 Task: For heading Use Impact with green colour & Underline.  font size for heading26,  'Change the font style of data to'Impact and font size to 18,  Change the alignment of both headline & data to Align left In the sheet  BudgetPlanbook
Action: Mouse moved to (219, 173)
Screenshot: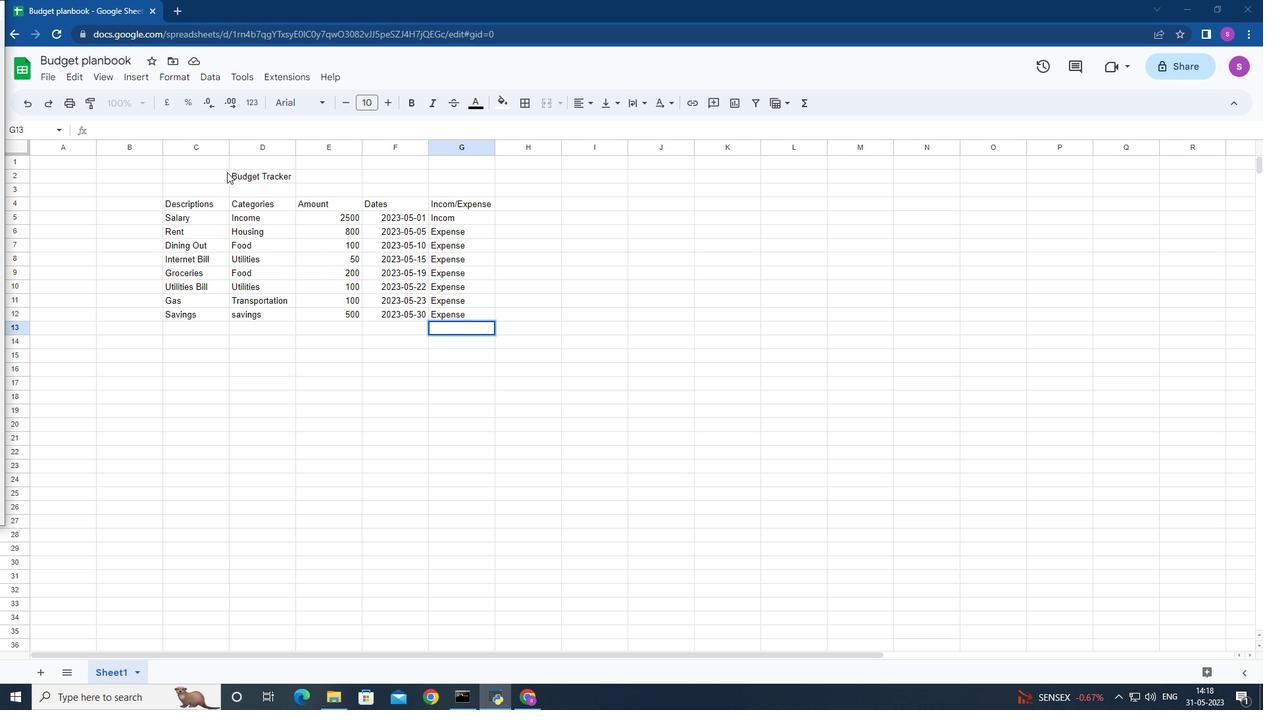 
Action: Mouse pressed left at (219, 173)
Screenshot: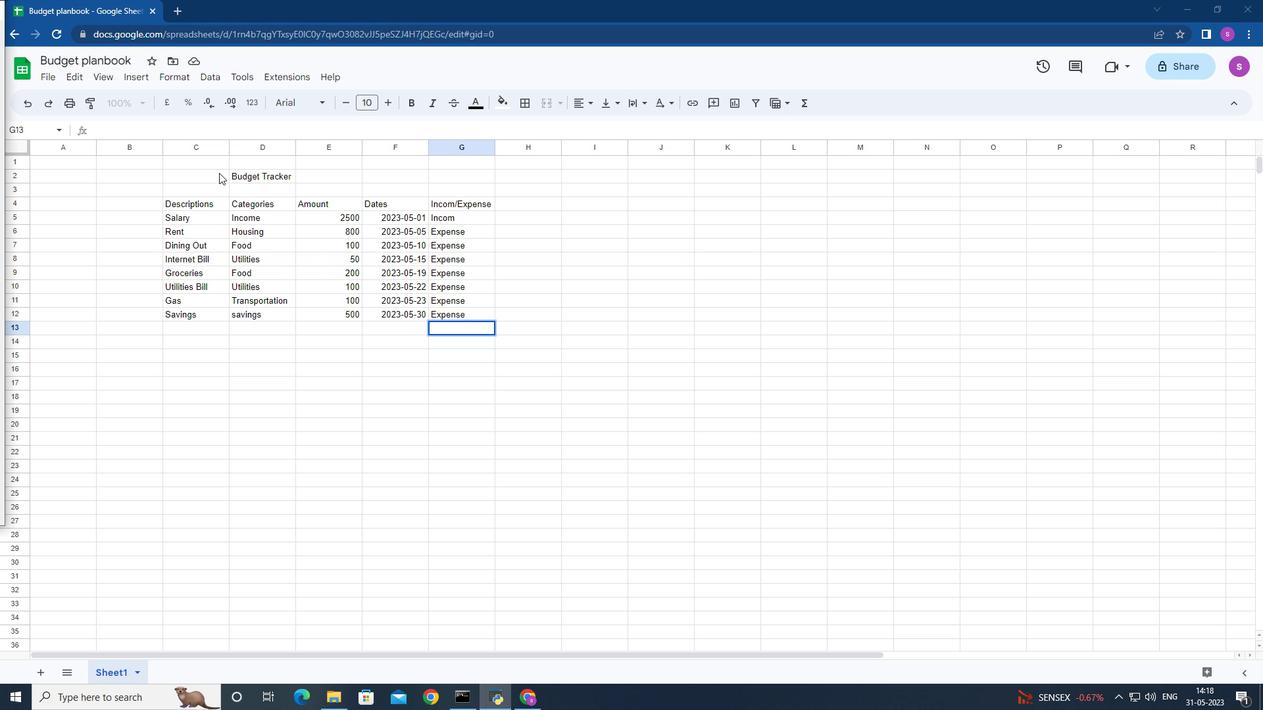 
Action: Mouse moved to (325, 102)
Screenshot: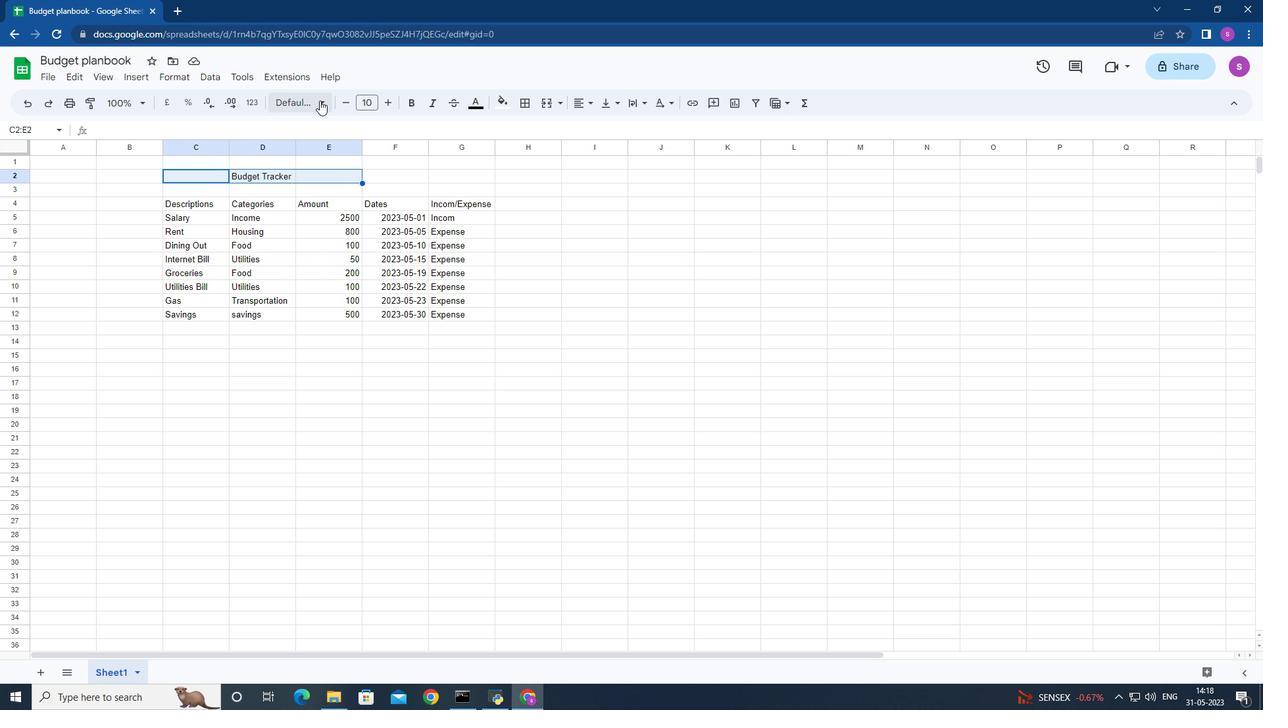 
Action: Mouse pressed left at (325, 102)
Screenshot: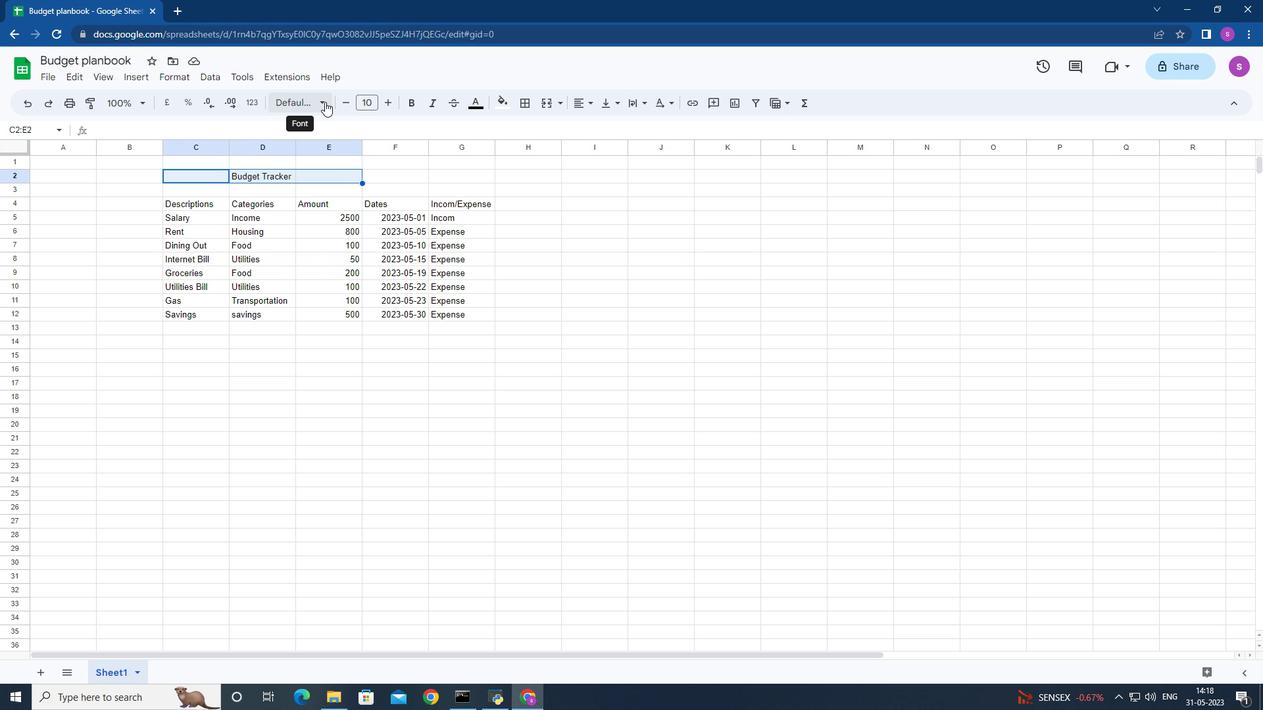 
Action: Mouse moved to (330, 475)
Screenshot: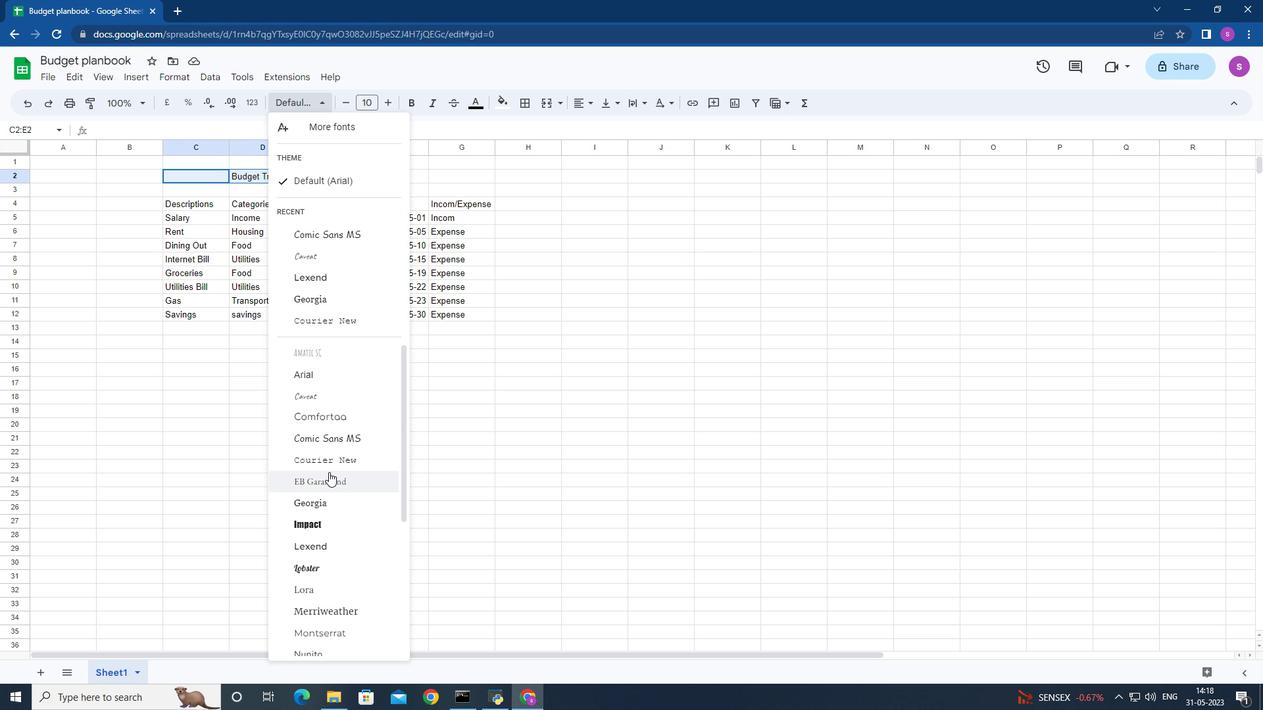 
Action: Mouse scrolled (330, 474) with delta (0, 0)
Screenshot: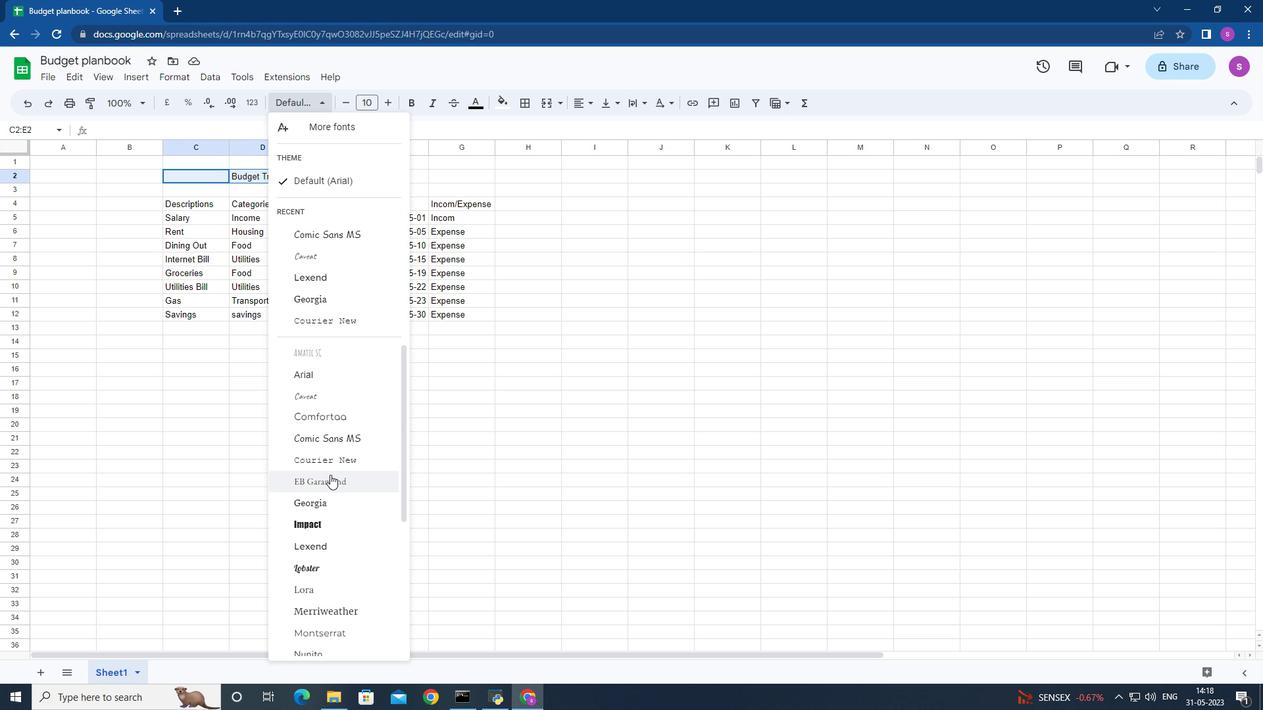 
Action: Mouse moved to (331, 477)
Screenshot: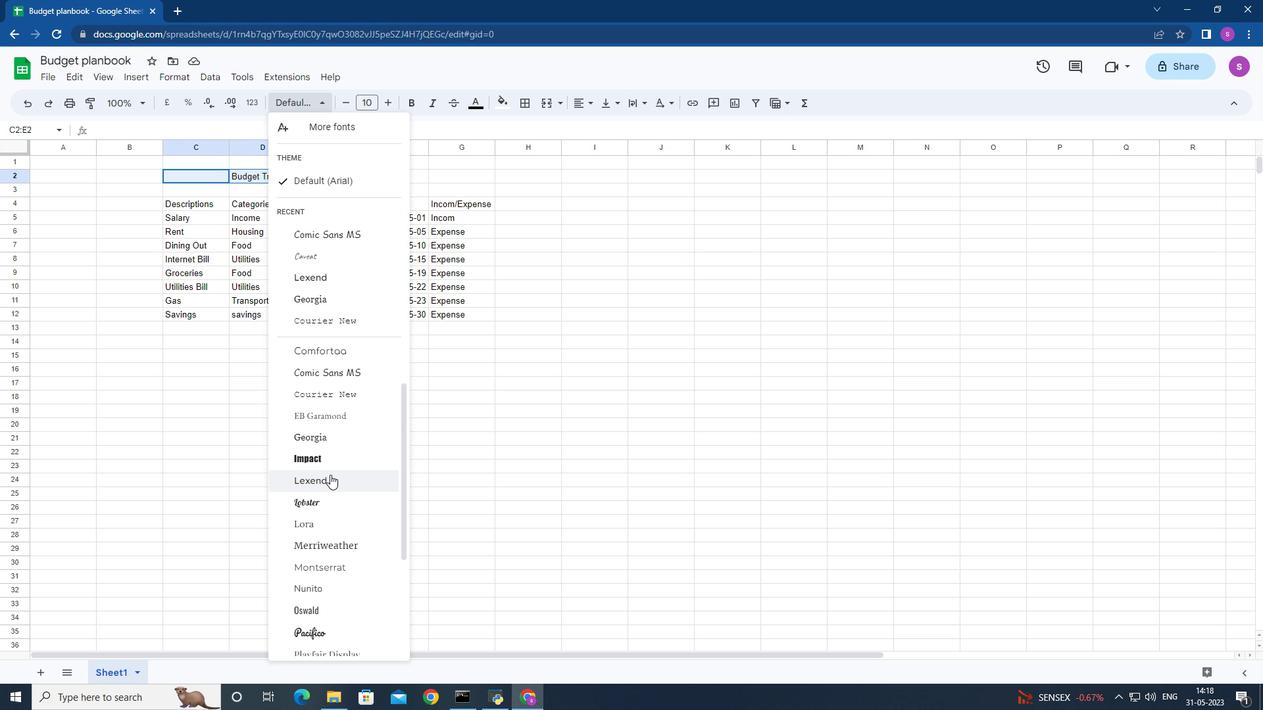 
Action: Mouse scrolled (331, 476) with delta (0, 0)
Screenshot: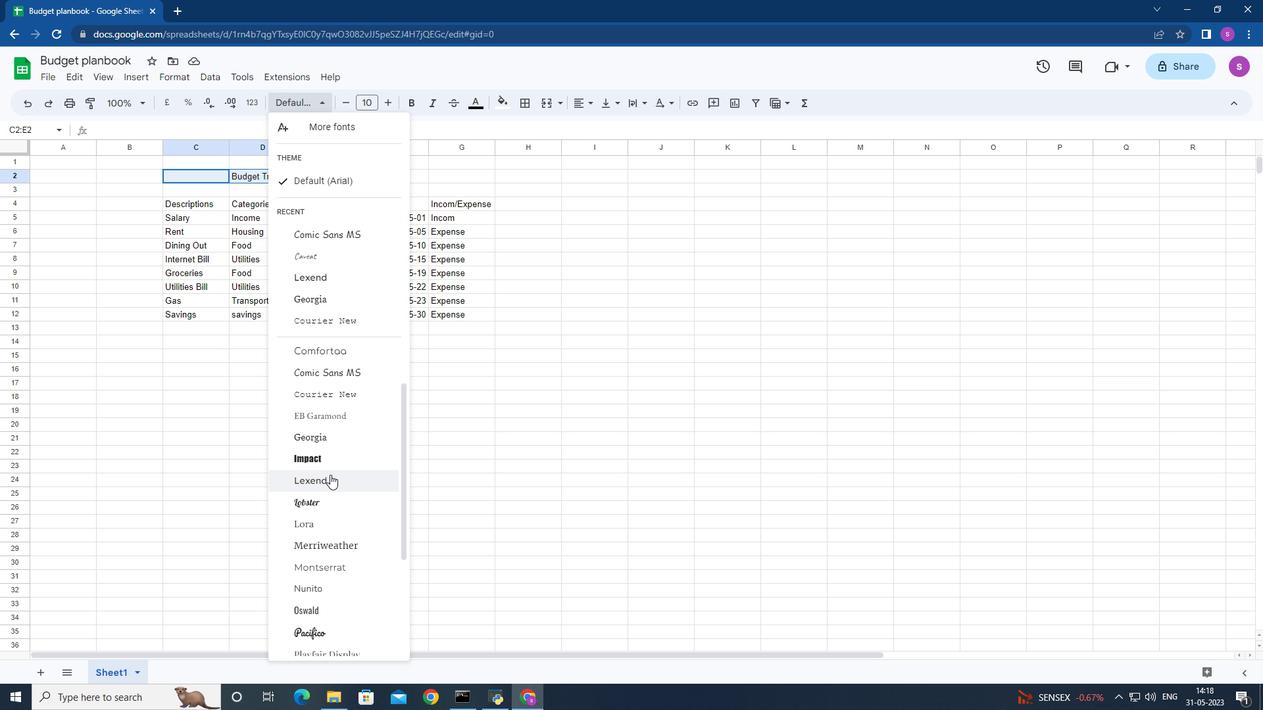 
Action: Mouse moved to (331, 477)
Screenshot: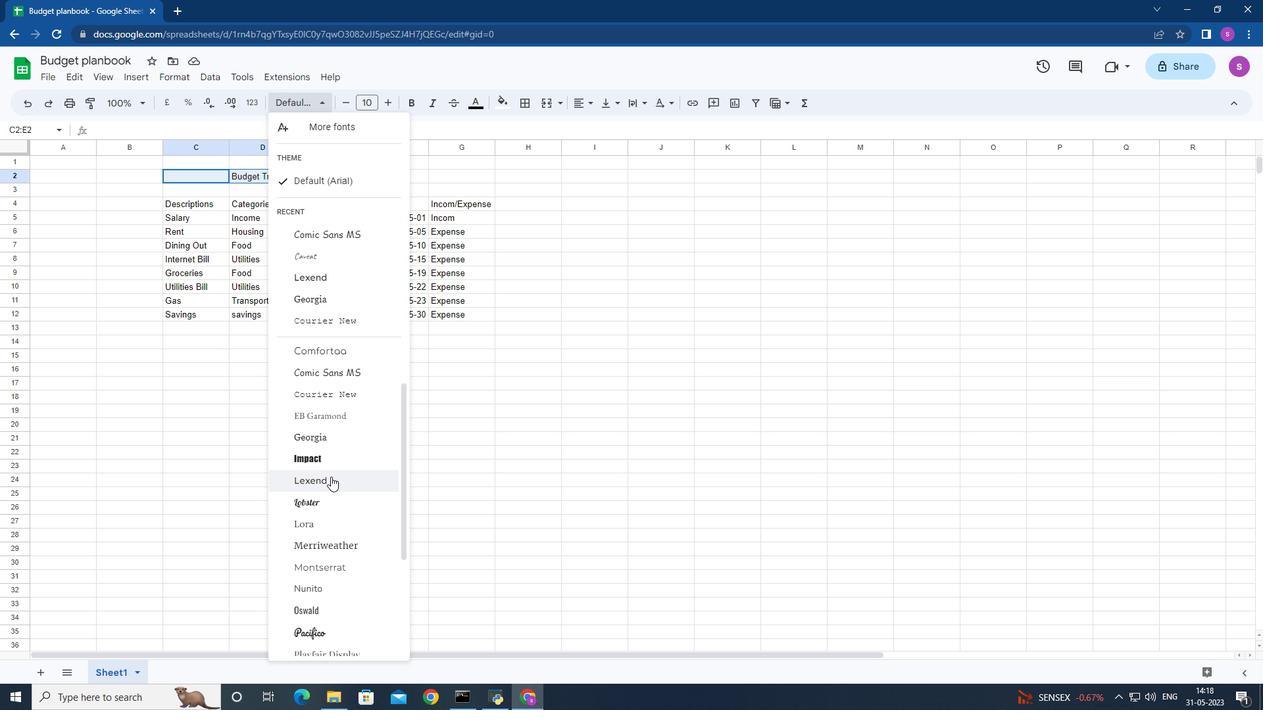 
Action: Mouse scrolled (331, 477) with delta (0, 0)
Screenshot: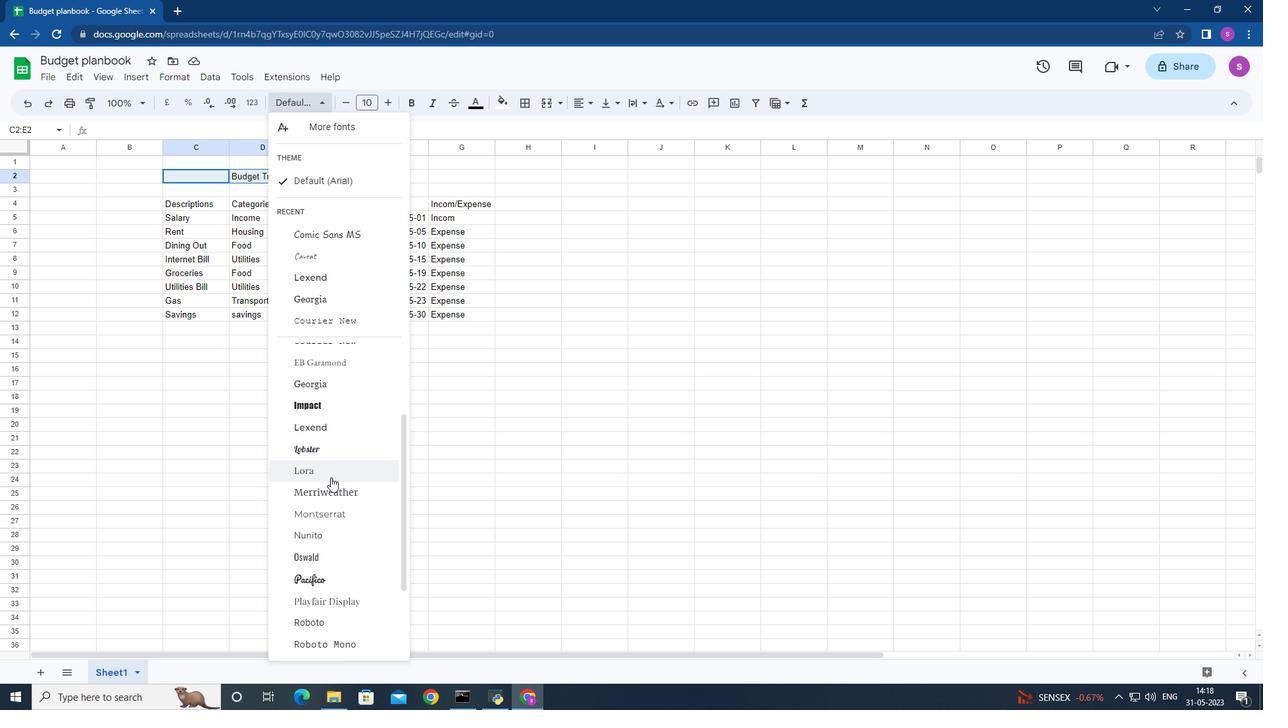 
Action: Mouse scrolled (331, 477) with delta (0, 0)
Screenshot: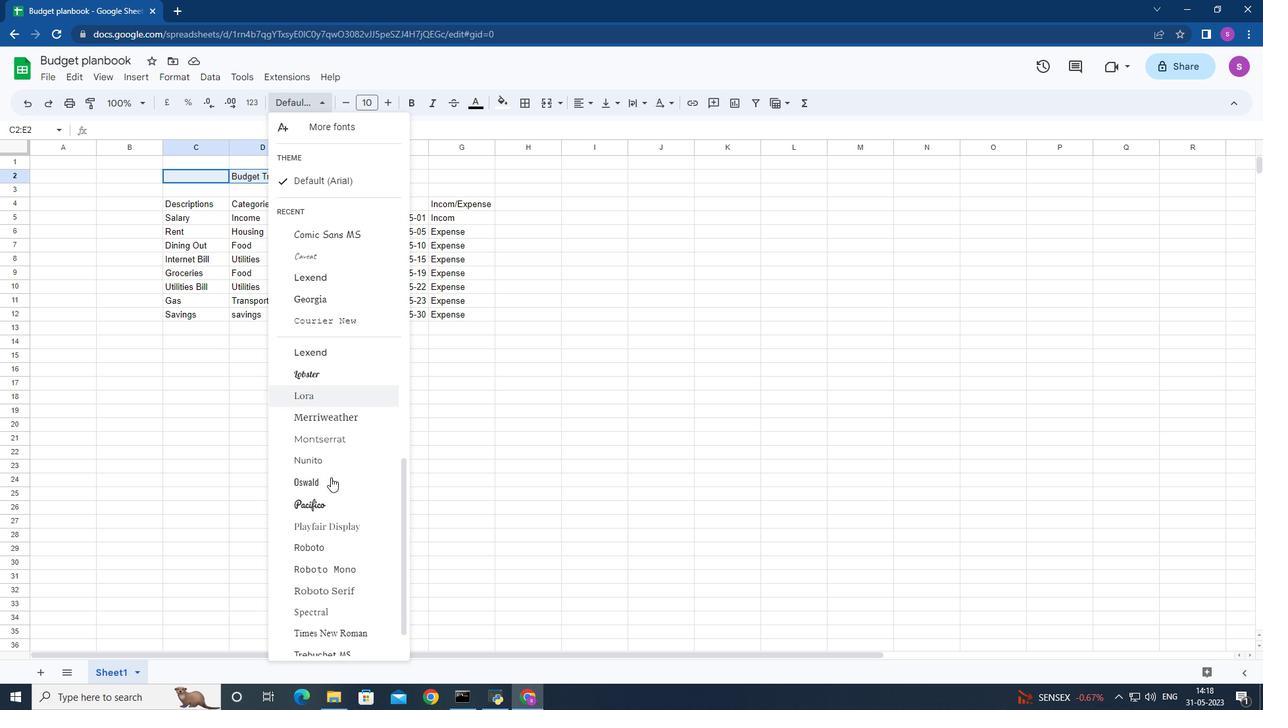 
Action: Mouse moved to (331, 479)
Screenshot: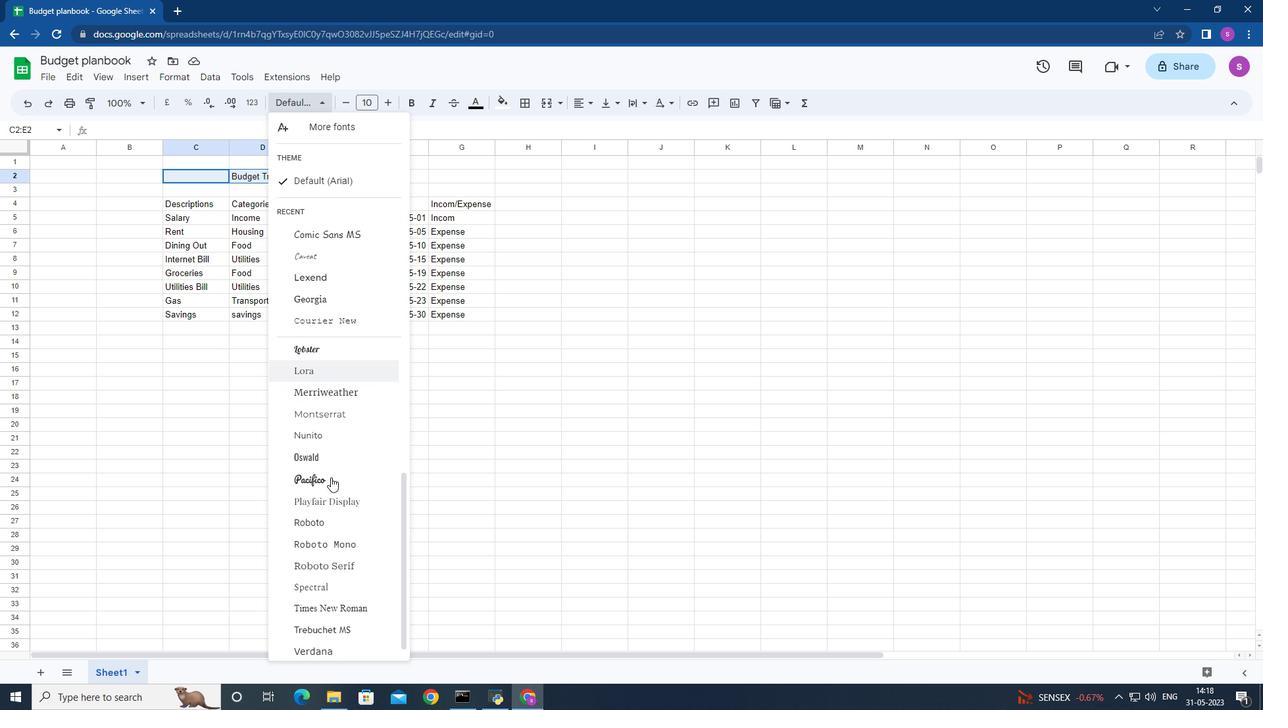 
Action: Mouse scrolled (331, 478) with delta (0, 0)
Screenshot: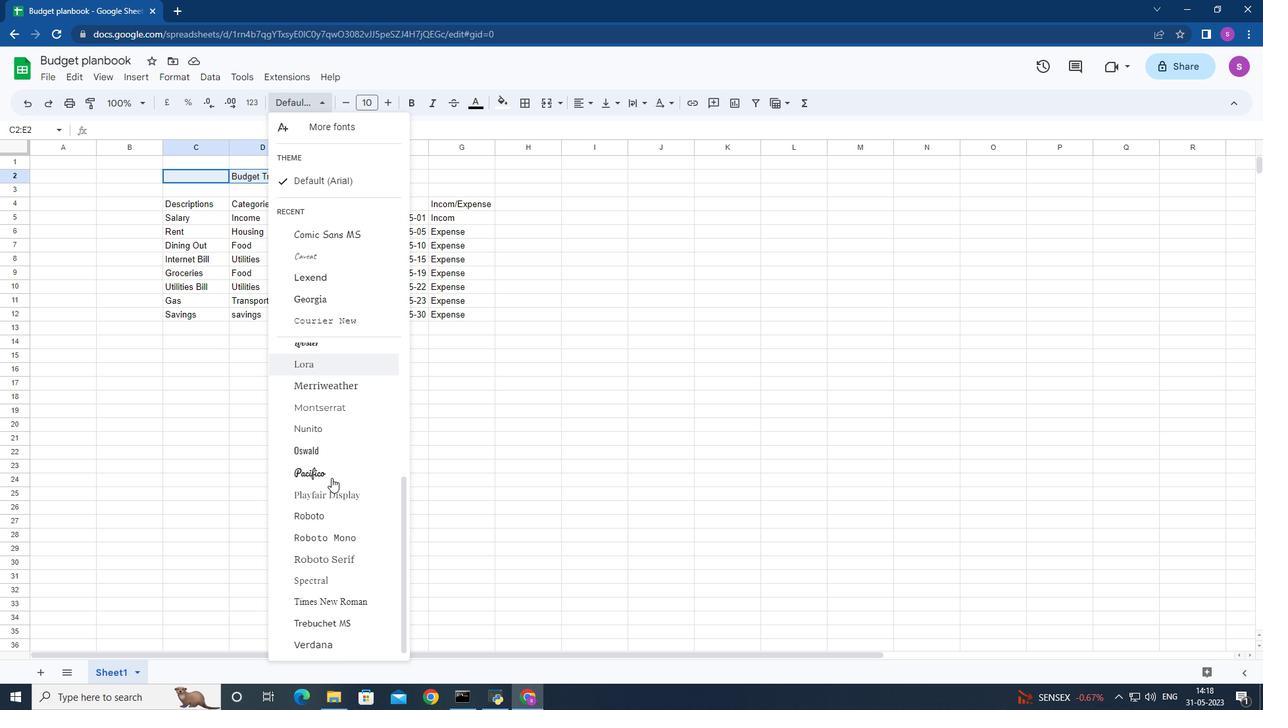 
Action: Mouse moved to (338, 420)
Screenshot: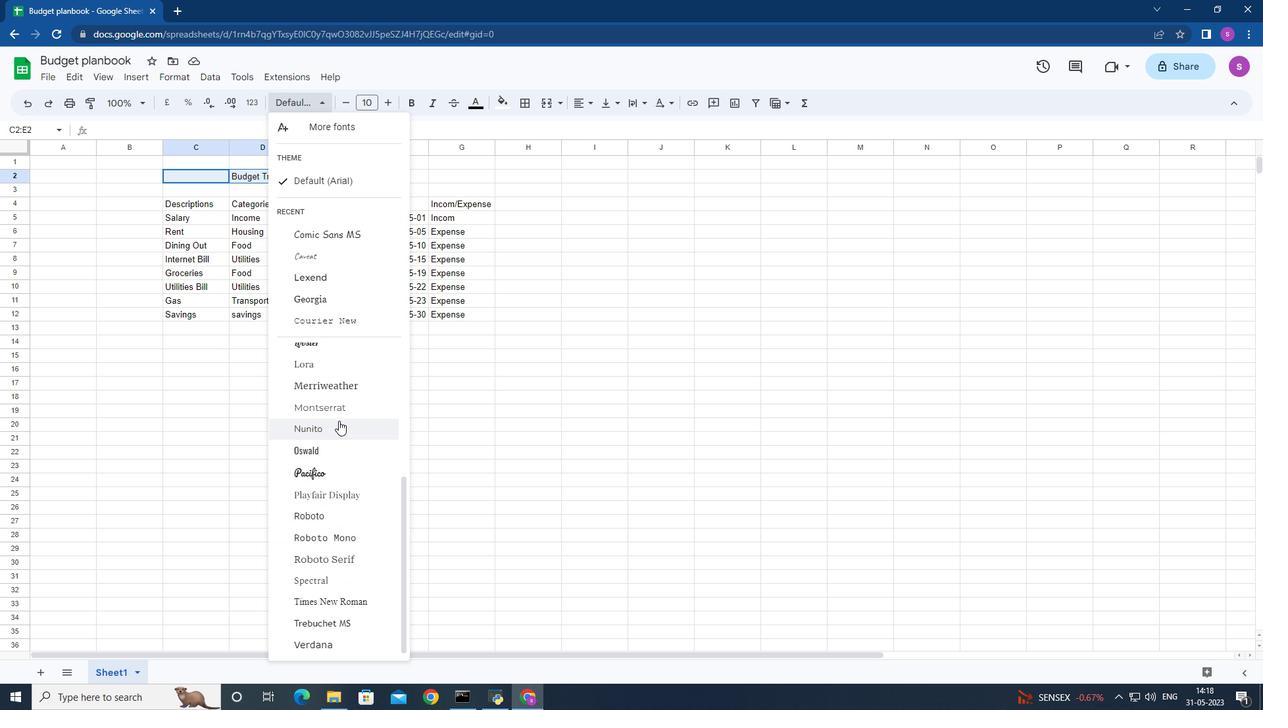 
Action: Mouse scrolled (338, 421) with delta (0, 0)
Screenshot: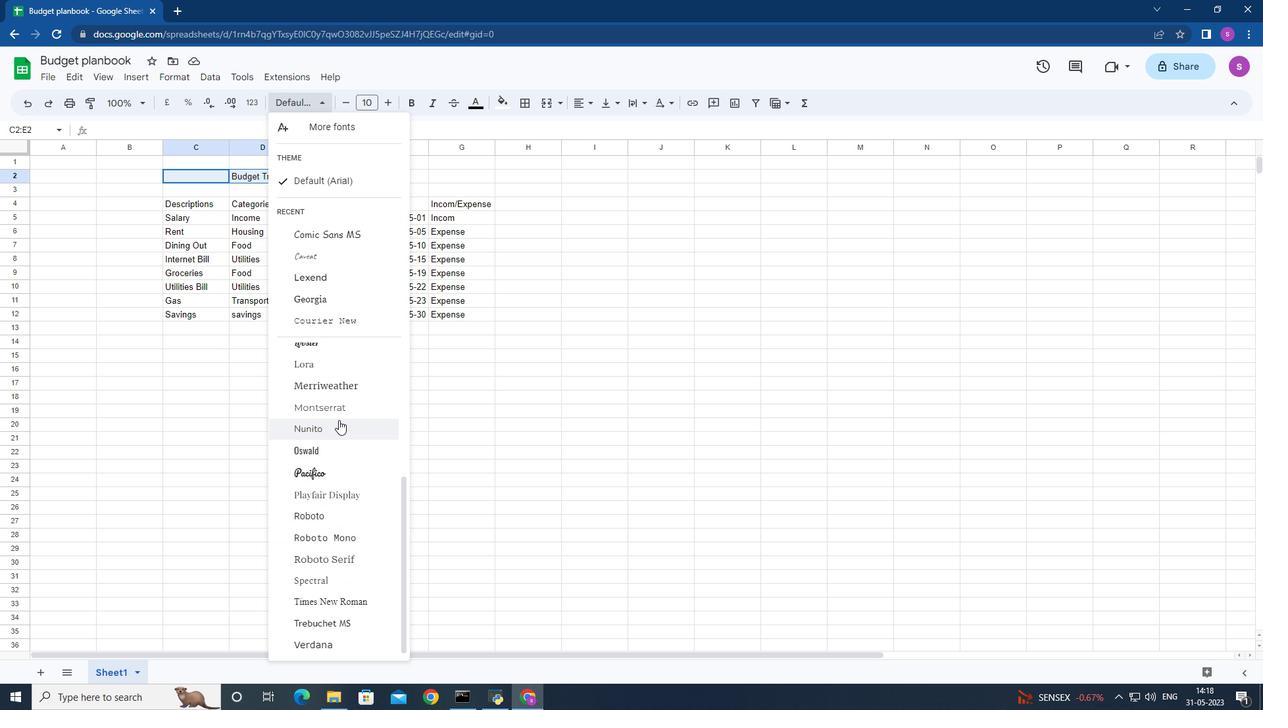 
Action: Mouse moved to (315, 364)
Screenshot: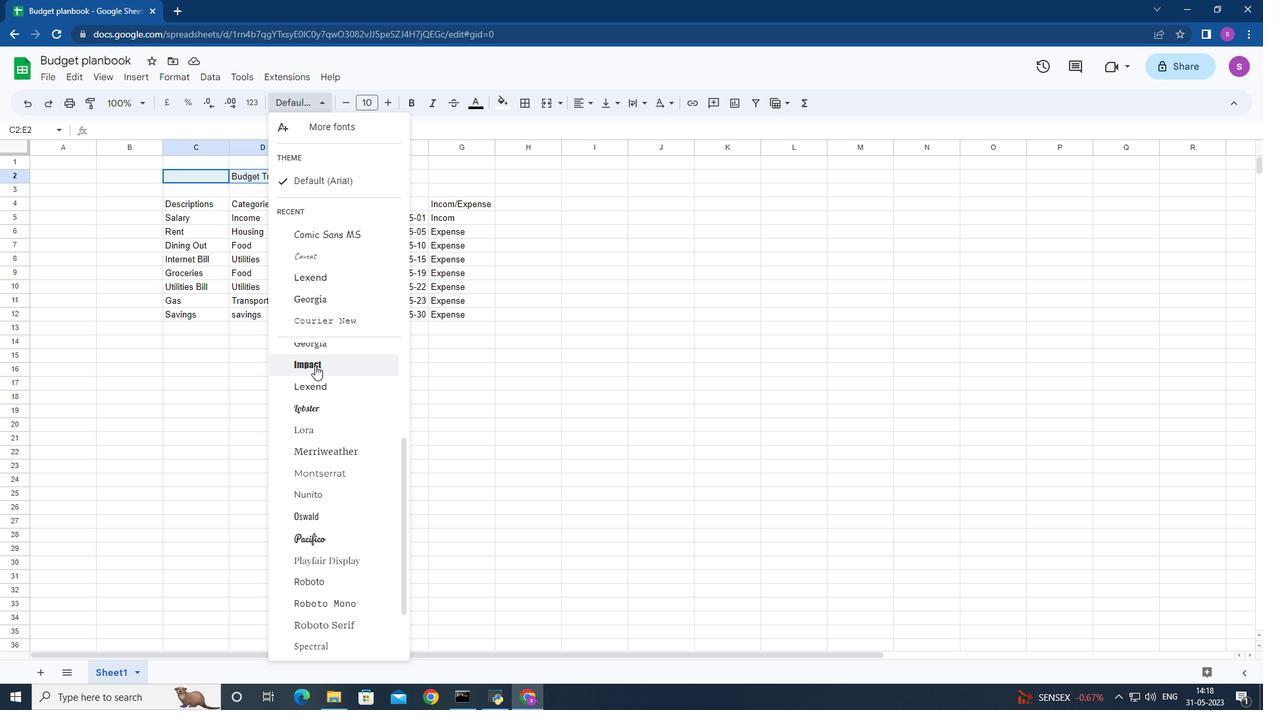 
Action: Mouse pressed left at (315, 364)
Screenshot: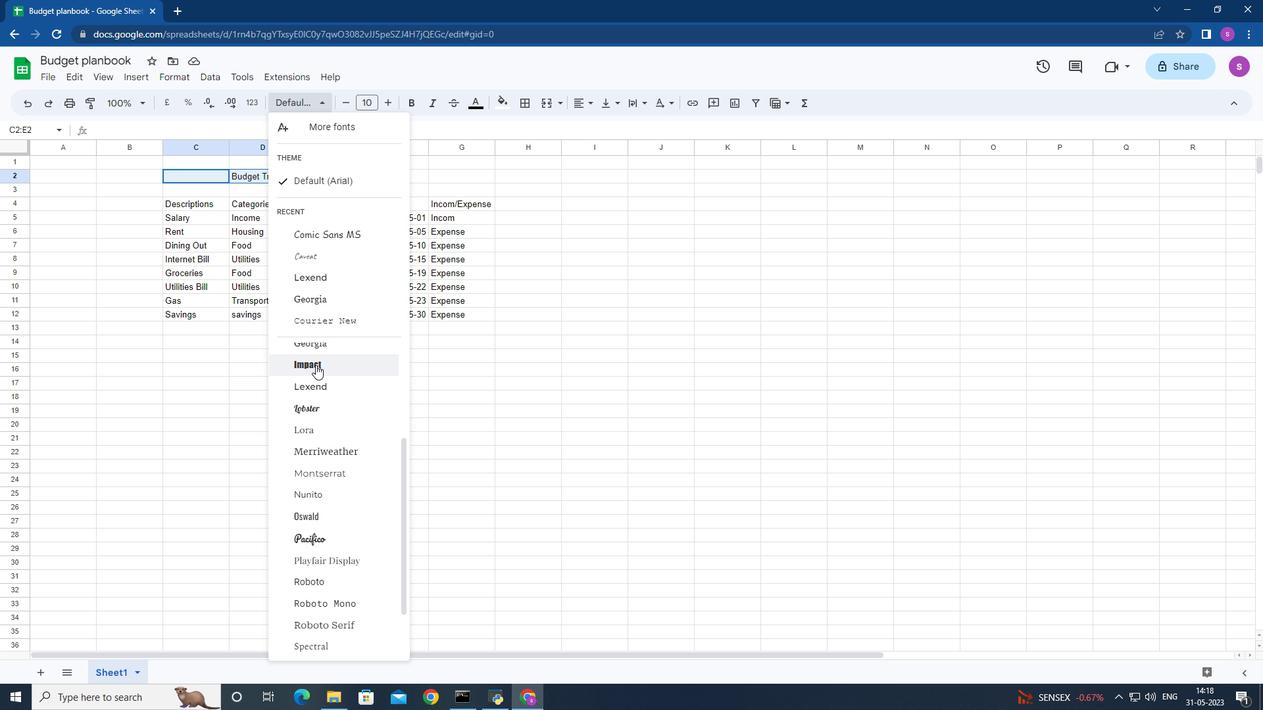 
Action: Mouse moved to (502, 97)
Screenshot: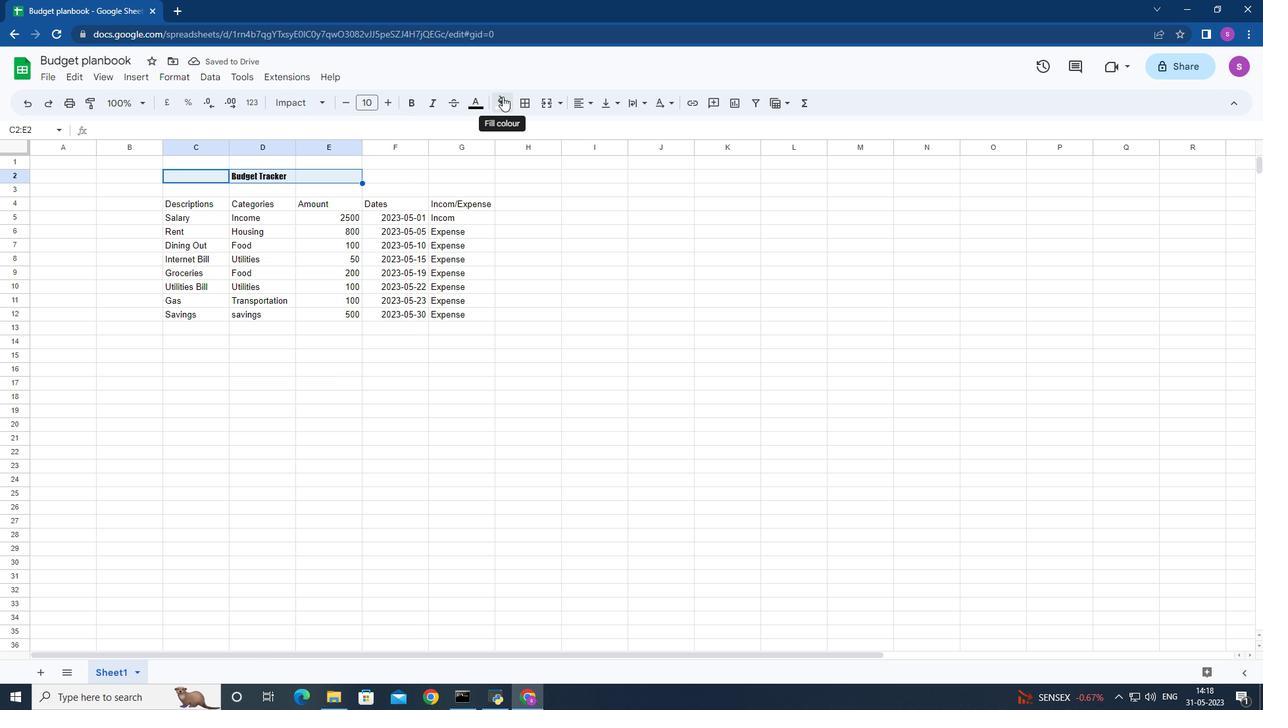 
Action: Mouse pressed left at (502, 97)
Screenshot: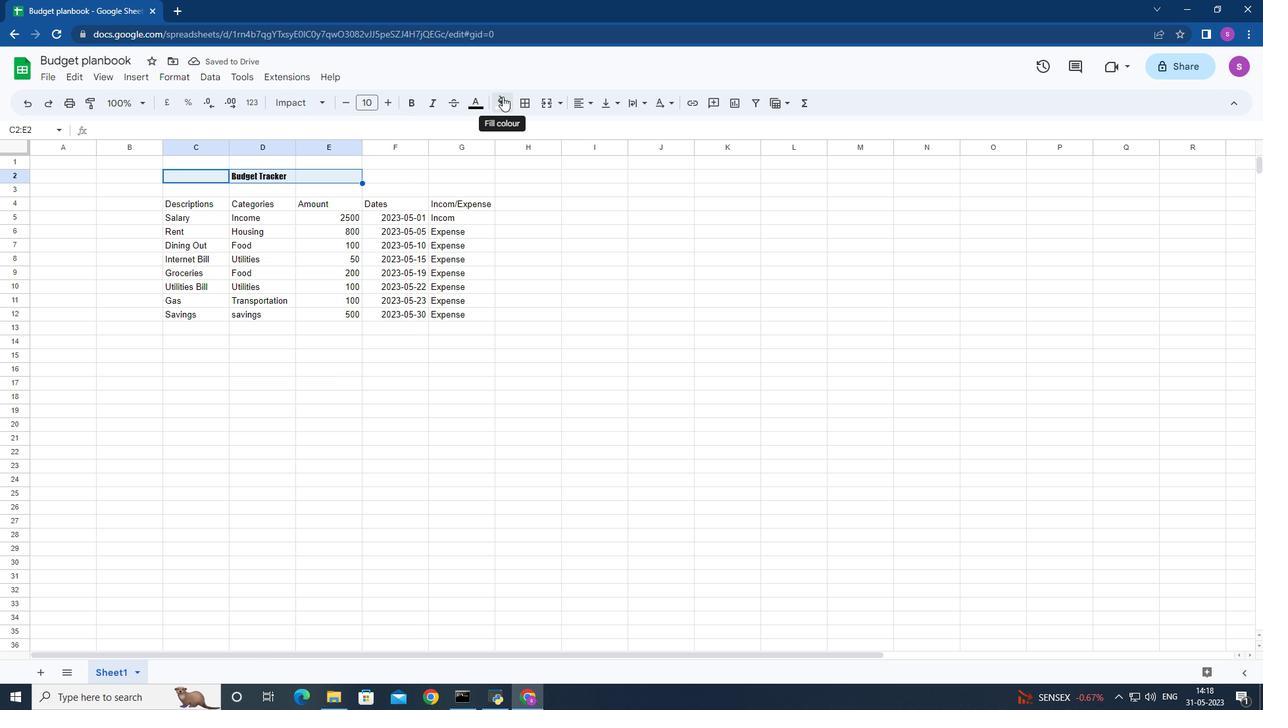 
Action: Mouse moved to (562, 164)
Screenshot: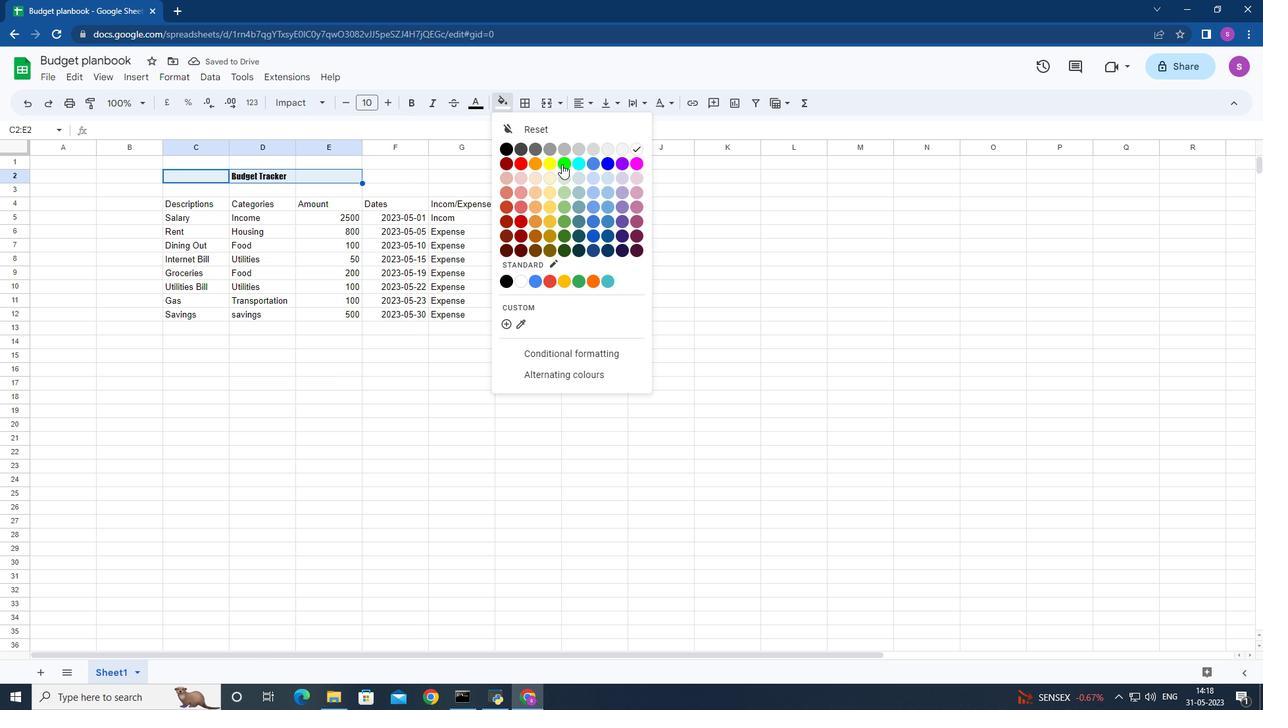 
Action: Mouse pressed left at (562, 164)
Screenshot: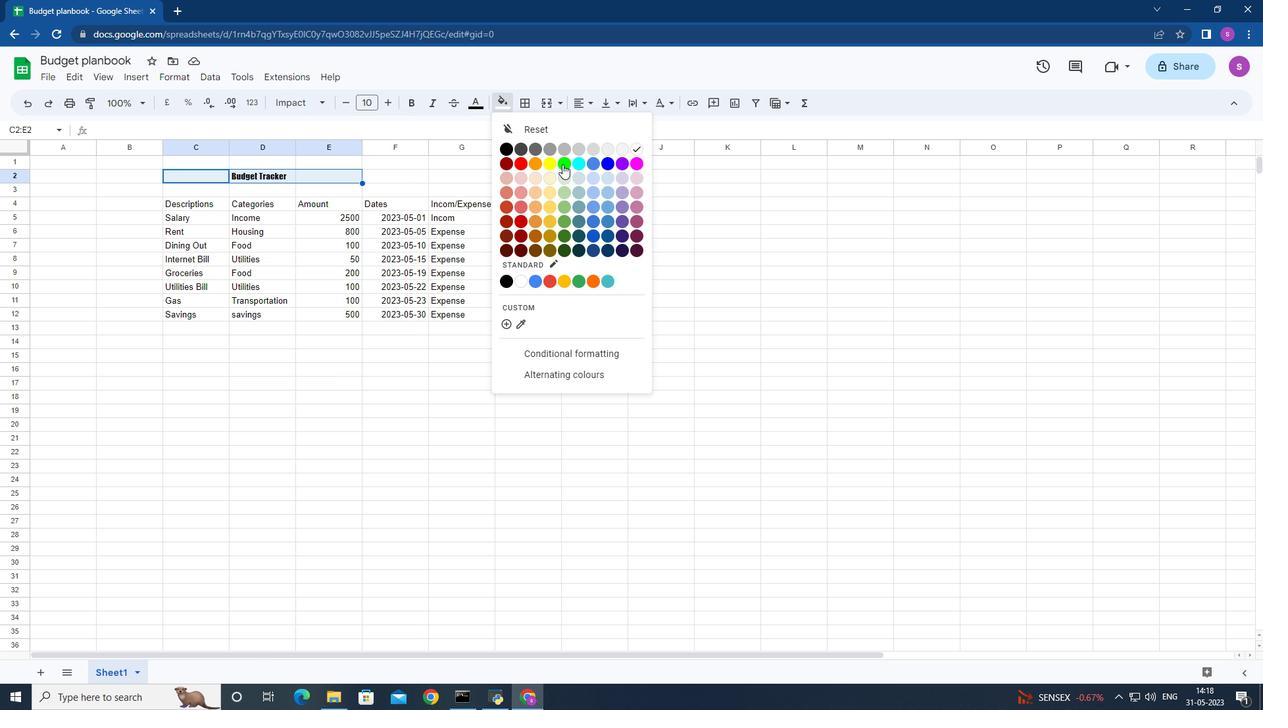 
Action: Mouse moved to (504, 100)
Screenshot: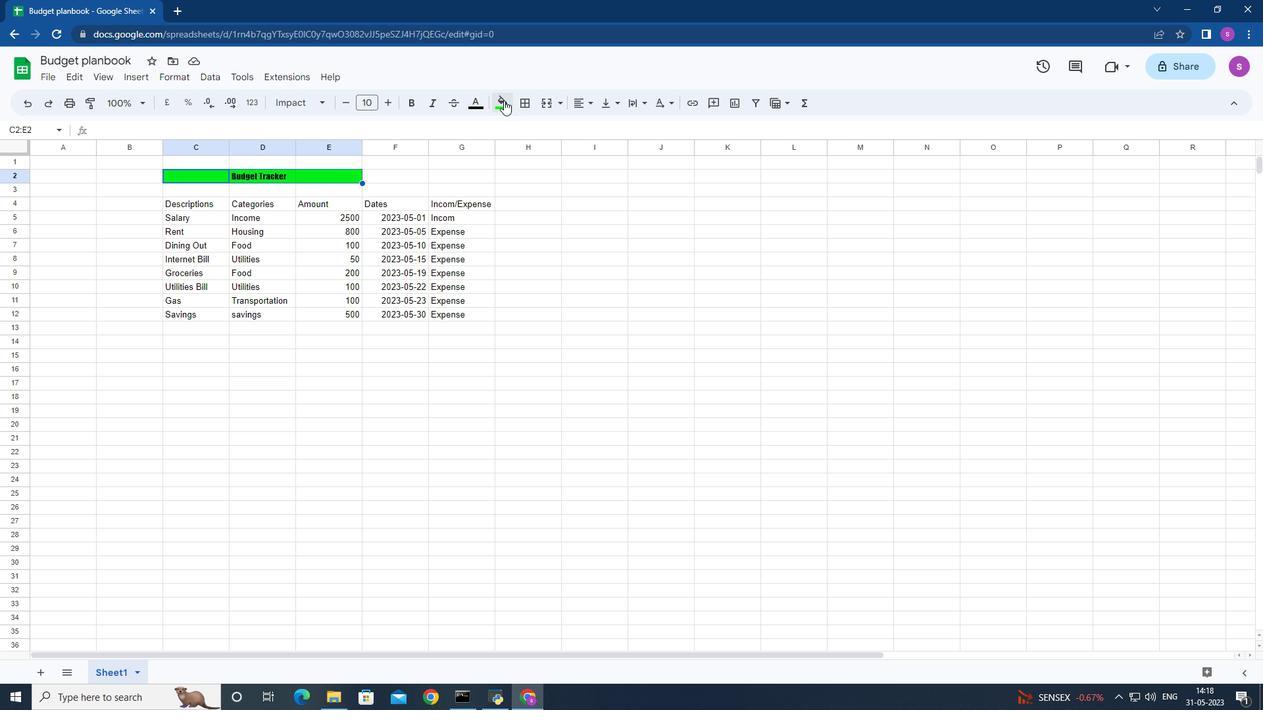 
Action: Mouse pressed left at (504, 100)
Screenshot: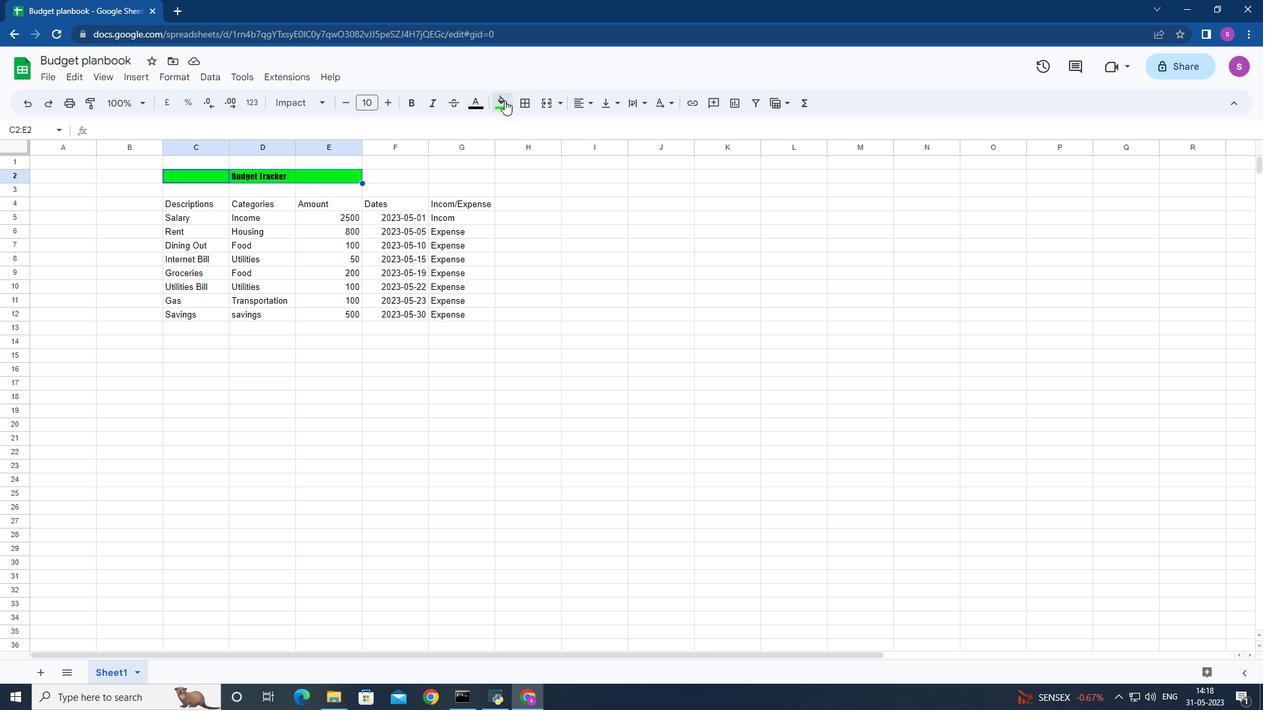 
Action: Mouse moved to (636, 146)
Screenshot: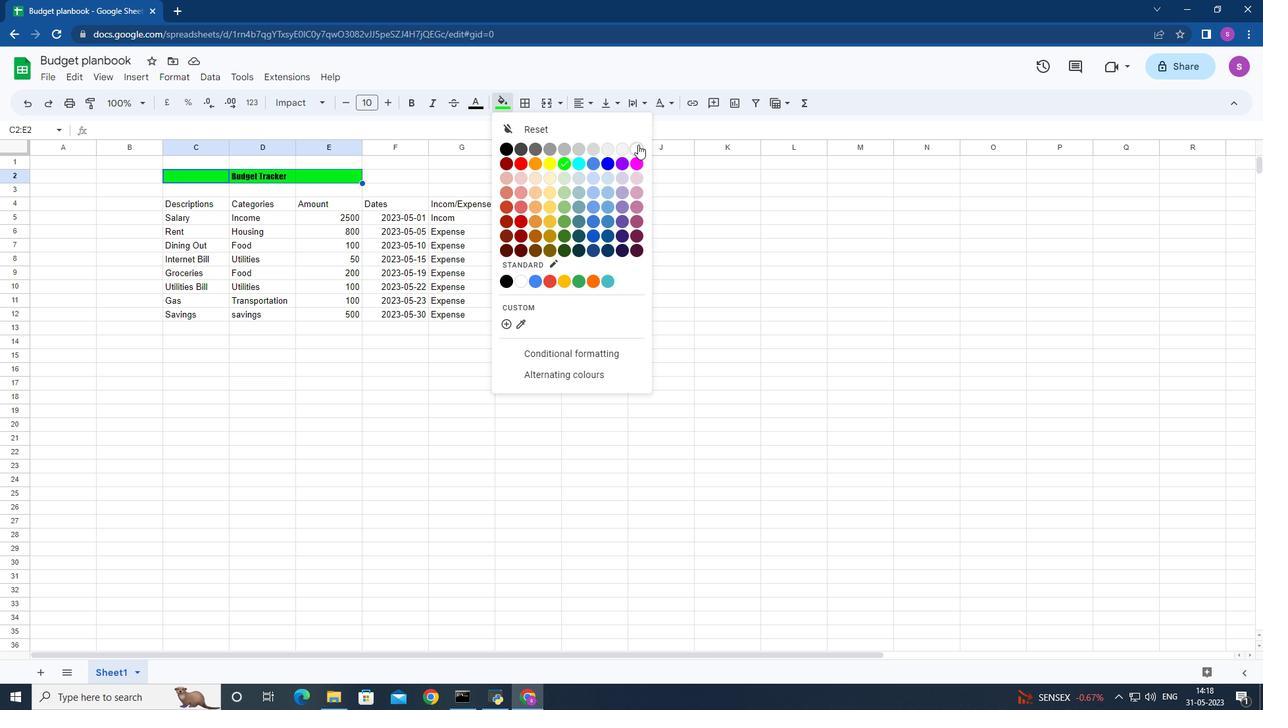 
Action: Mouse pressed left at (636, 146)
Screenshot: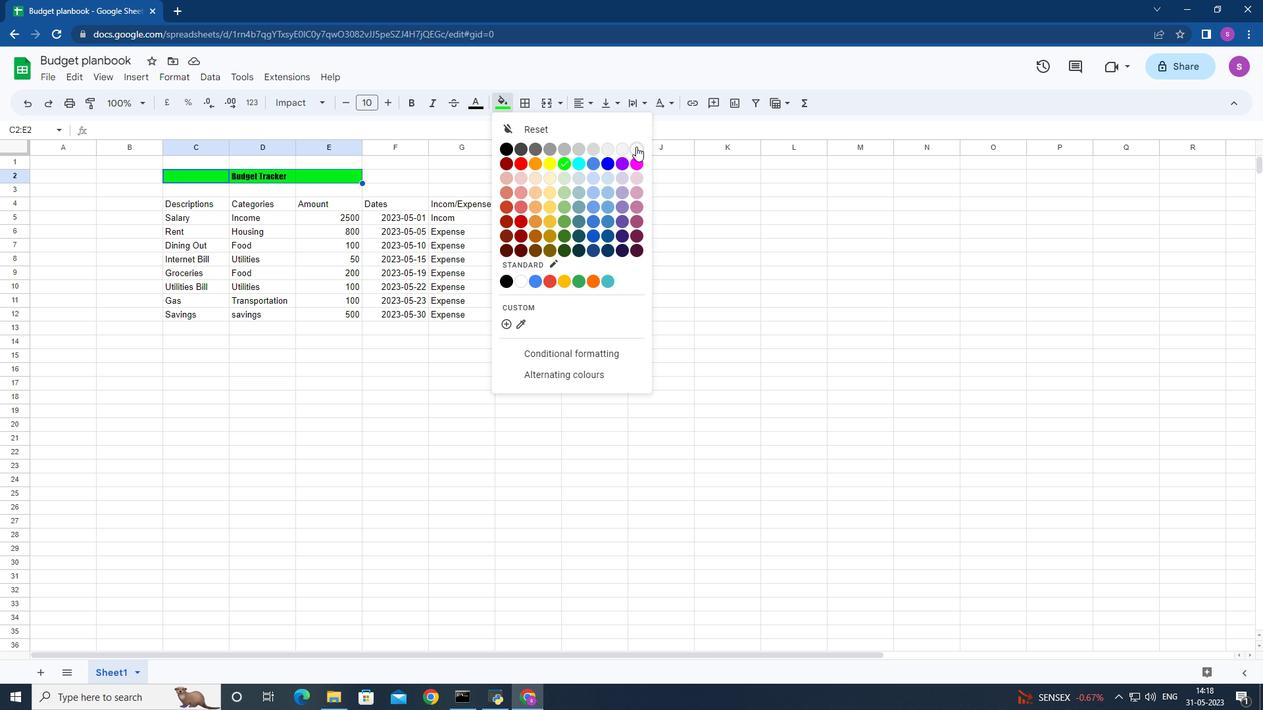 
Action: Mouse moved to (477, 101)
Screenshot: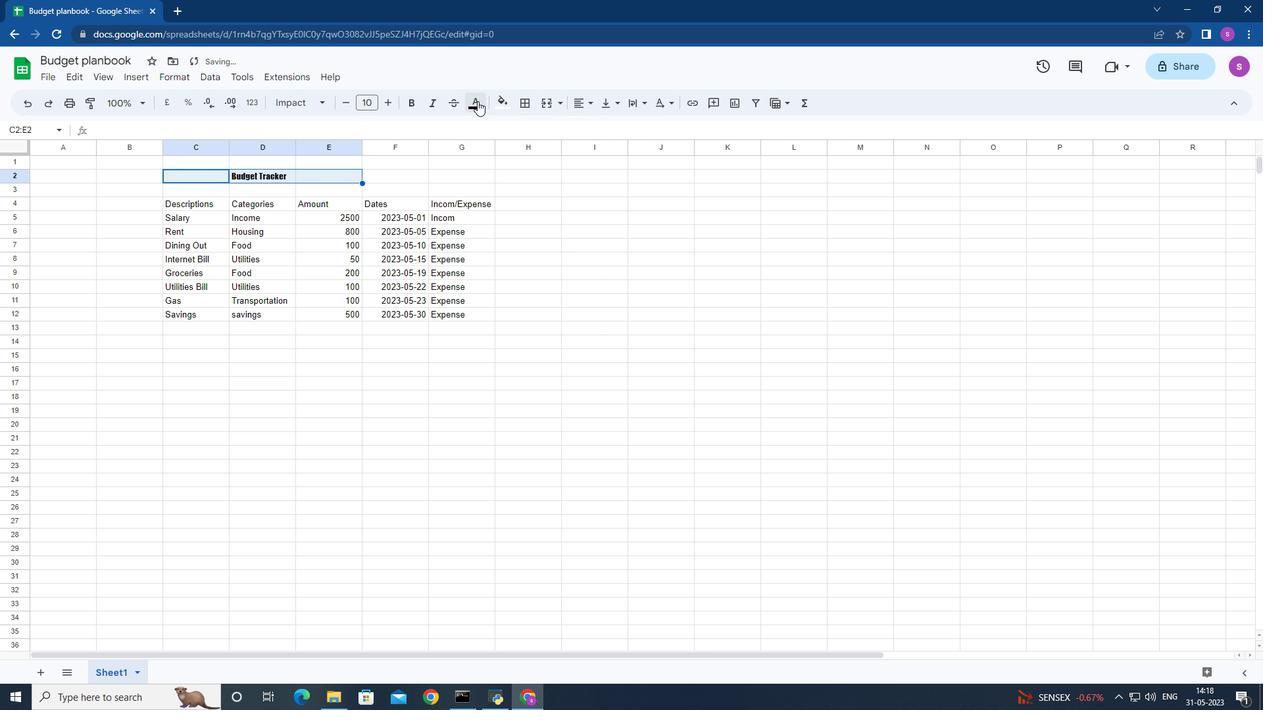 
Action: Mouse pressed left at (477, 101)
Screenshot: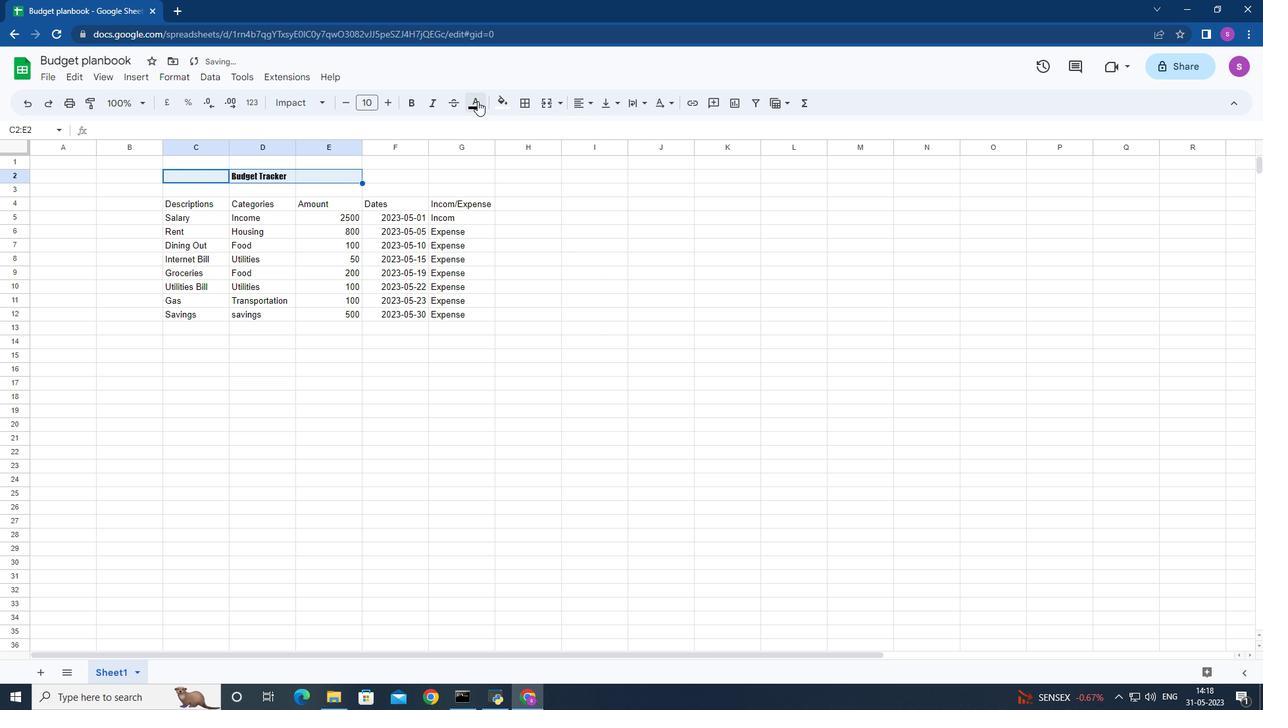 
Action: Mouse moved to (534, 163)
Screenshot: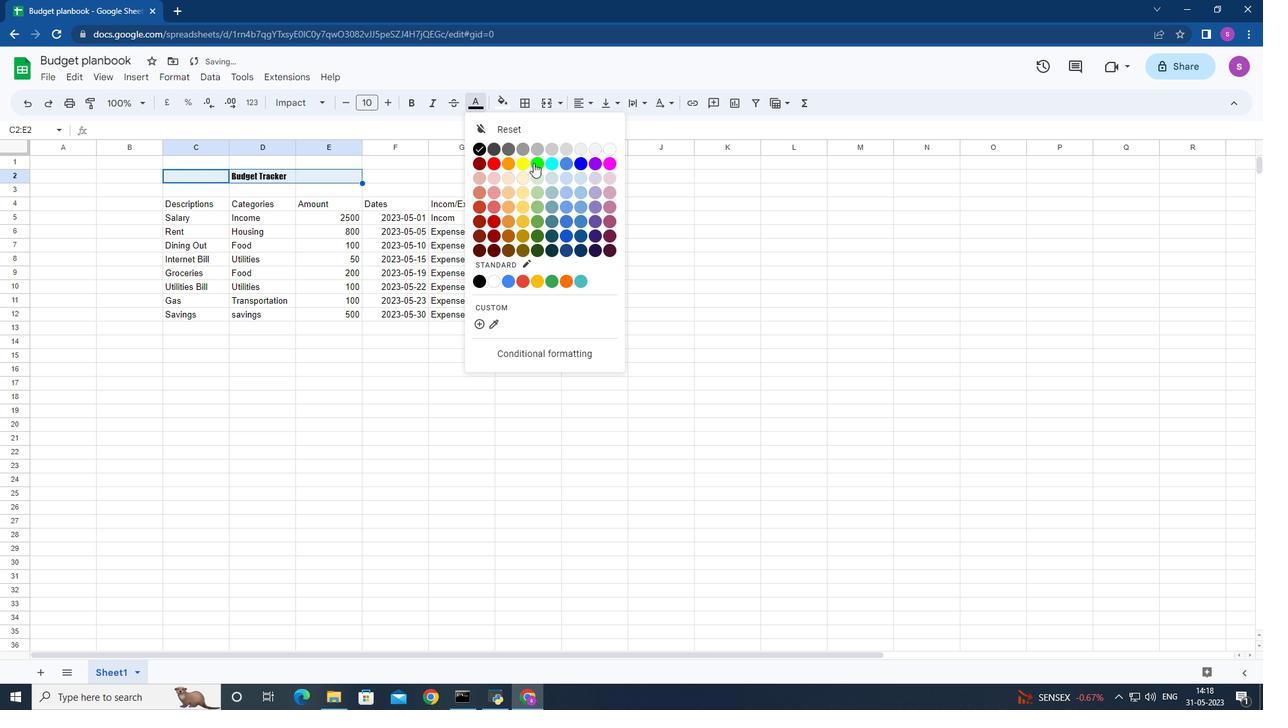 
Action: Mouse pressed left at (534, 163)
Screenshot: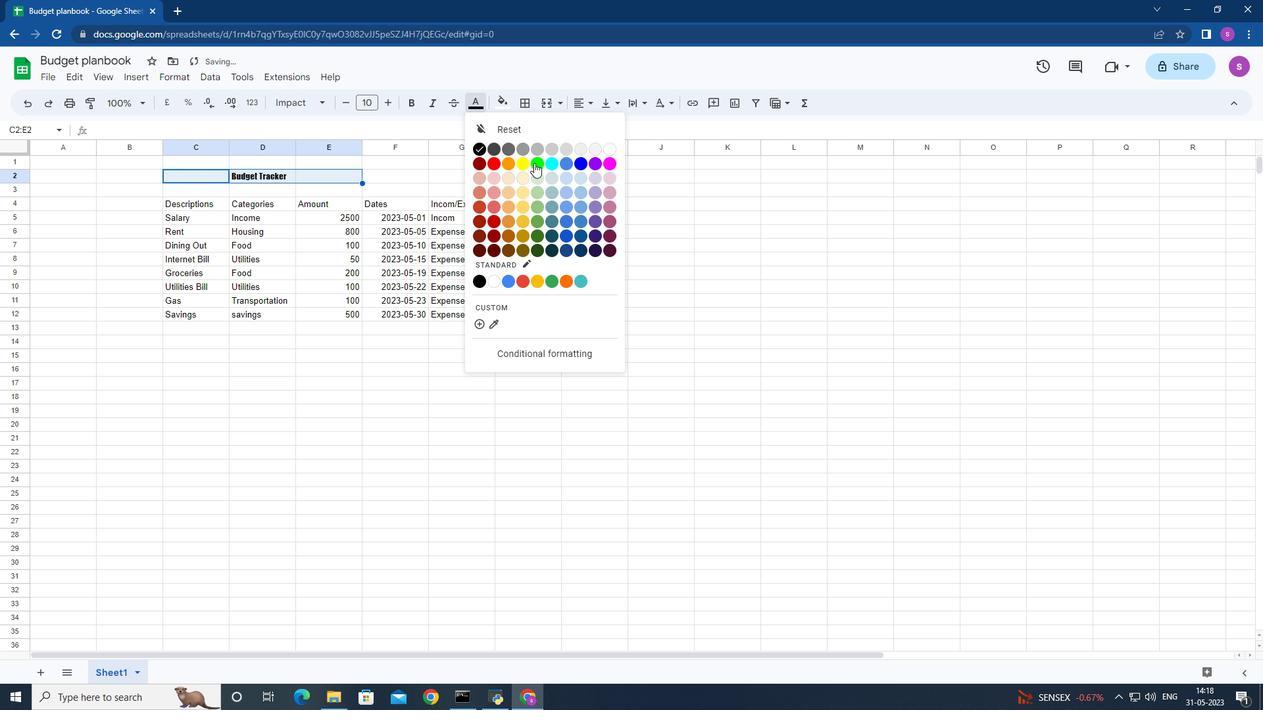 
Action: Mouse moved to (181, 73)
Screenshot: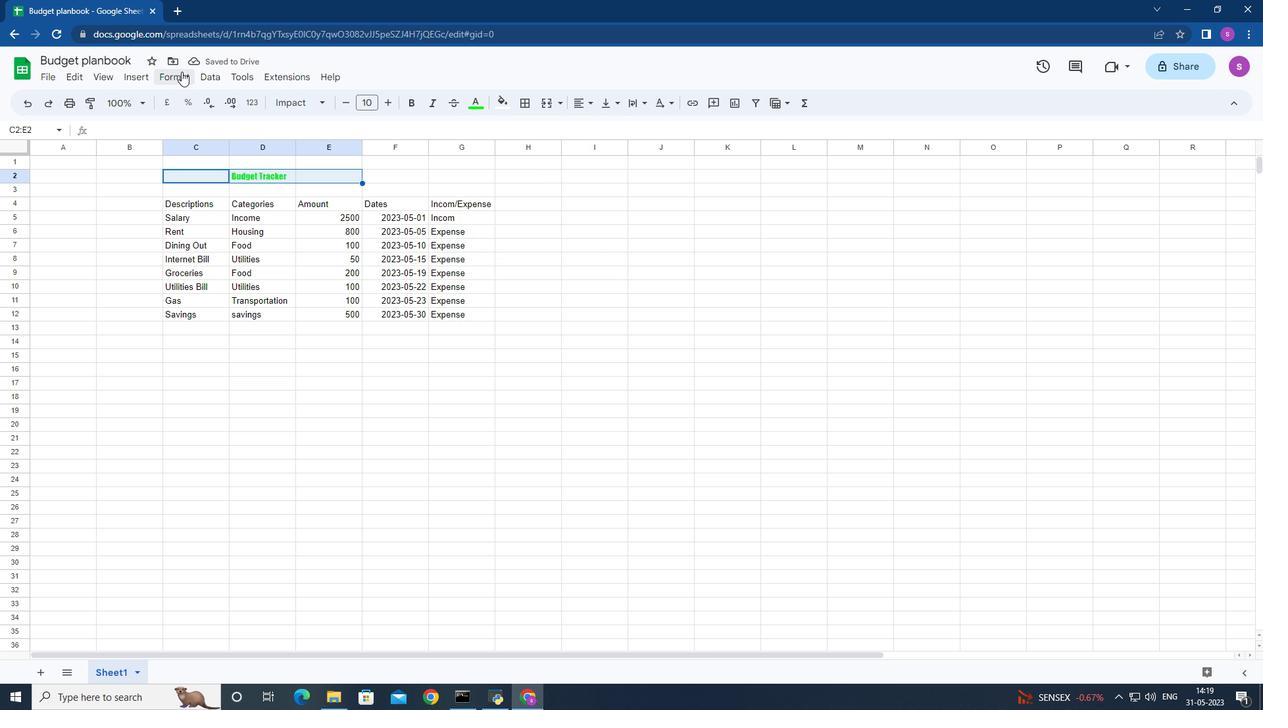
Action: Mouse pressed left at (181, 73)
Screenshot: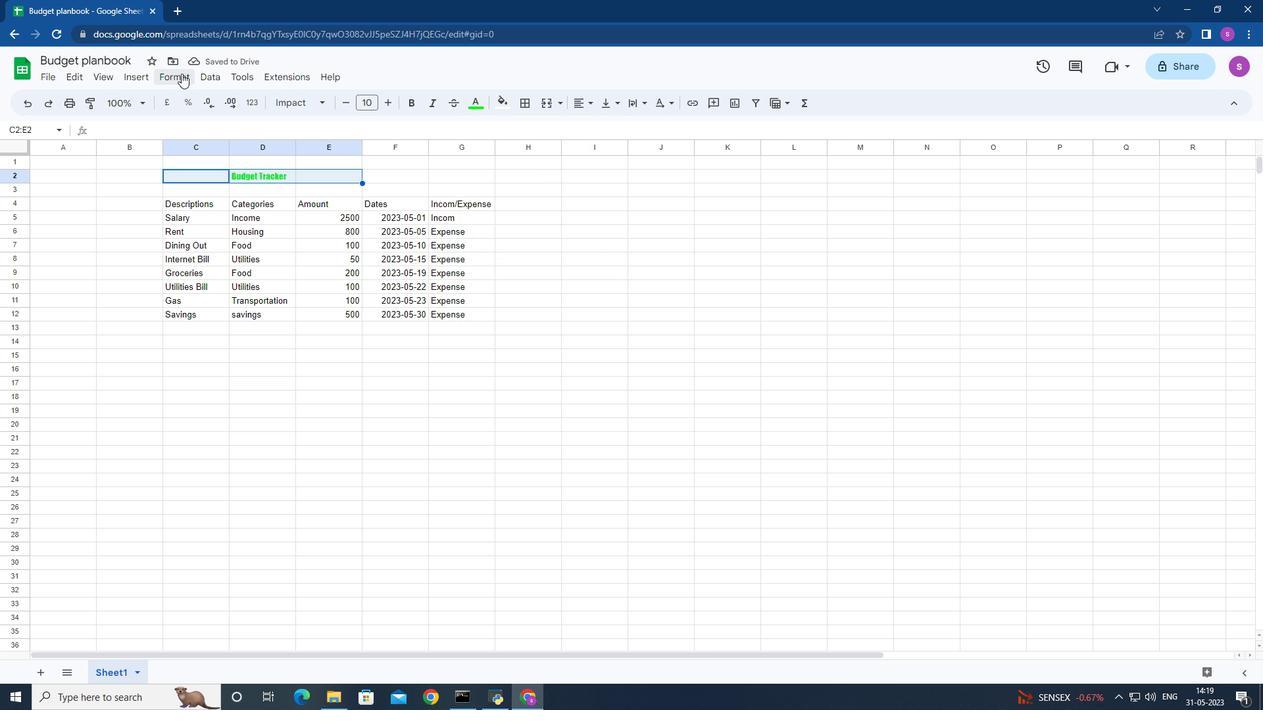 
Action: Mouse moved to (416, 196)
Screenshot: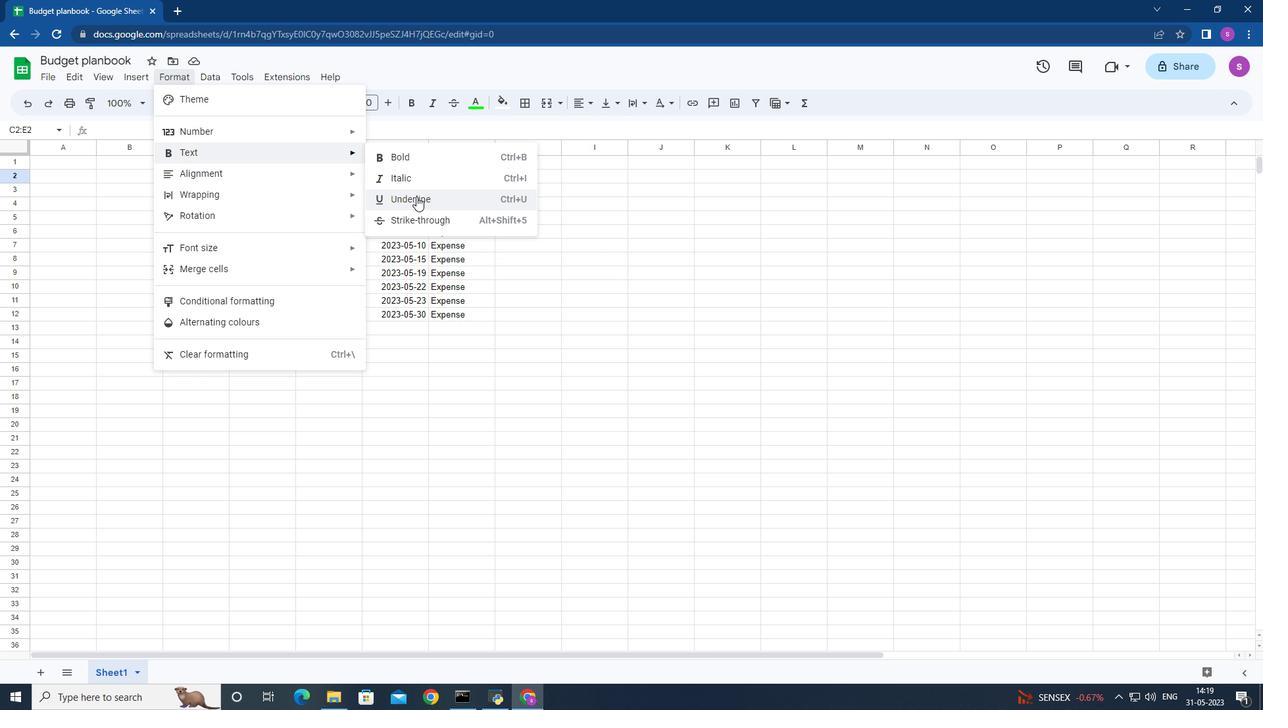 
Action: Mouse pressed left at (416, 196)
Screenshot: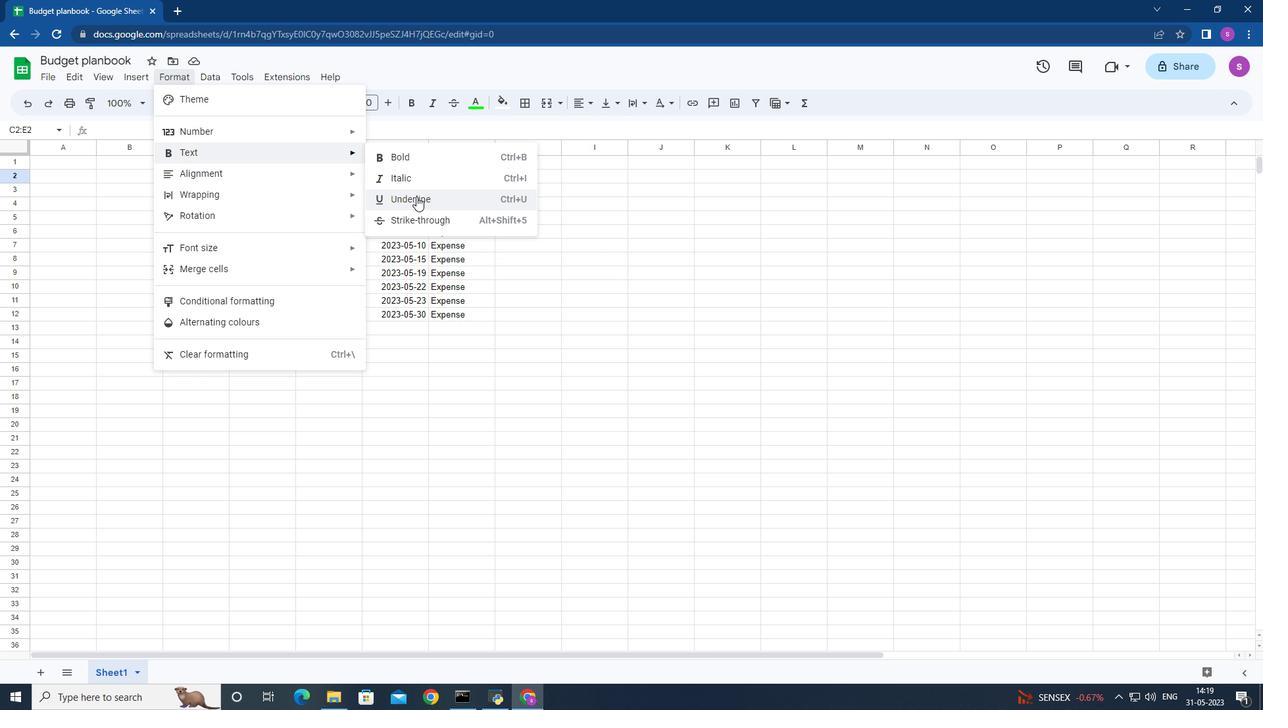 
Action: Mouse moved to (388, 105)
Screenshot: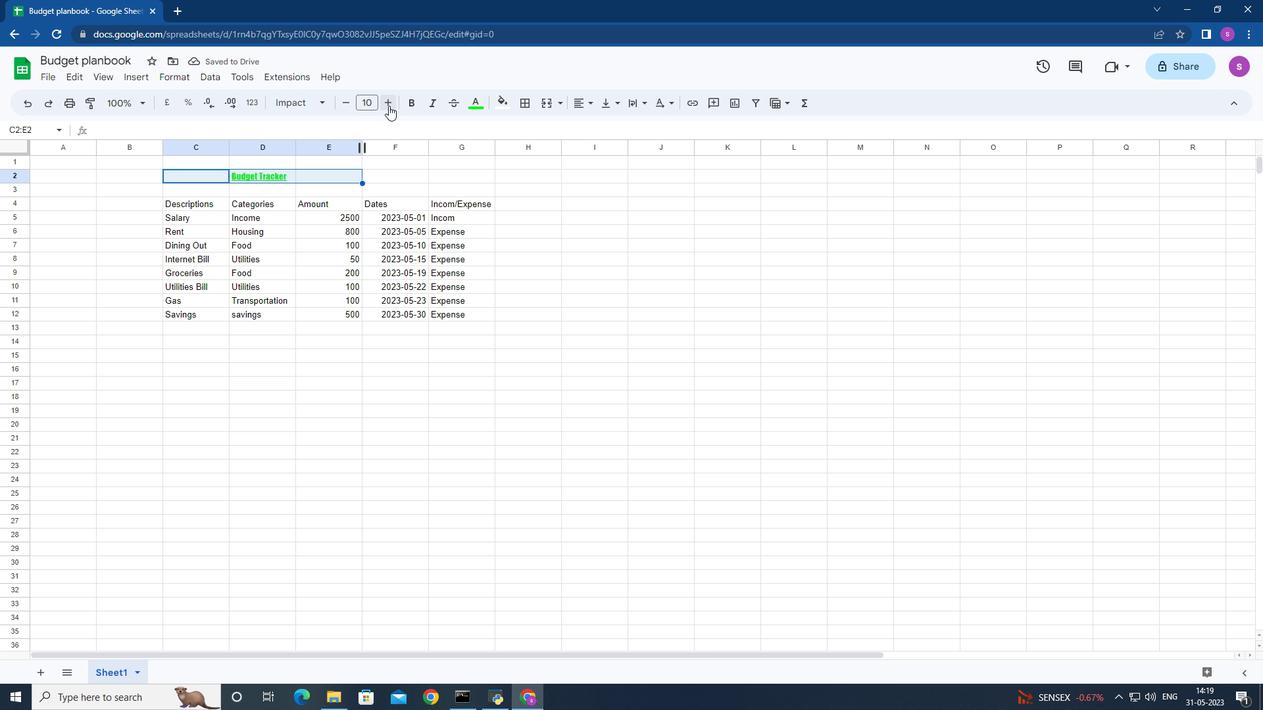 
Action: Mouse pressed left at (388, 105)
Screenshot: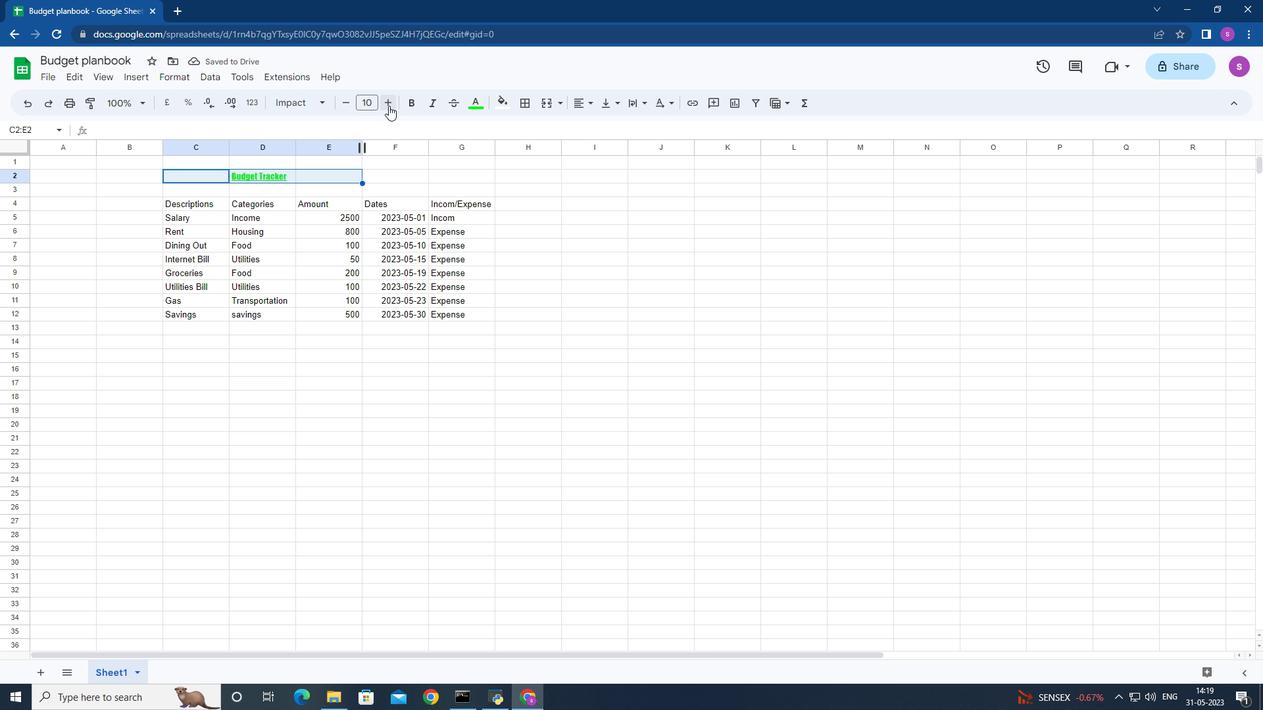 
Action: Mouse moved to (388, 105)
Screenshot: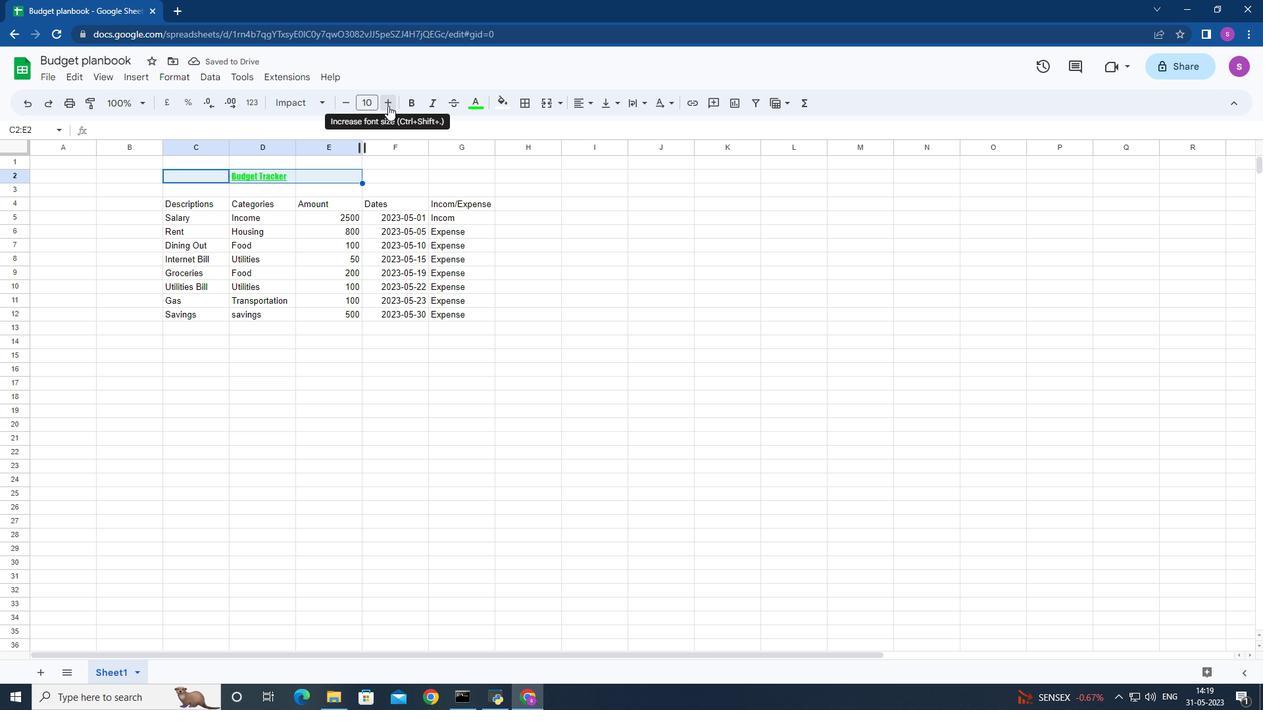 
Action: Mouse pressed left at (388, 105)
Screenshot: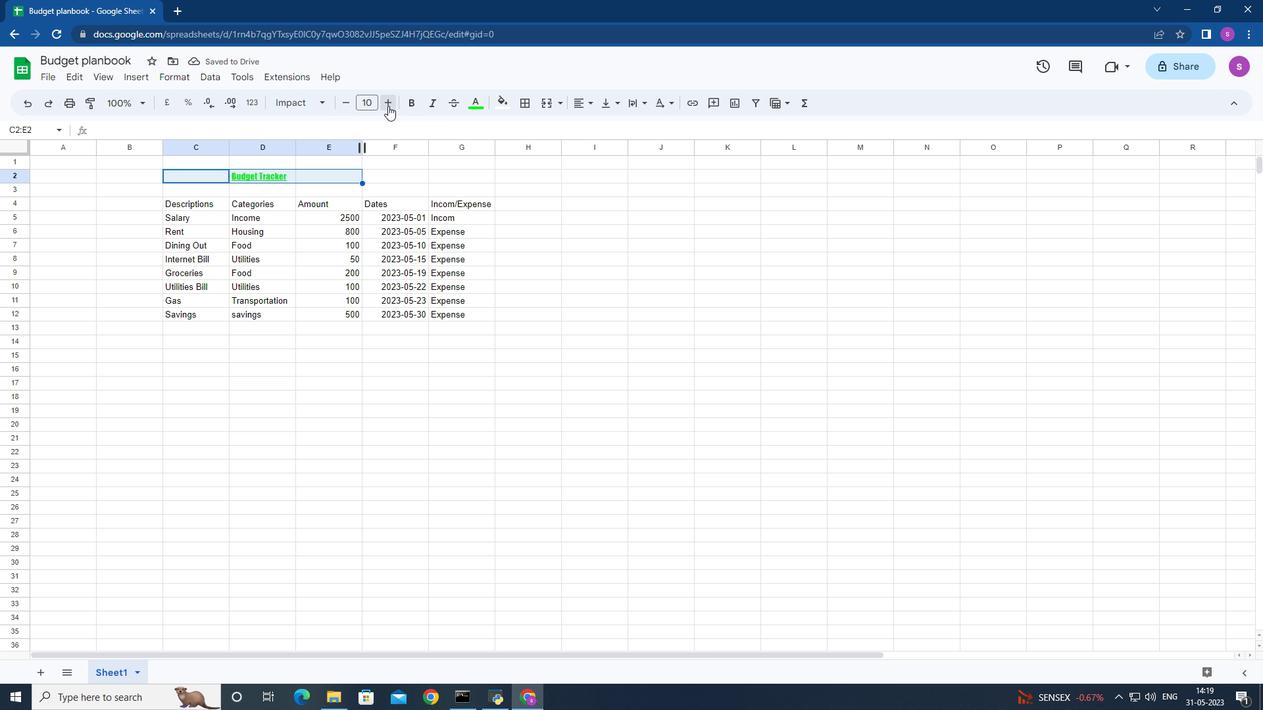 
Action: Mouse pressed left at (388, 105)
Screenshot: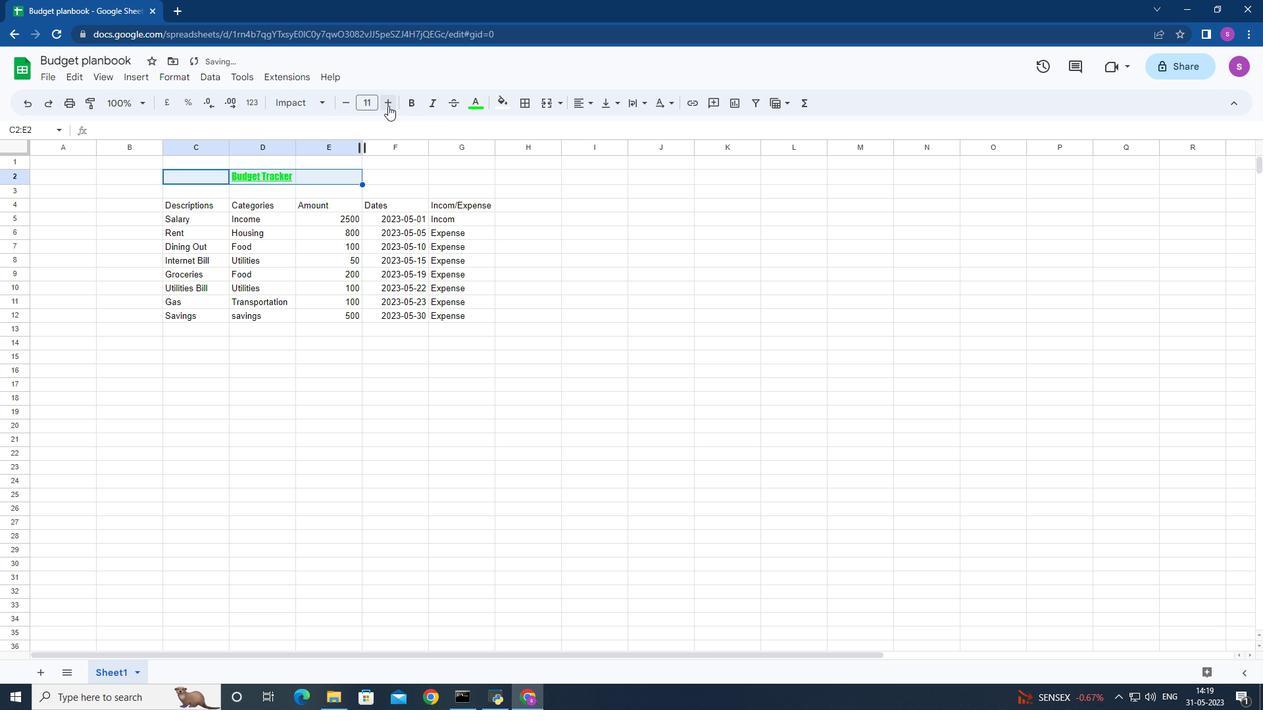 
Action: Mouse pressed left at (388, 105)
Screenshot: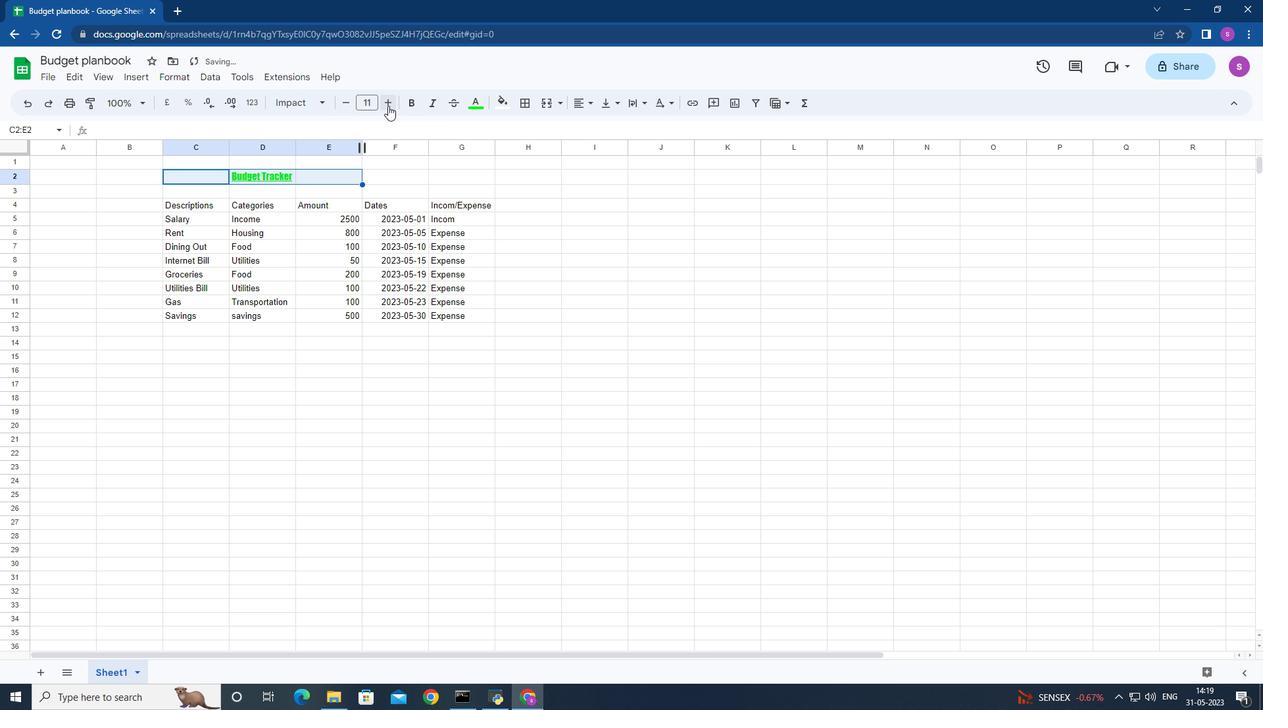 
Action: Mouse pressed left at (388, 105)
Screenshot: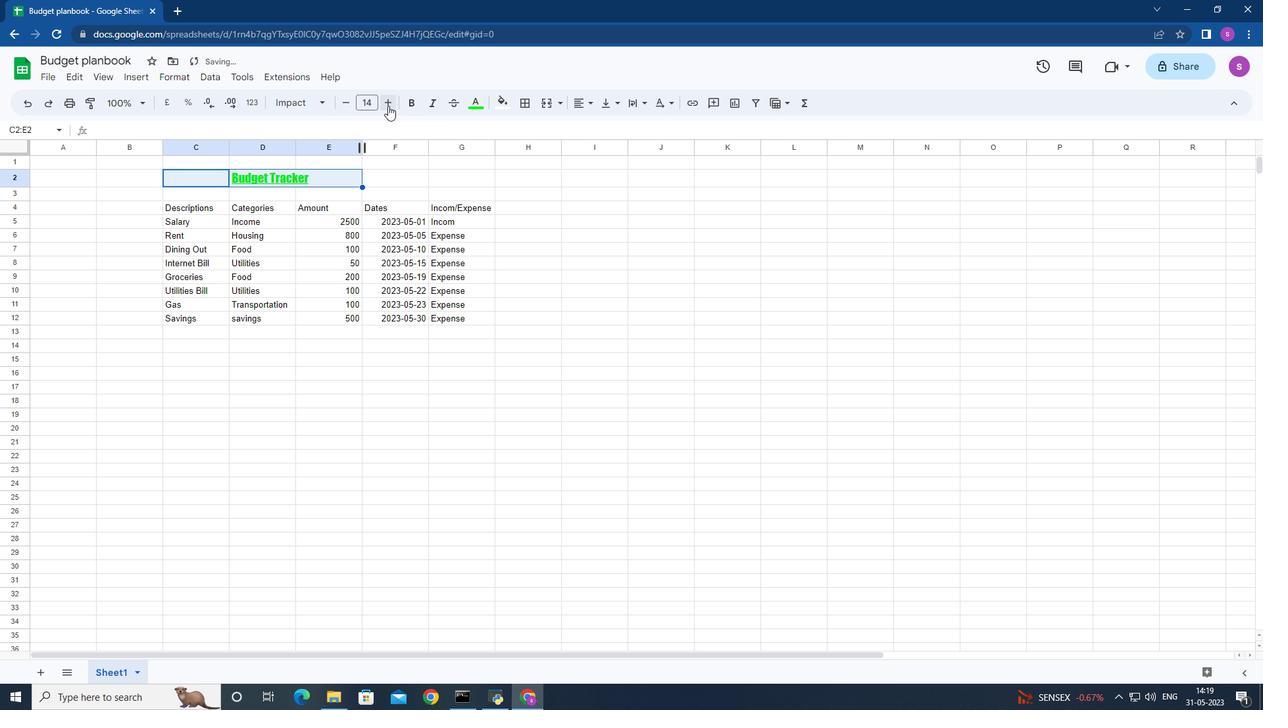 
Action: Mouse pressed left at (388, 105)
Screenshot: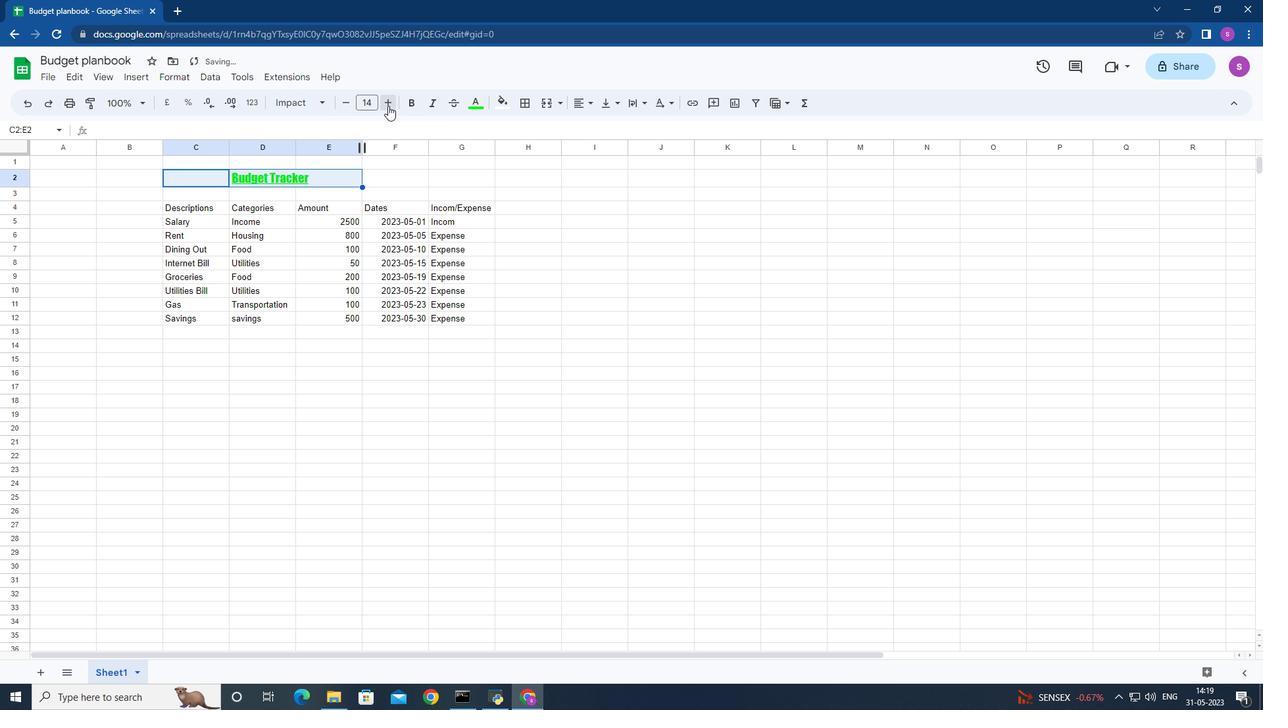 
Action: Mouse pressed left at (388, 105)
Screenshot: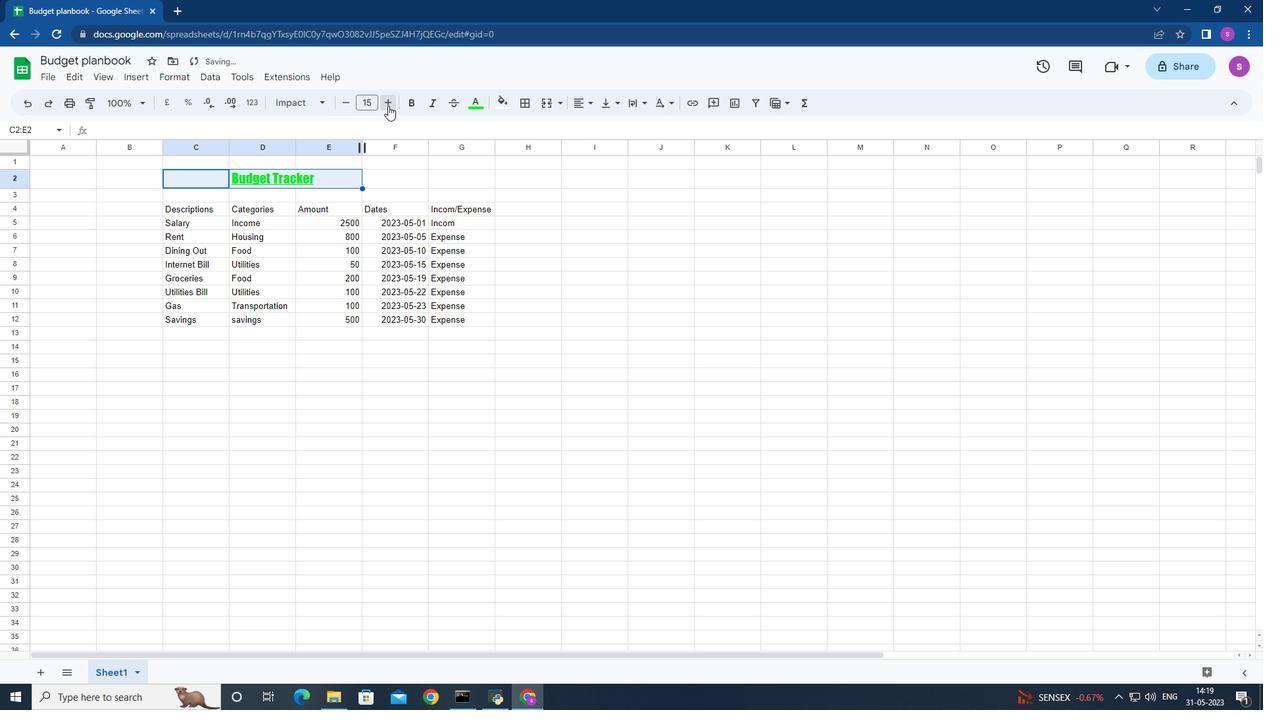 
Action: Mouse pressed left at (388, 105)
Screenshot: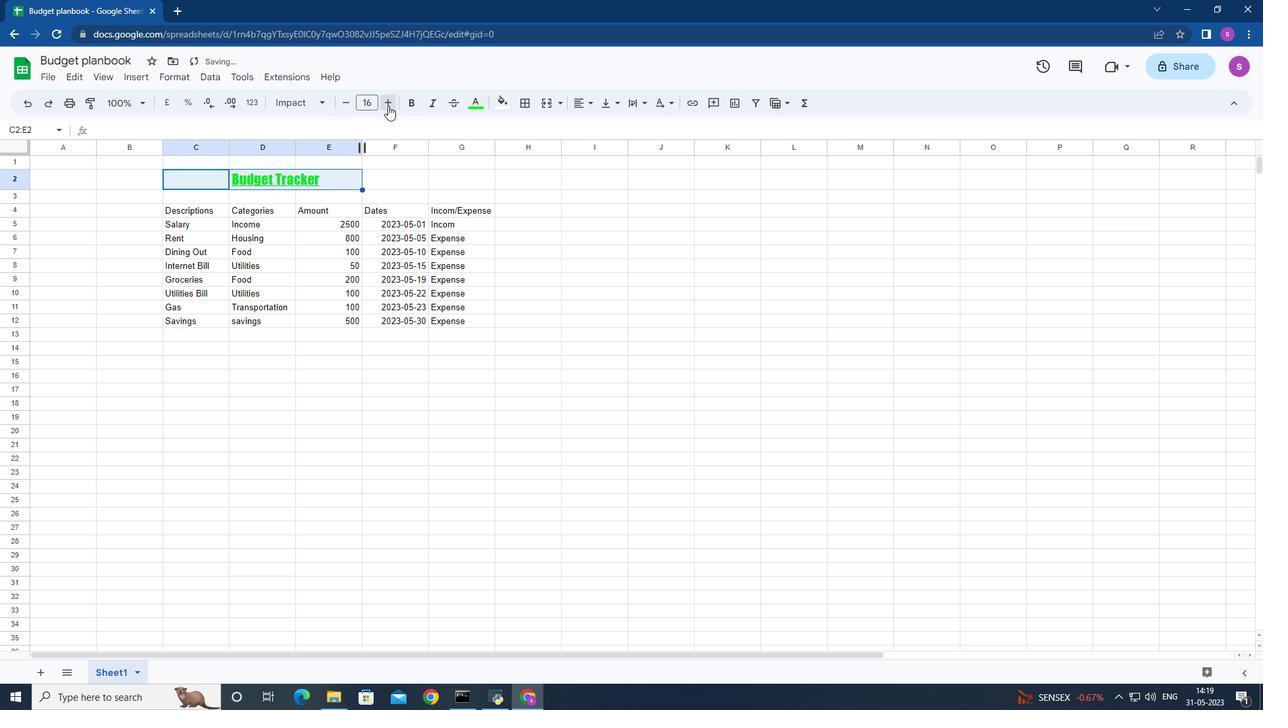 
Action: Mouse pressed left at (388, 105)
Screenshot: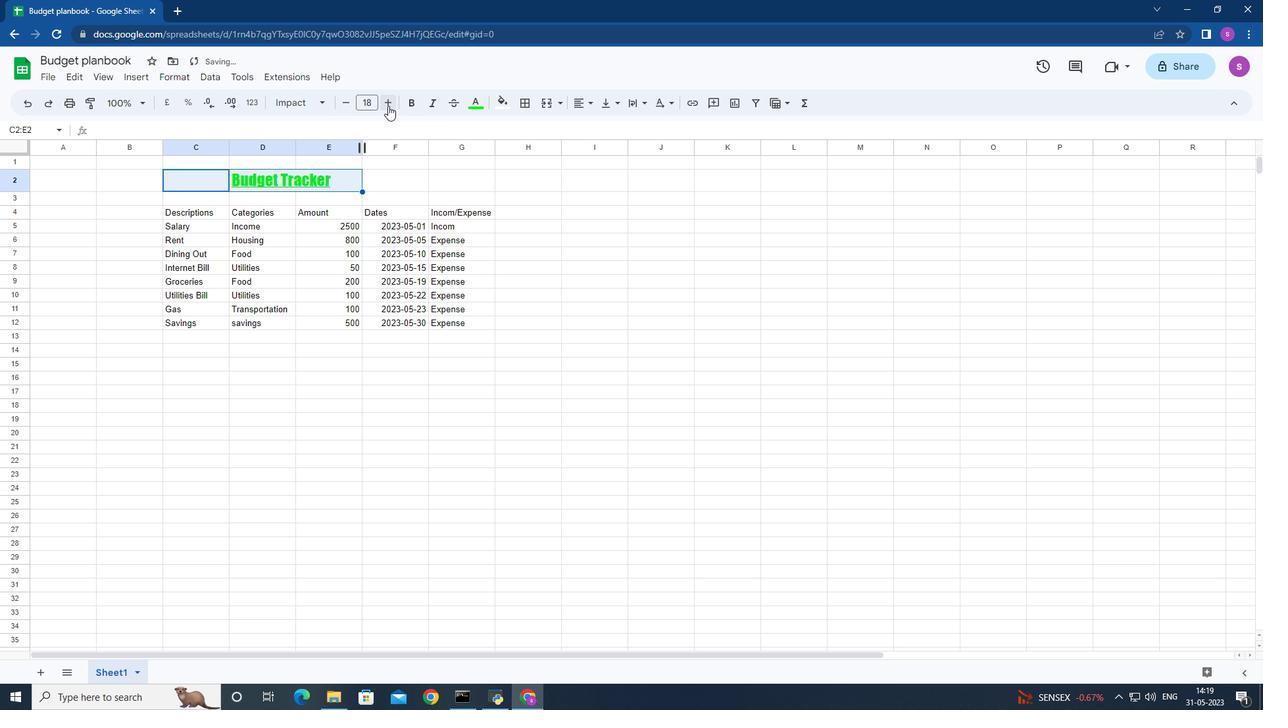 
Action: Mouse pressed left at (388, 105)
Screenshot: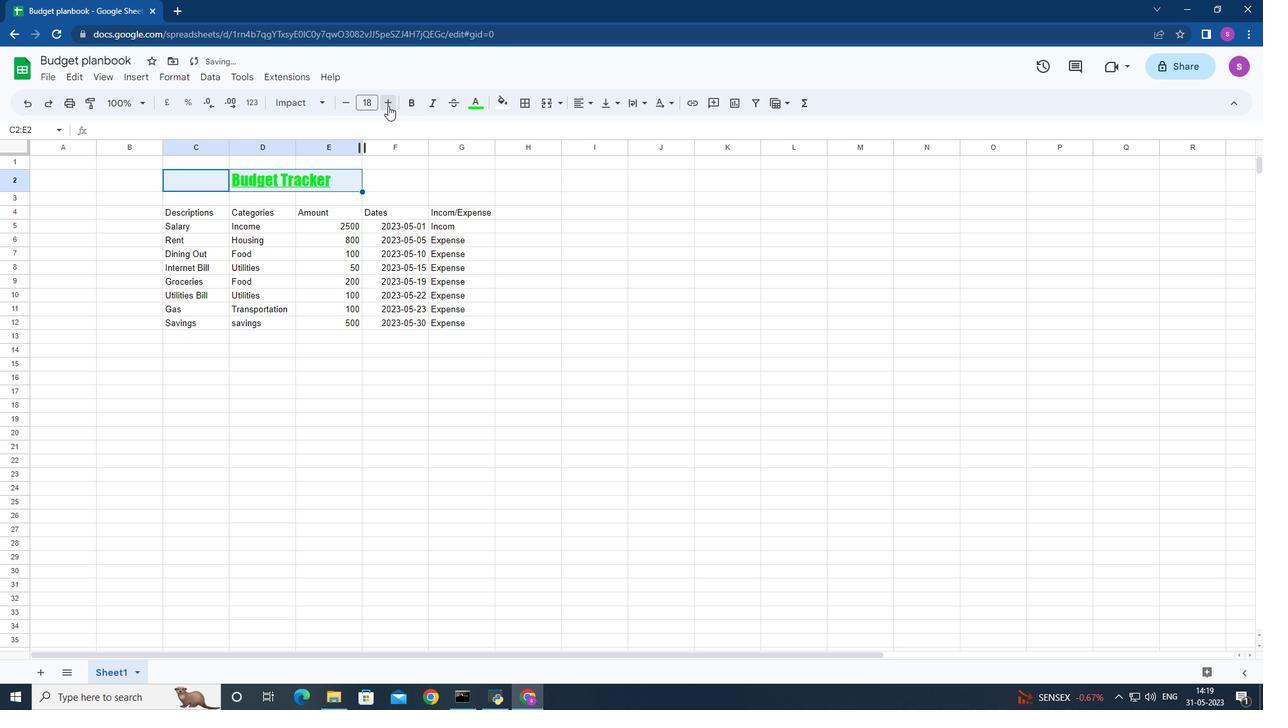 
Action: Mouse pressed left at (388, 105)
Screenshot: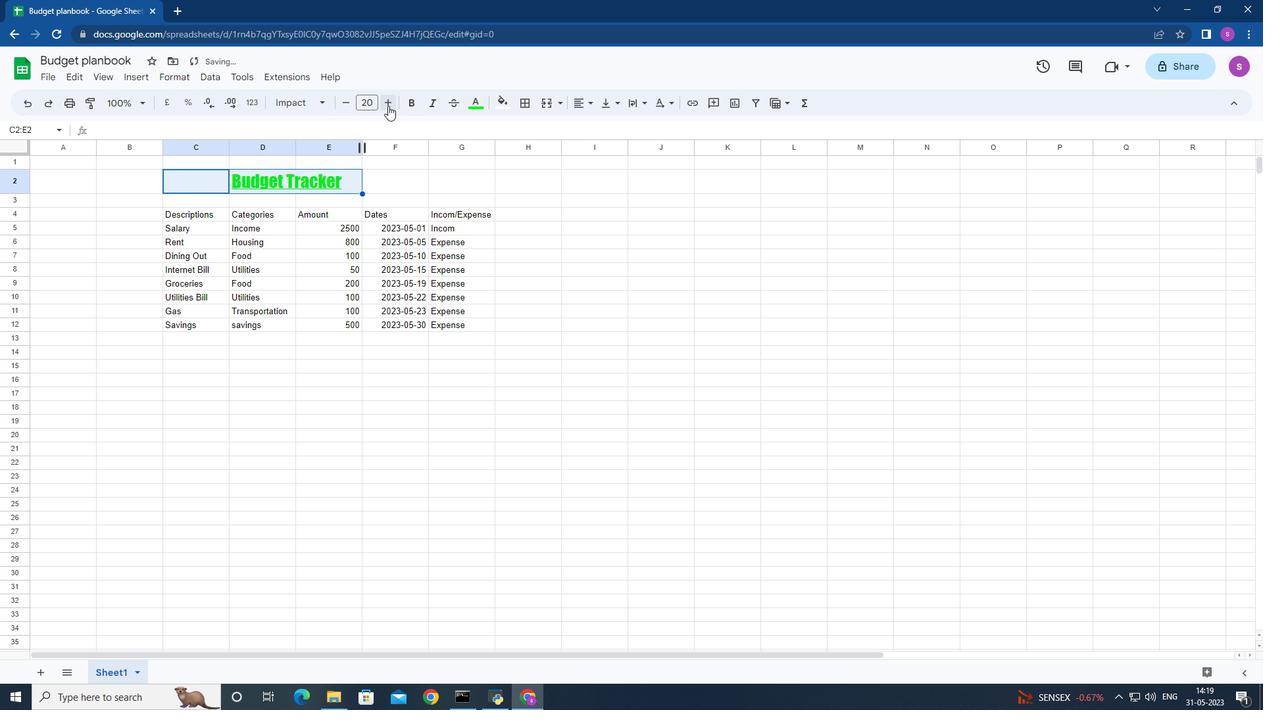
Action: Mouse pressed left at (388, 105)
Screenshot: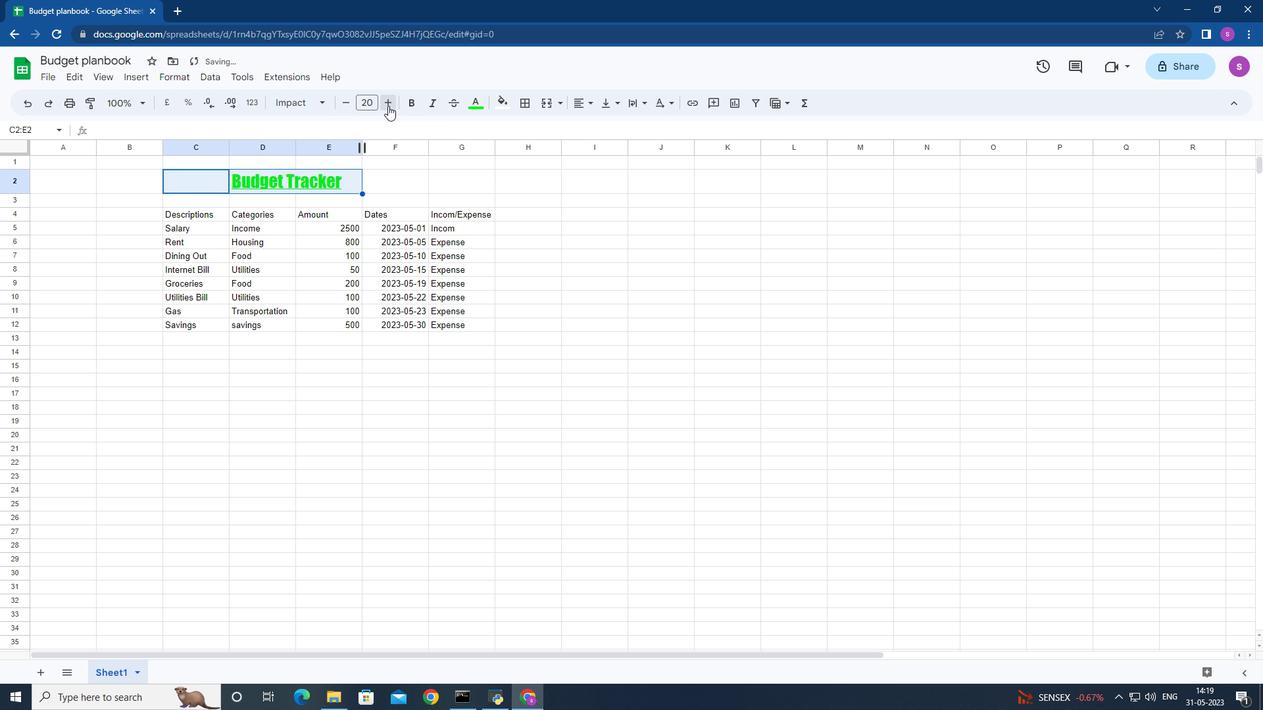 
Action: Mouse pressed left at (388, 105)
Screenshot: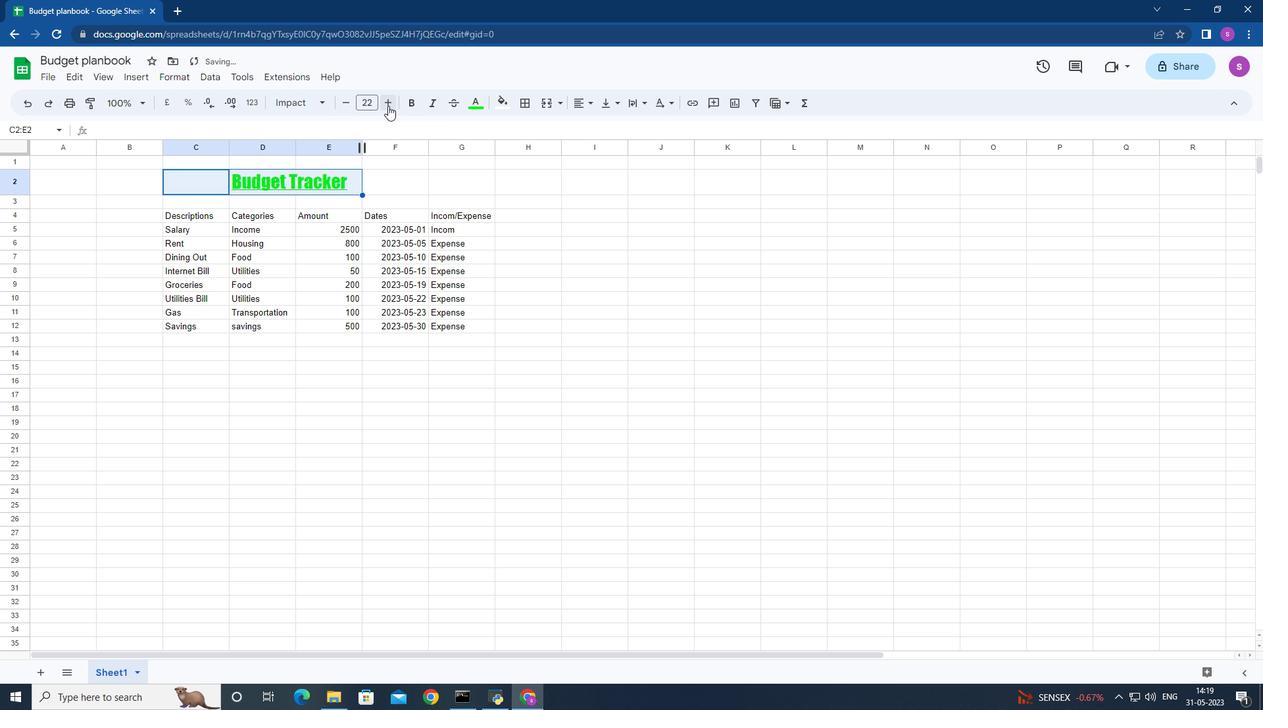 
Action: Mouse pressed left at (388, 105)
Screenshot: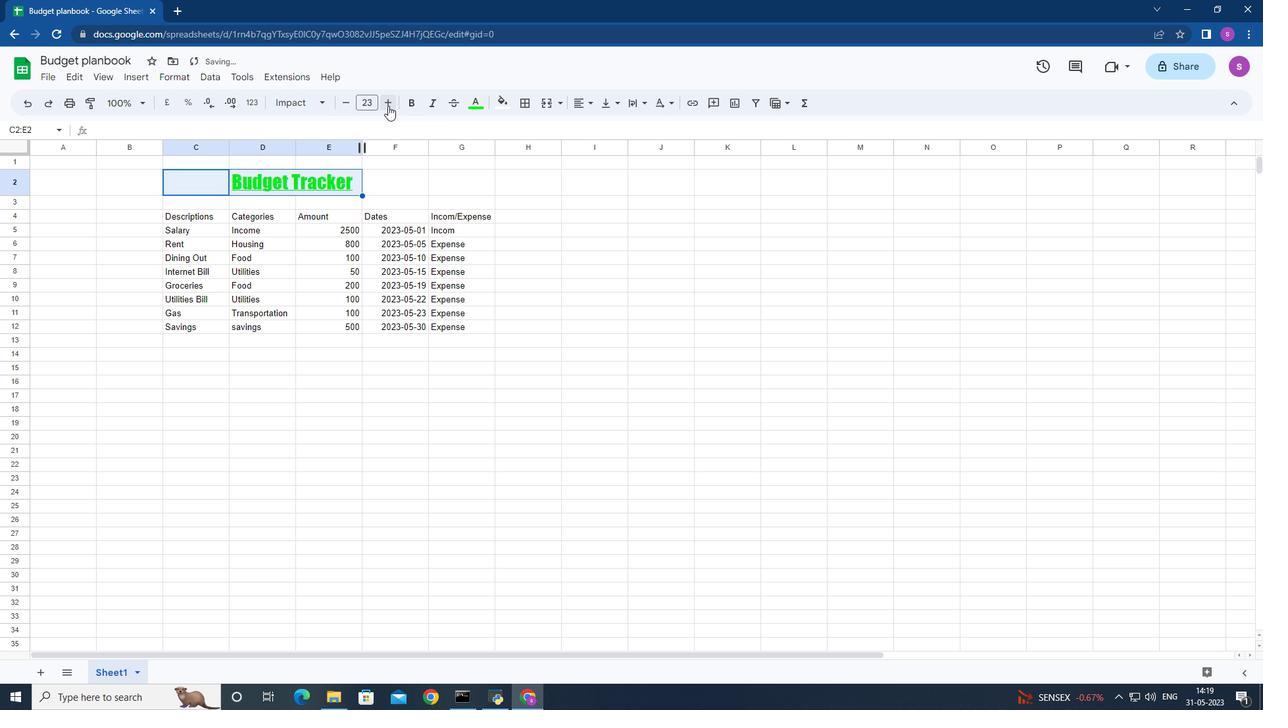 
Action: Mouse pressed left at (388, 105)
Screenshot: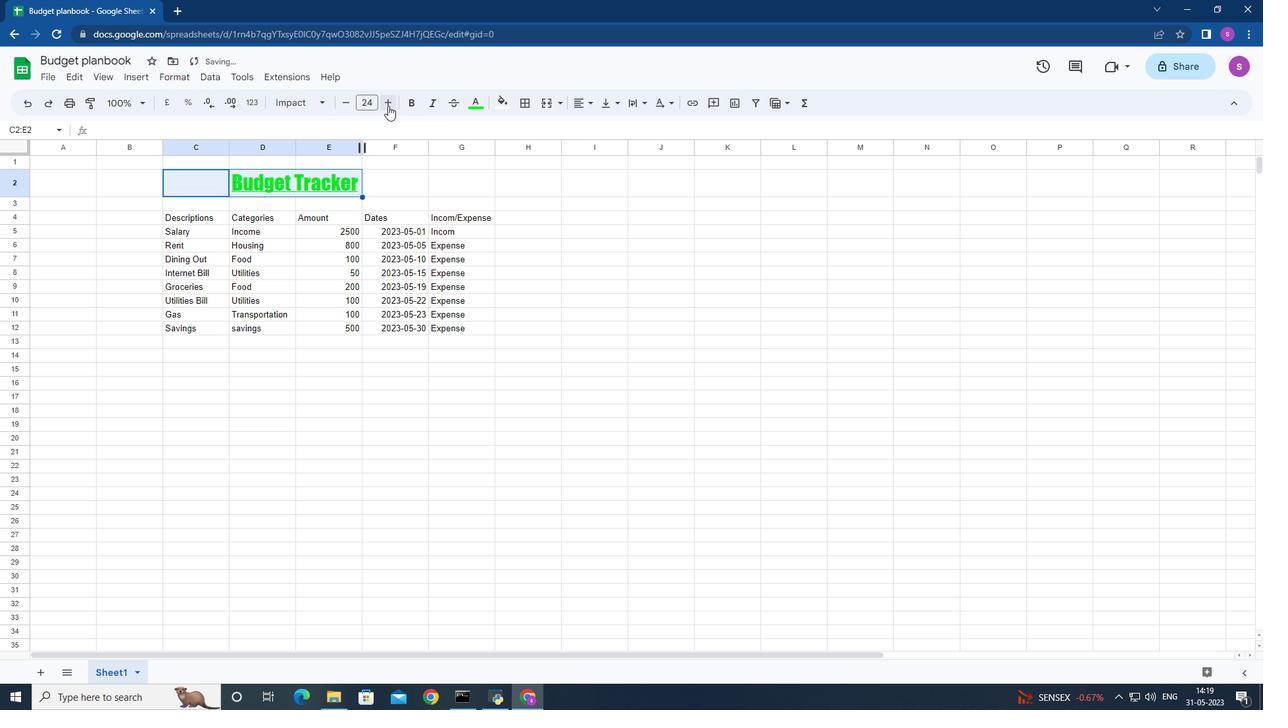 
Action: Mouse pressed left at (388, 105)
Screenshot: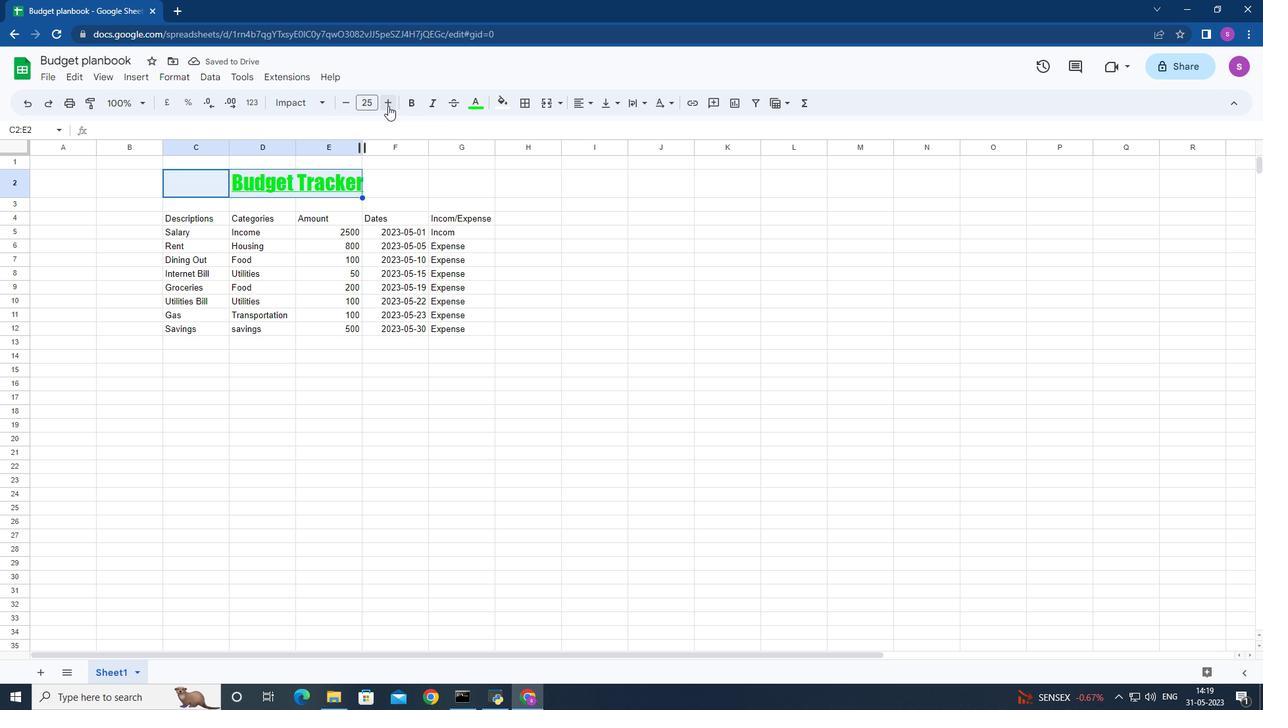 
Action: Mouse moved to (161, 218)
Screenshot: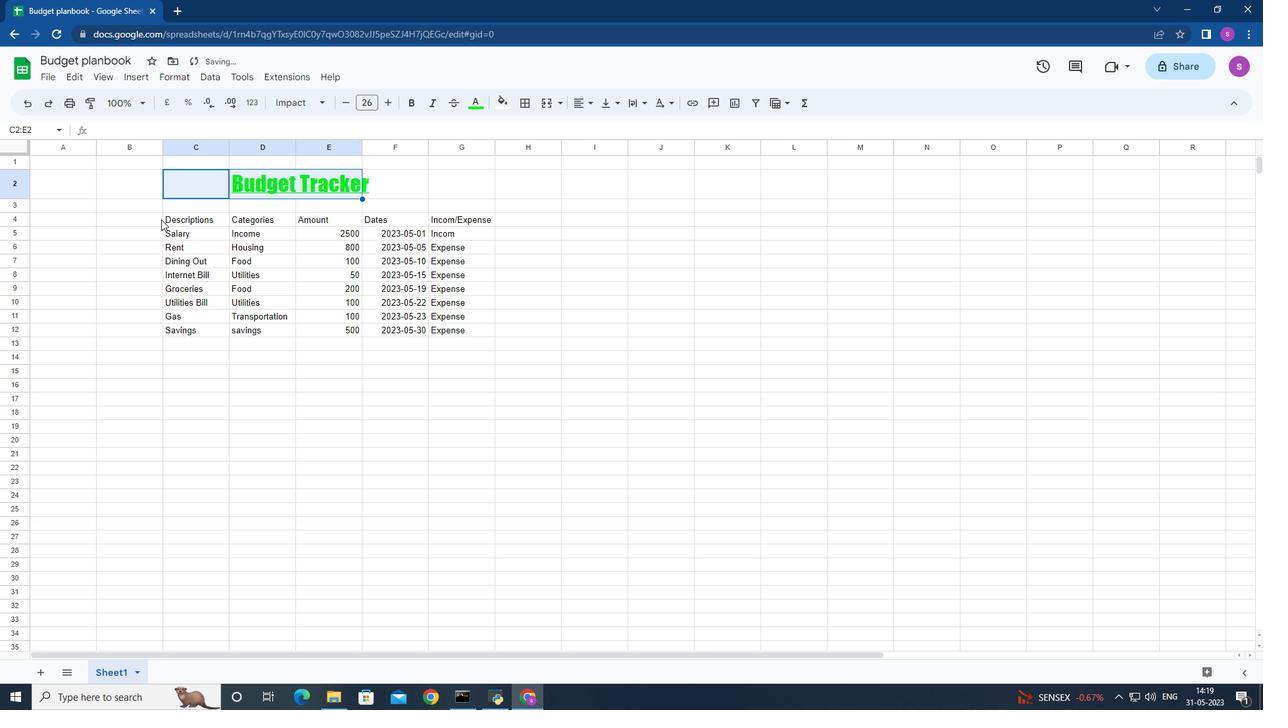 
Action: Mouse pressed left at (161, 218)
Screenshot: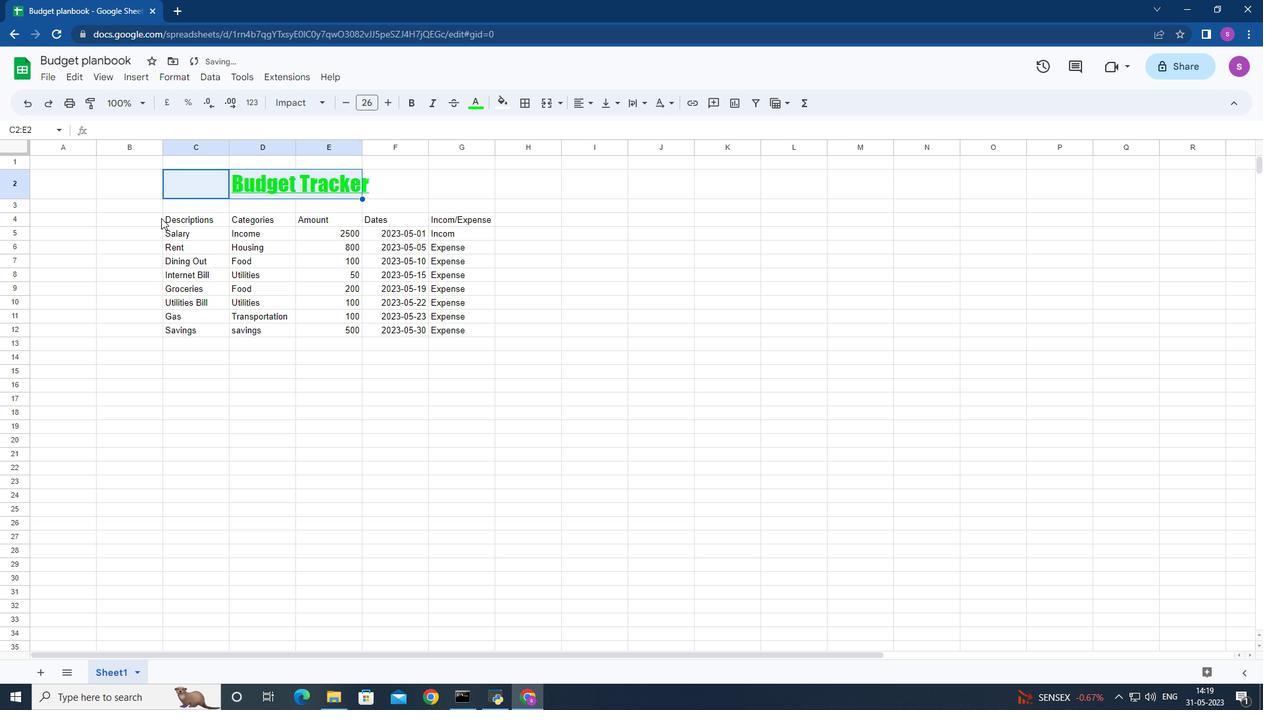 
Action: Mouse moved to (323, 105)
Screenshot: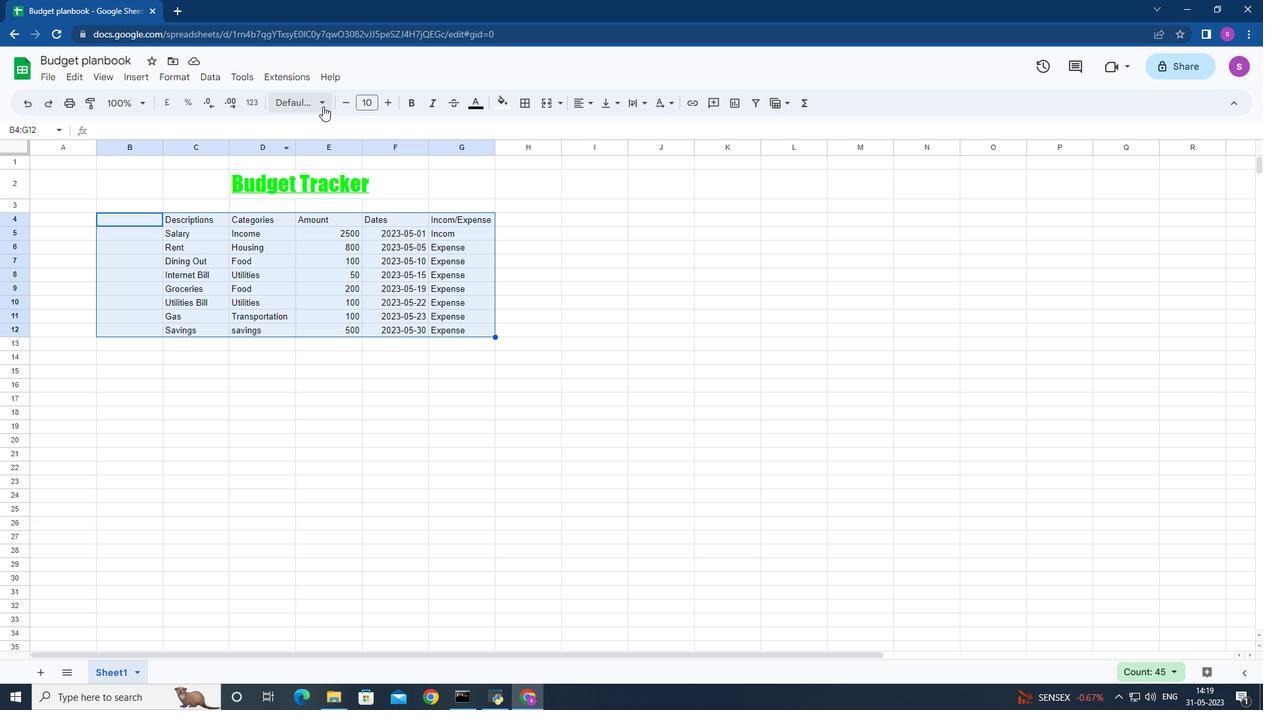 
Action: Mouse pressed left at (323, 105)
Screenshot: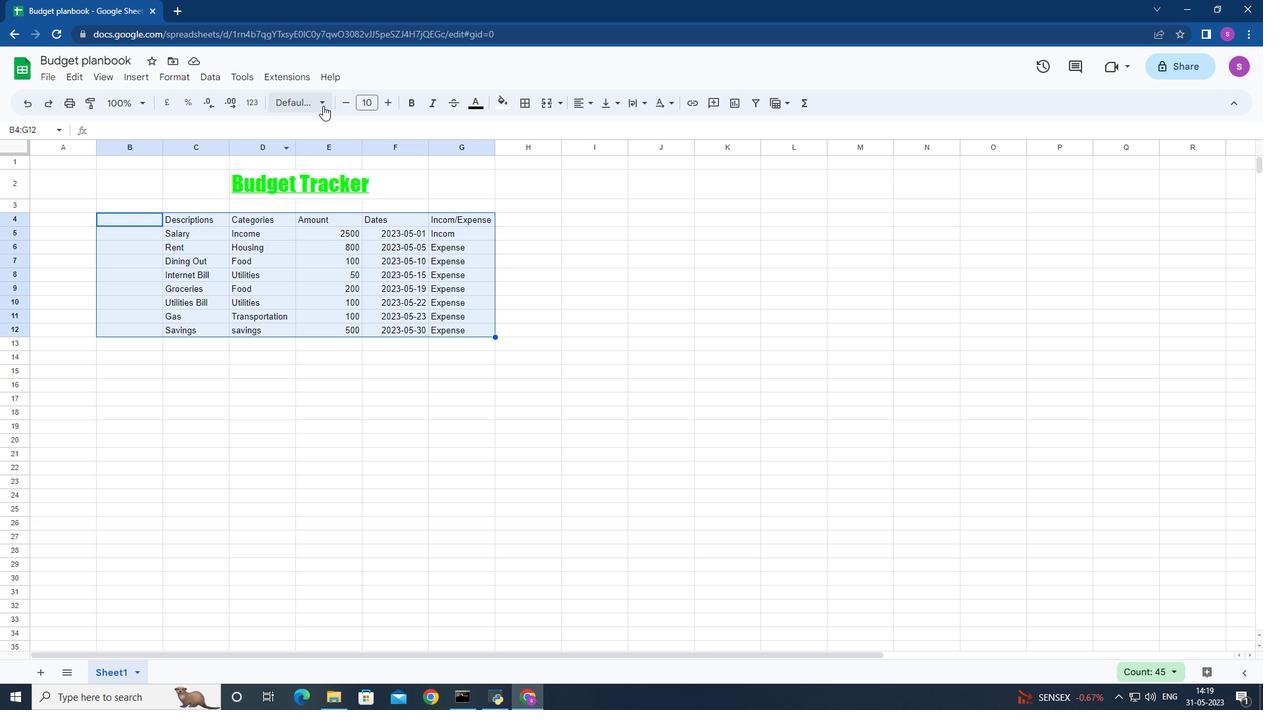 
Action: Mouse moved to (296, 233)
Screenshot: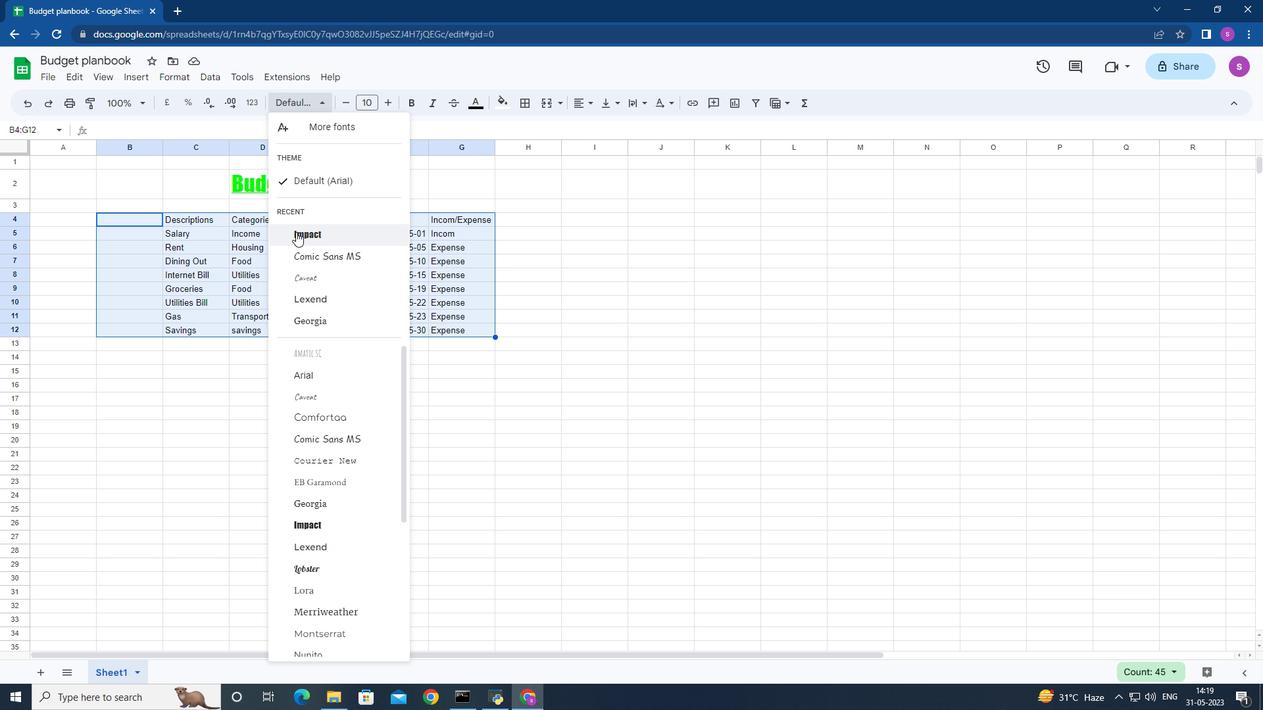 
Action: Mouse pressed left at (296, 233)
Screenshot: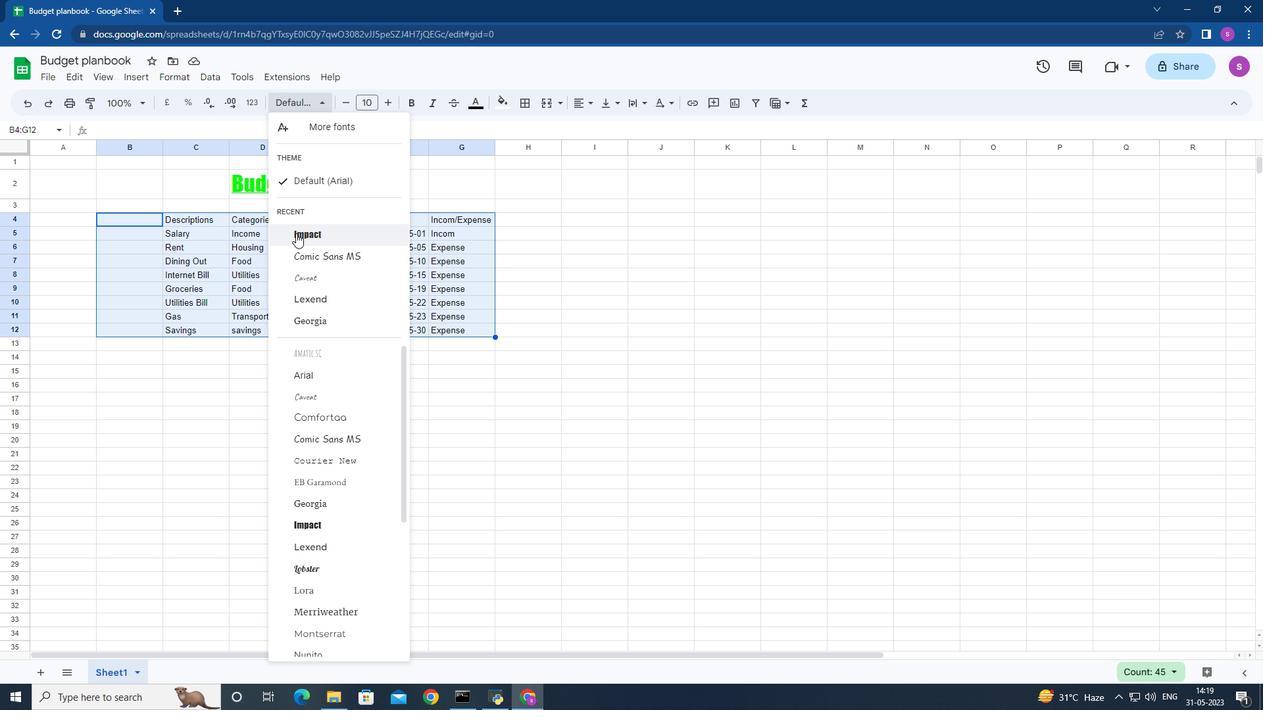 
Action: Mouse moved to (387, 105)
Screenshot: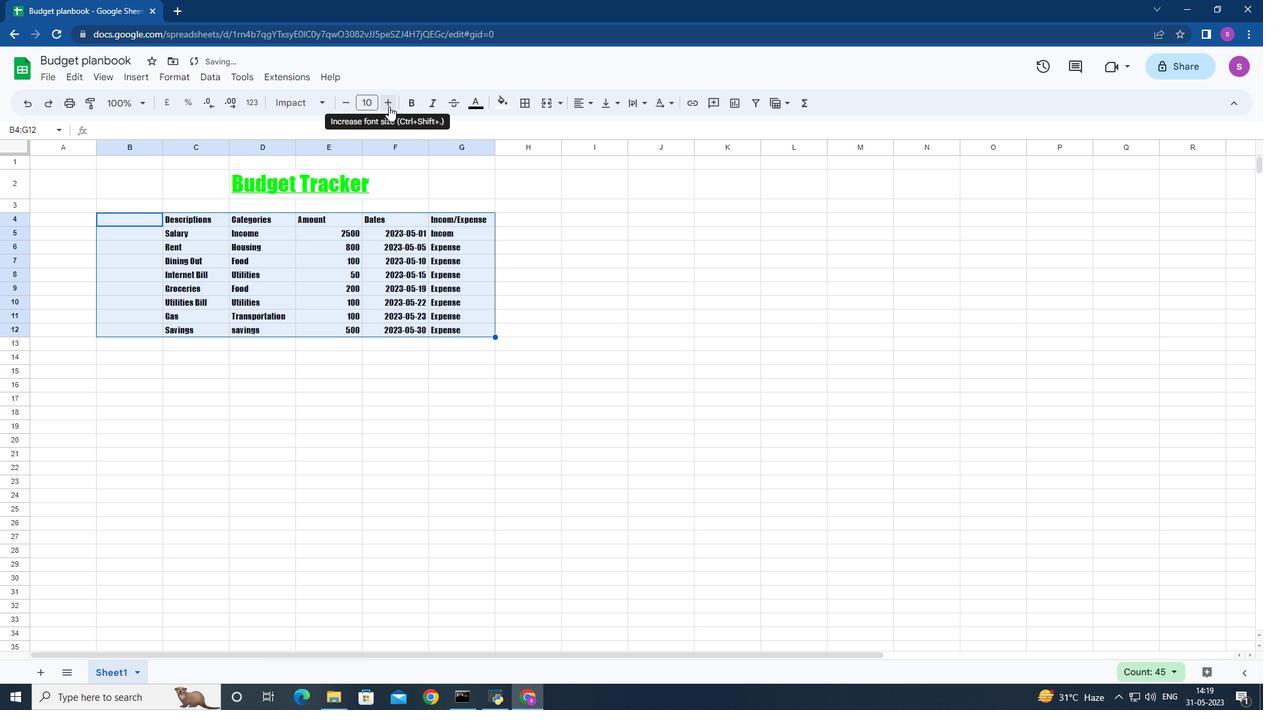 
Action: Mouse pressed left at (387, 105)
Screenshot: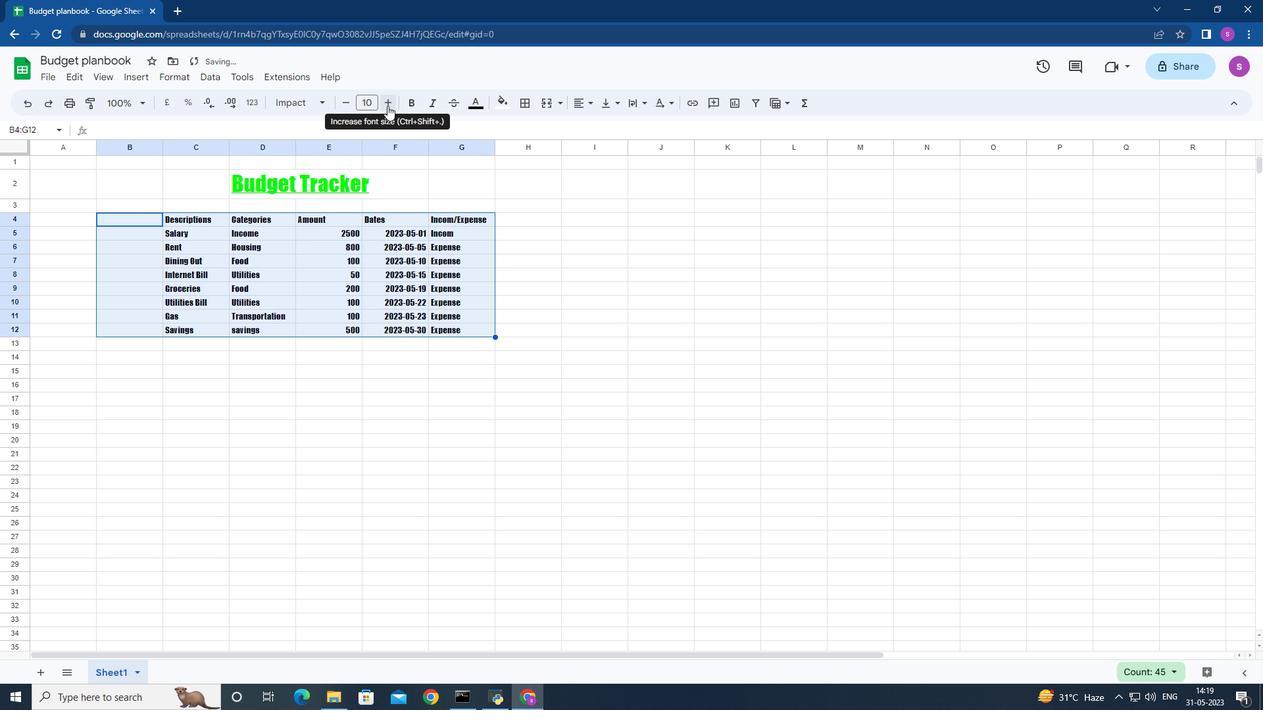 
Action: Mouse pressed left at (387, 105)
Screenshot: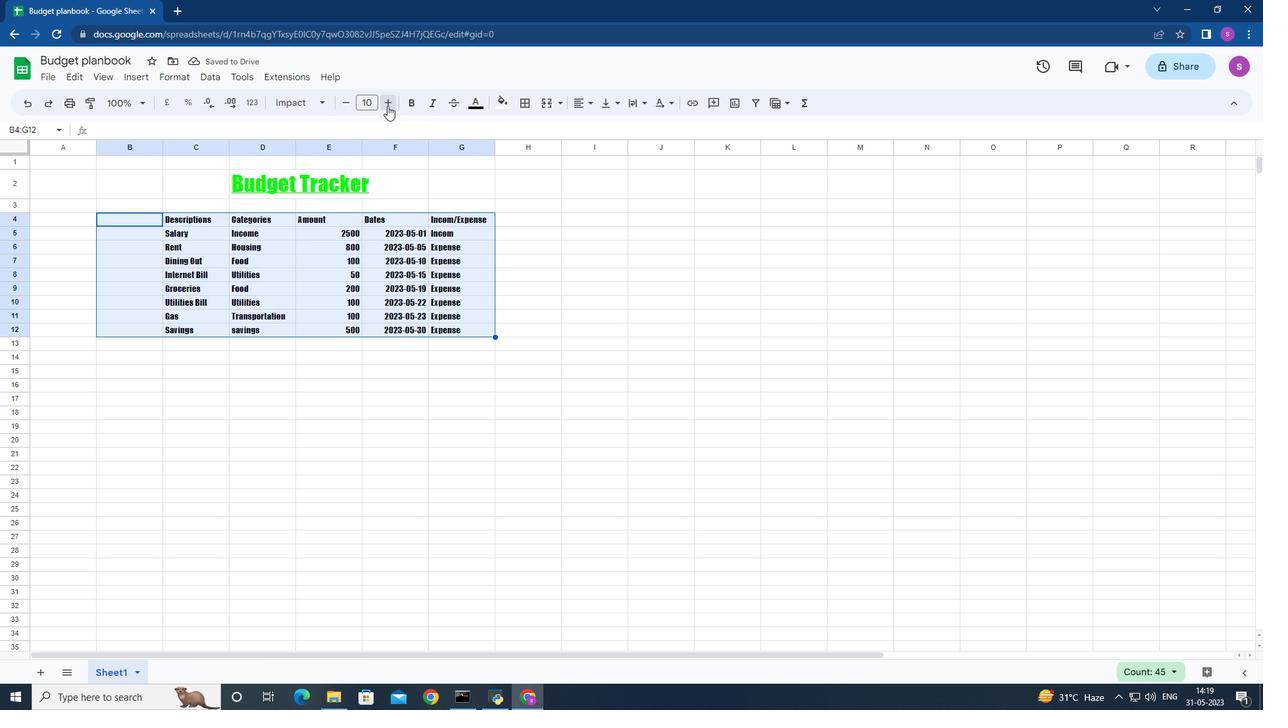 
Action: Mouse pressed left at (387, 105)
Screenshot: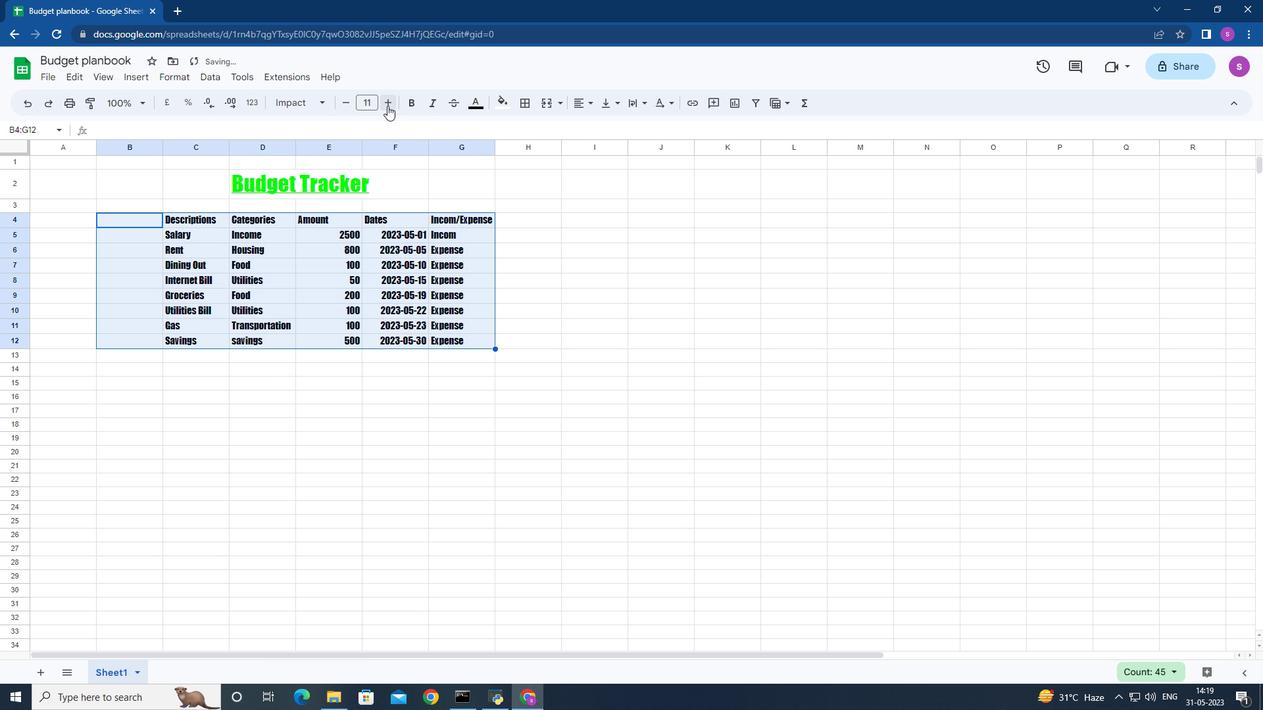 
Action: Mouse pressed left at (387, 105)
Screenshot: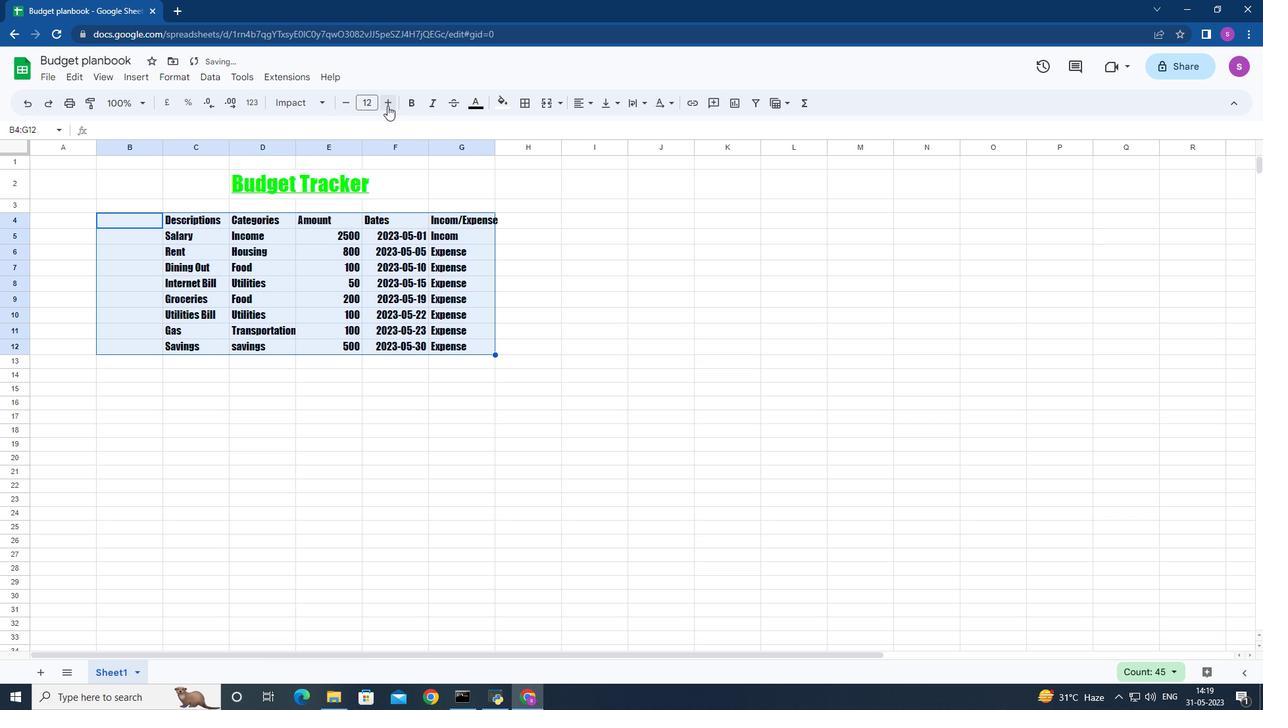 
Action: Mouse pressed left at (387, 105)
Screenshot: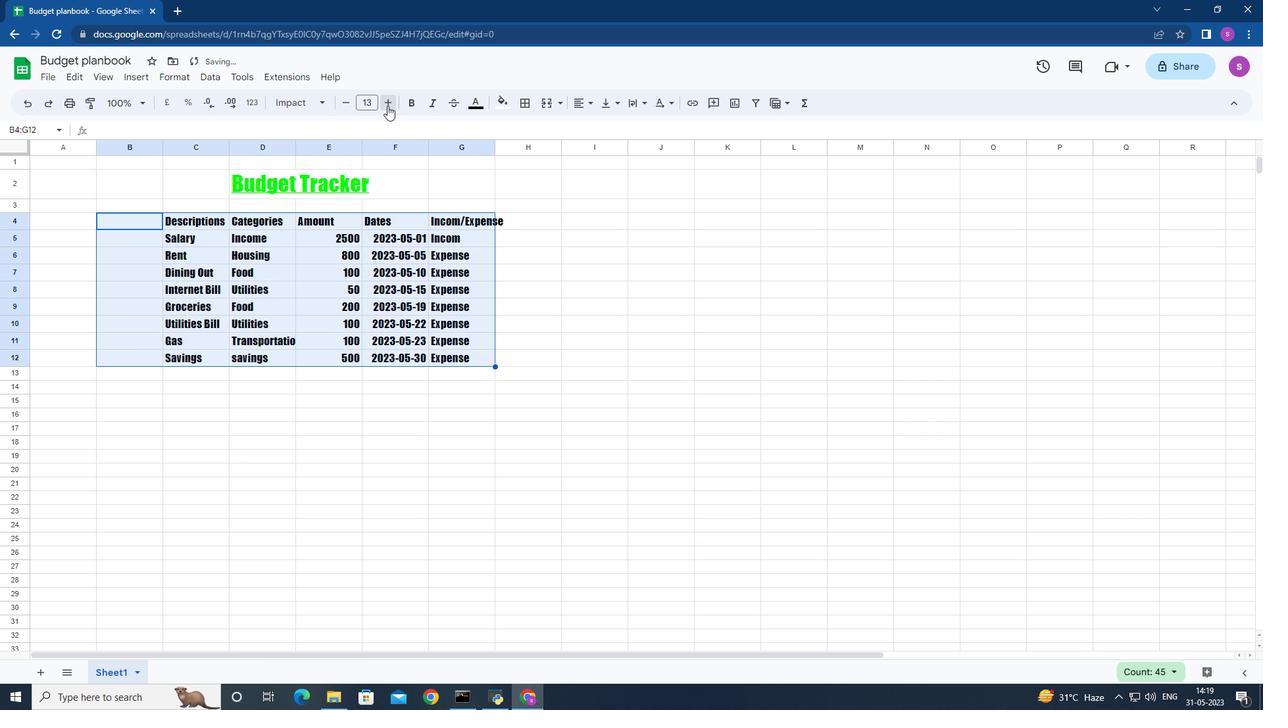 
Action: Mouse pressed left at (387, 105)
Screenshot: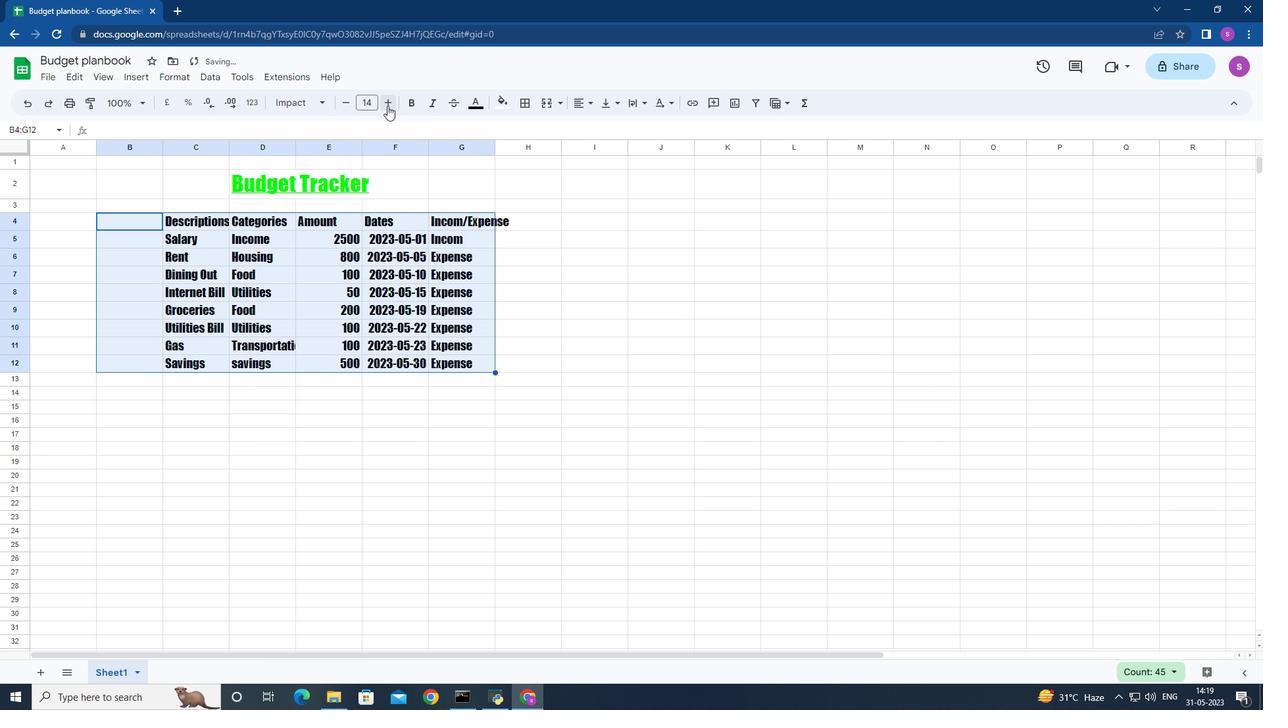 
Action: Mouse pressed left at (387, 105)
Screenshot: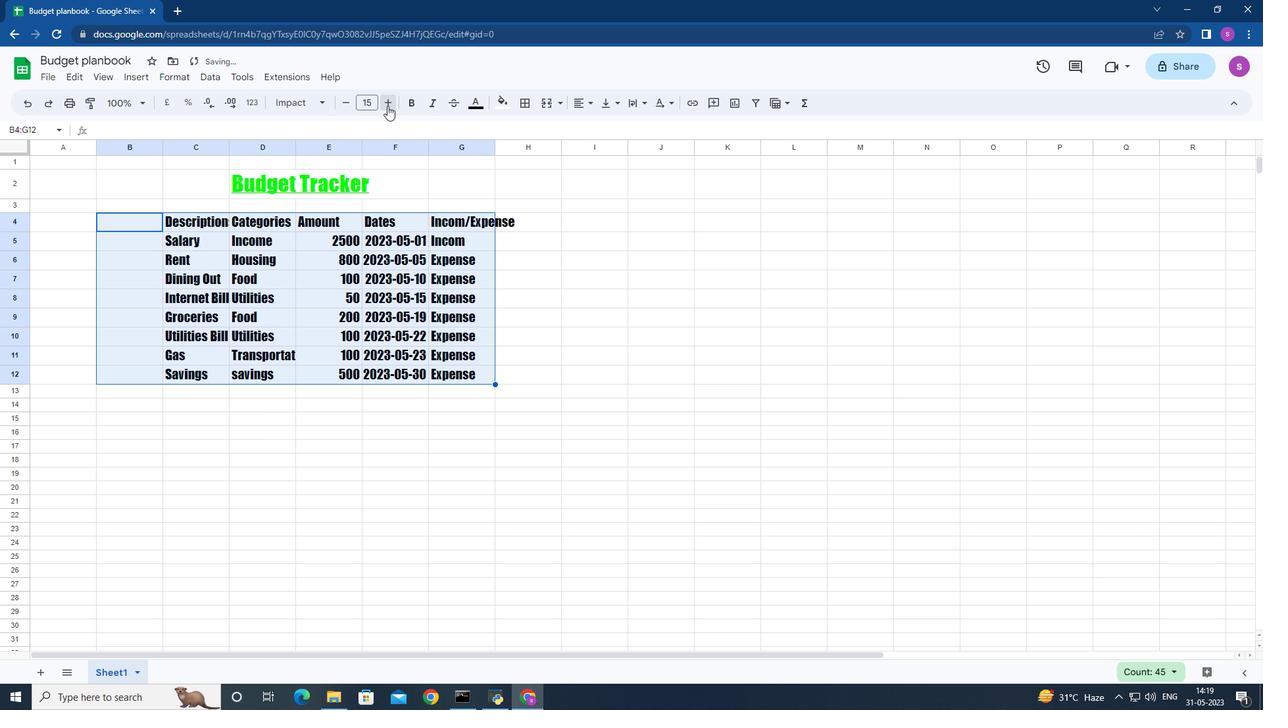 
Action: Mouse pressed left at (387, 105)
Screenshot: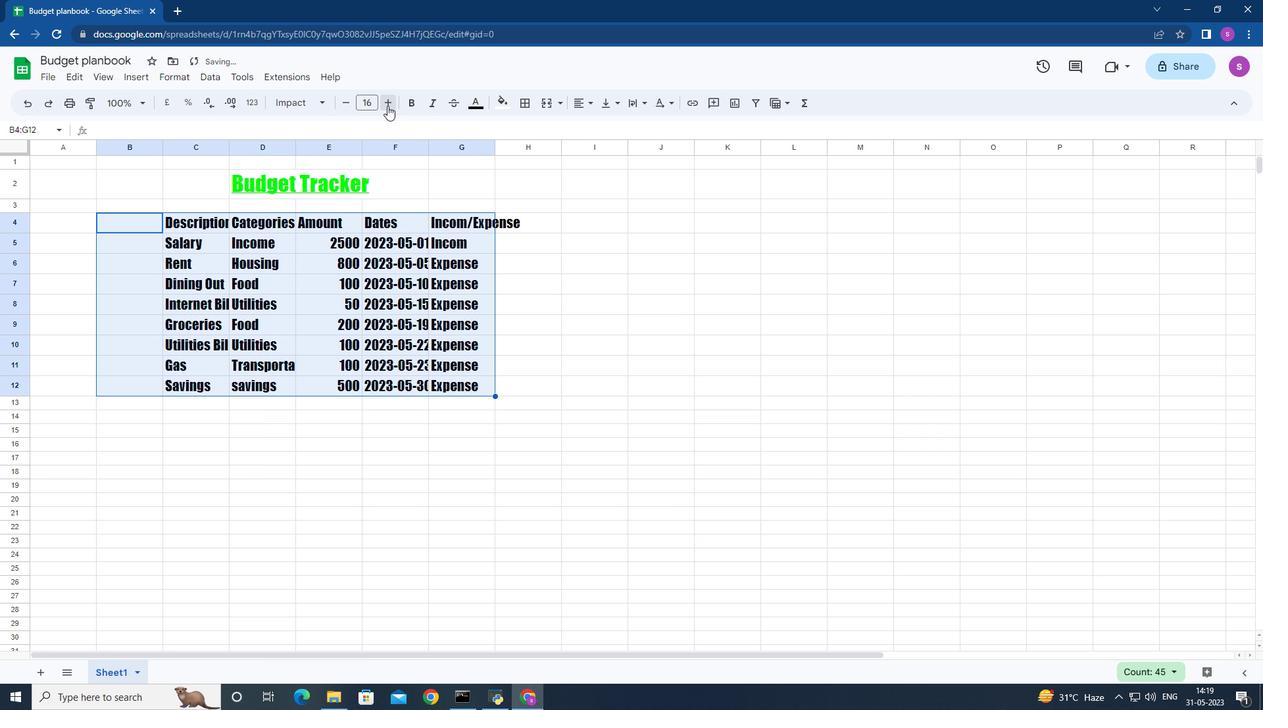 
Action: Mouse moved to (227, 151)
Screenshot: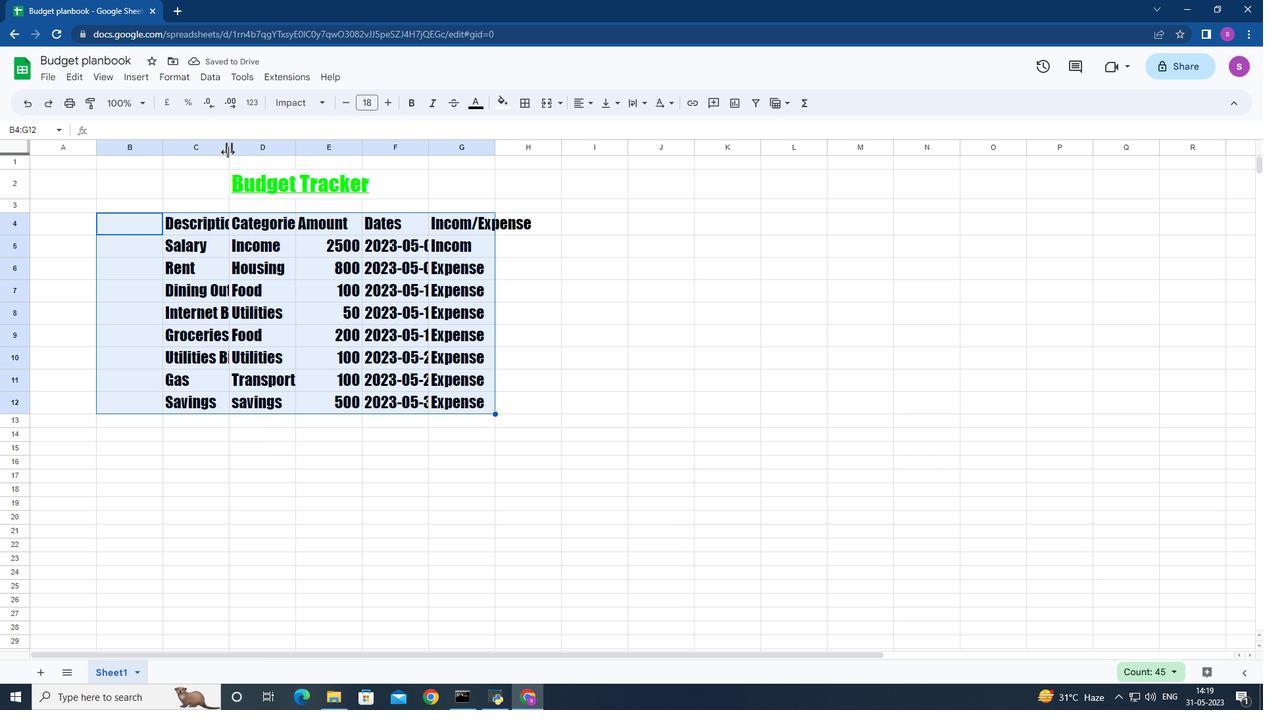 
Action: Mouse pressed left at (227, 151)
Screenshot: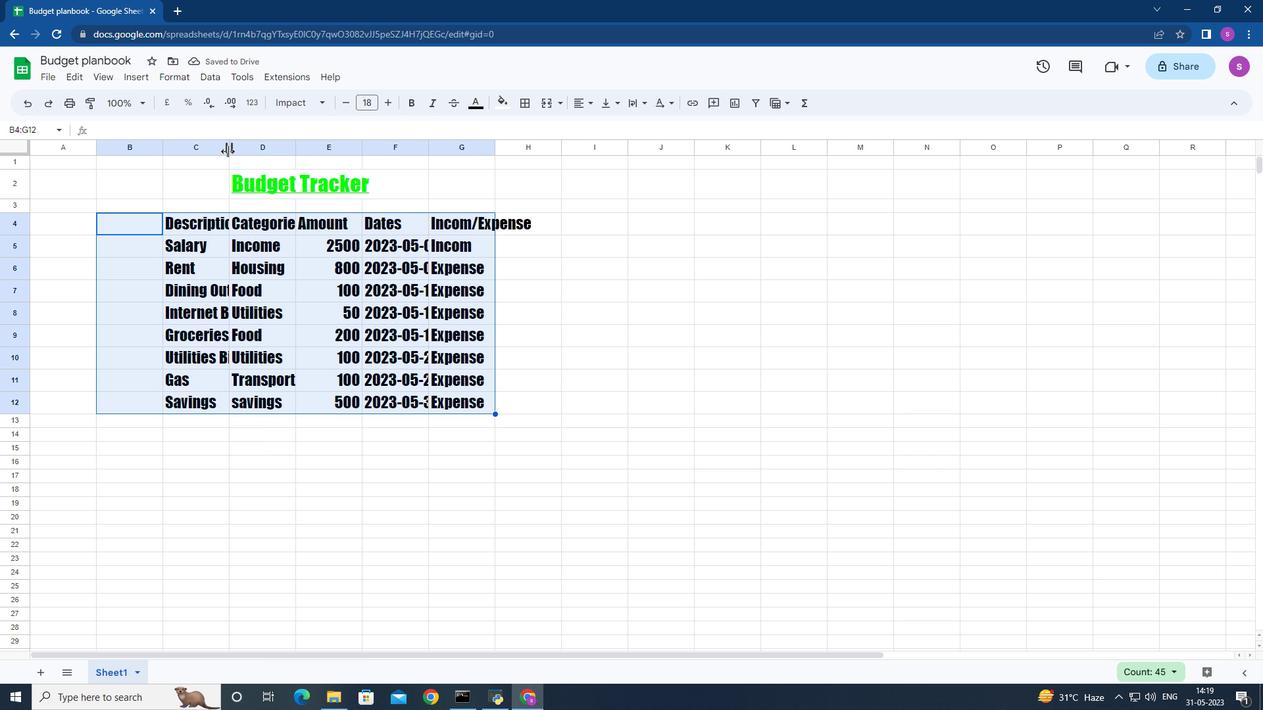 
Action: Mouse moved to (313, 150)
Screenshot: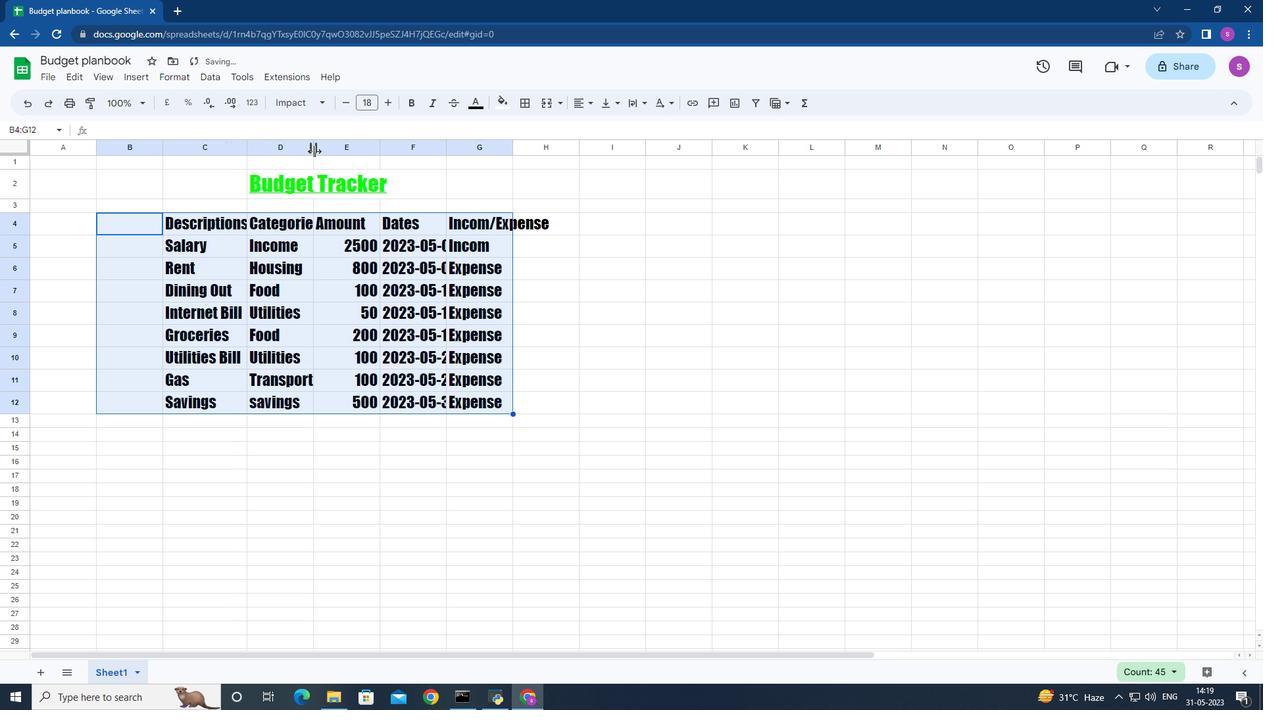 
Action: Mouse pressed left at (313, 150)
Screenshot: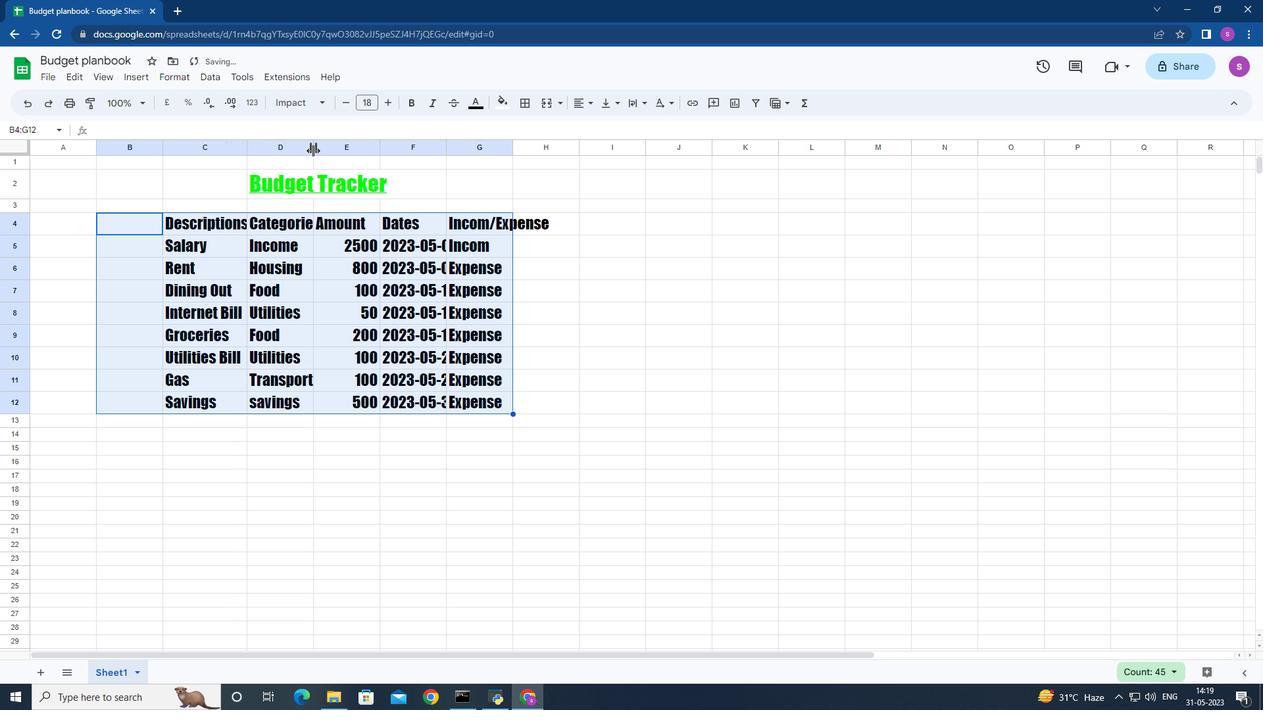 
Action: Mouse moved to (246, 145)
Screenshot: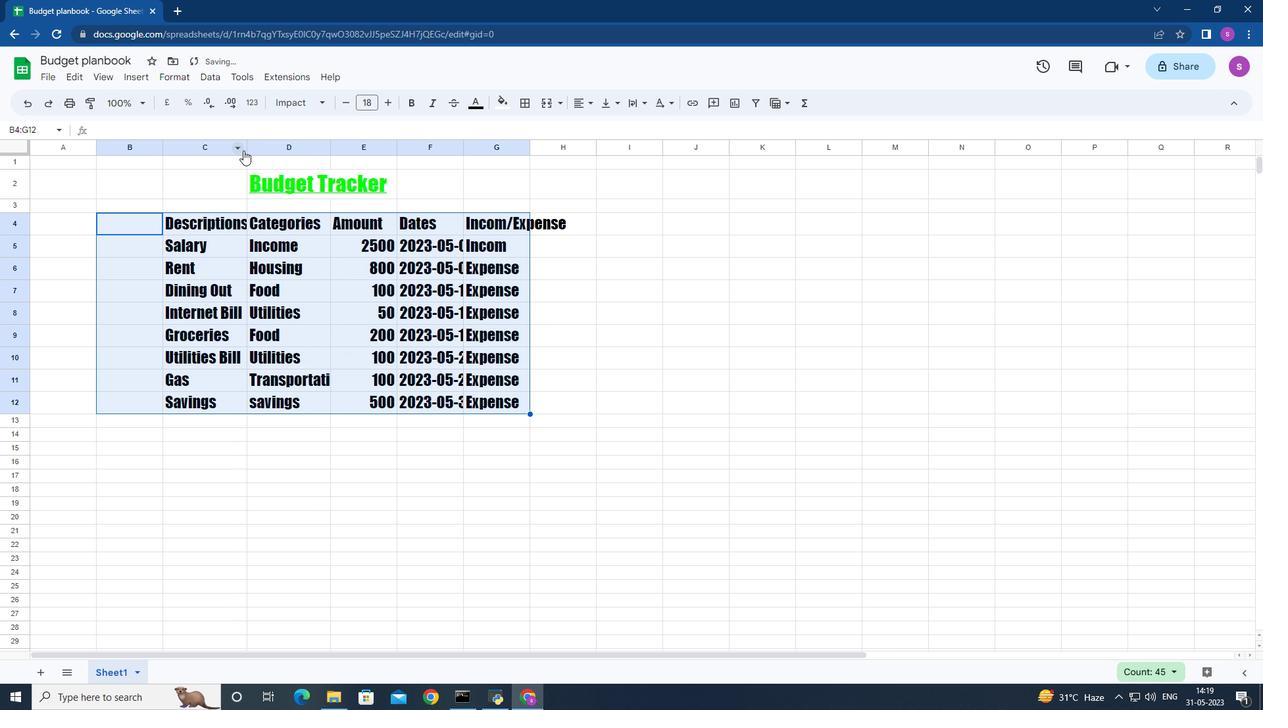 
Action: Mouse pressed left at (246, 145)
Screenshot: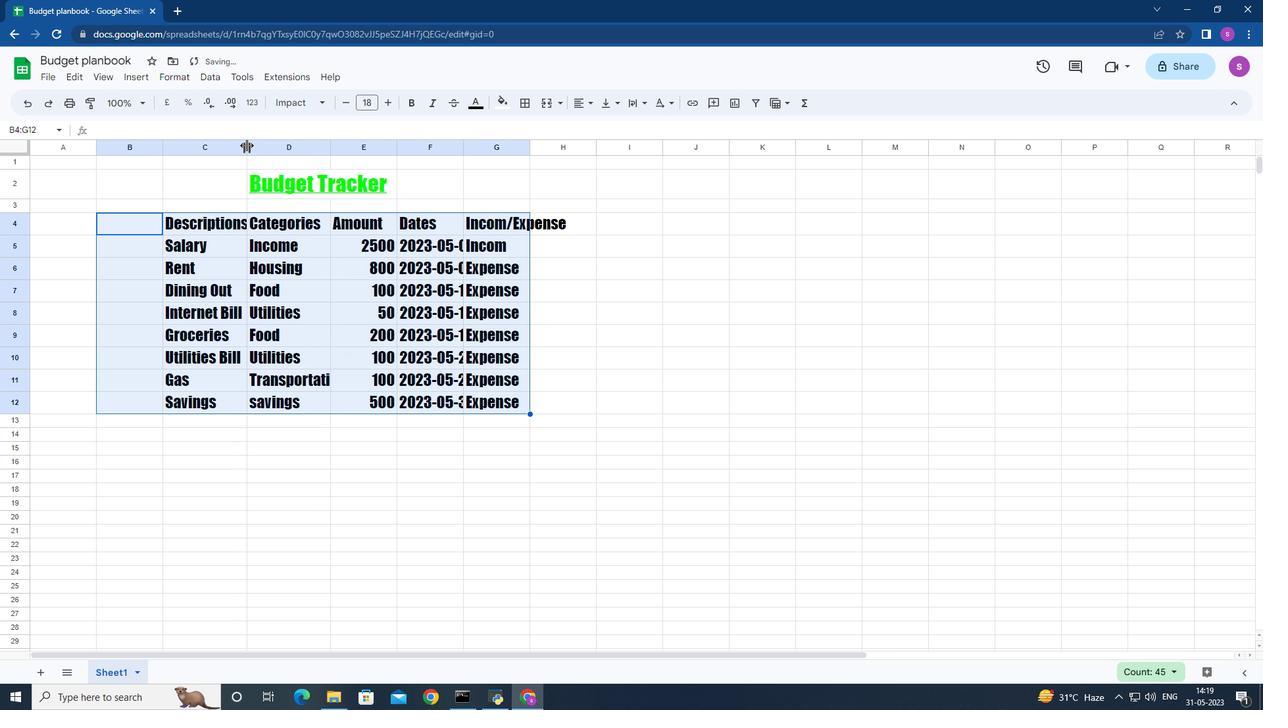 
Action: Mouse moved to (407, 146)
Screenshot: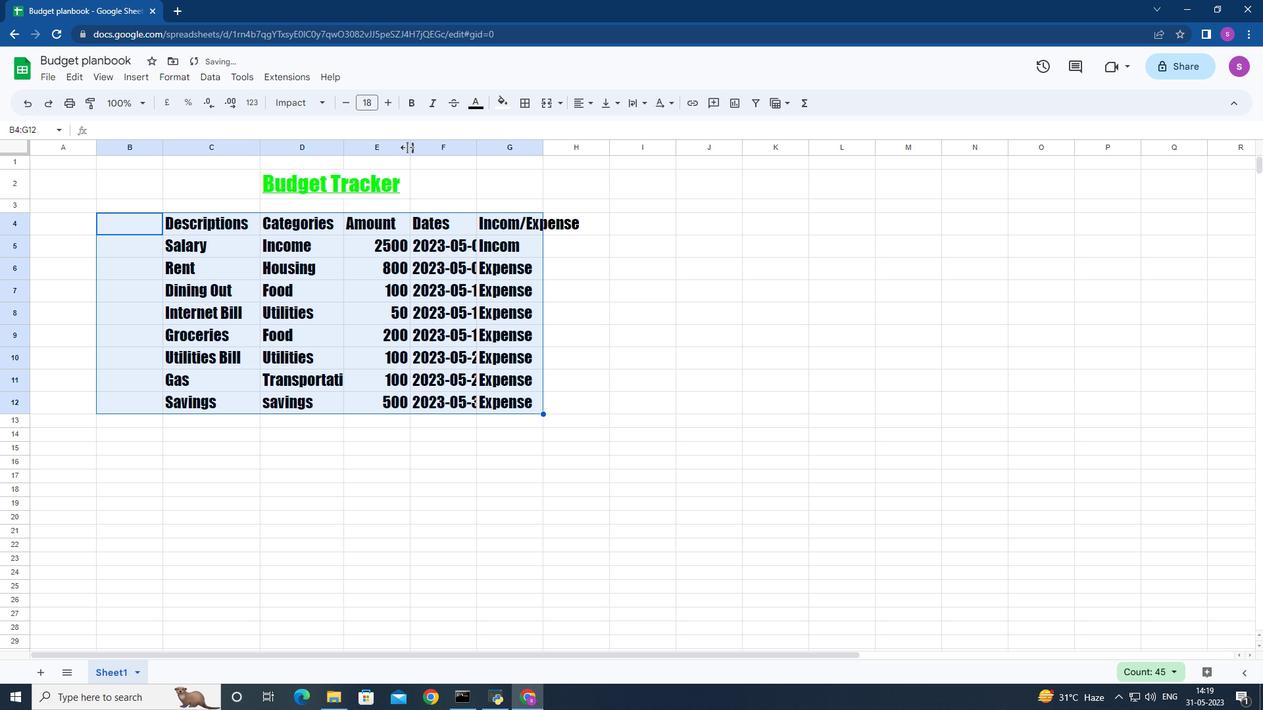 
Action: Mouse pressed left at (407, 146)
Screenshot: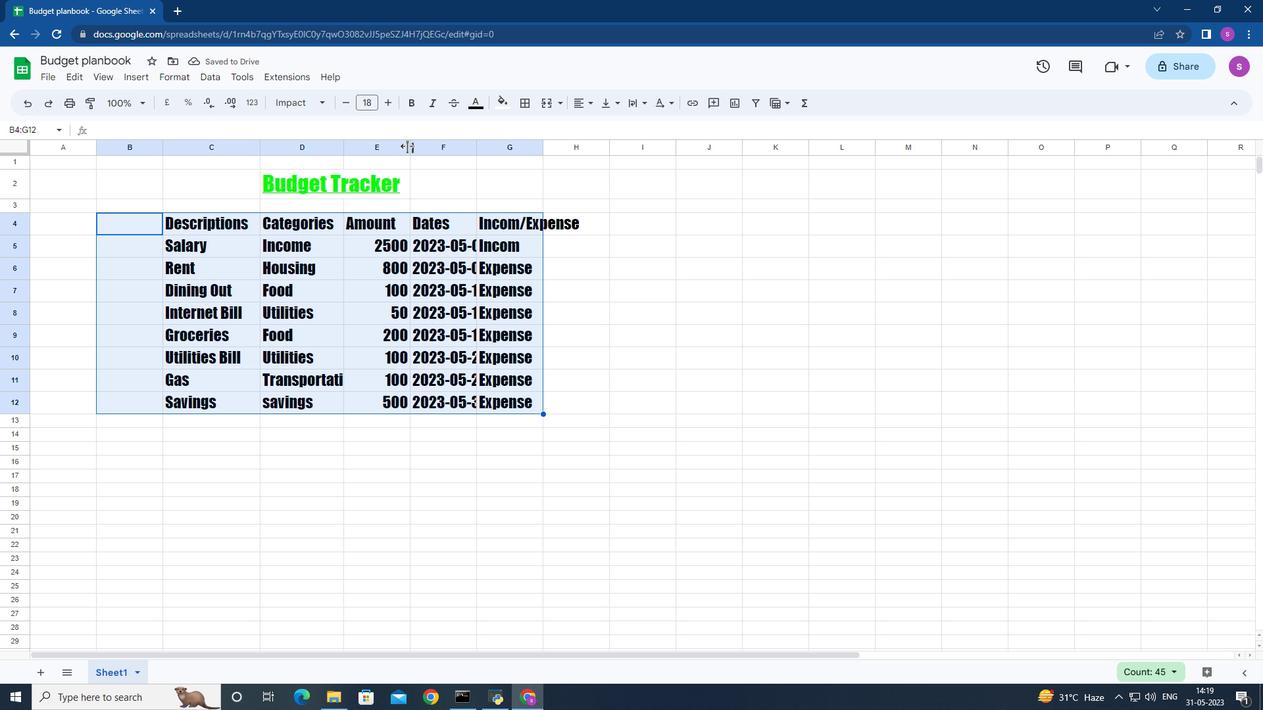 
Action: Mouse moved to (486, 146)
Screenshot: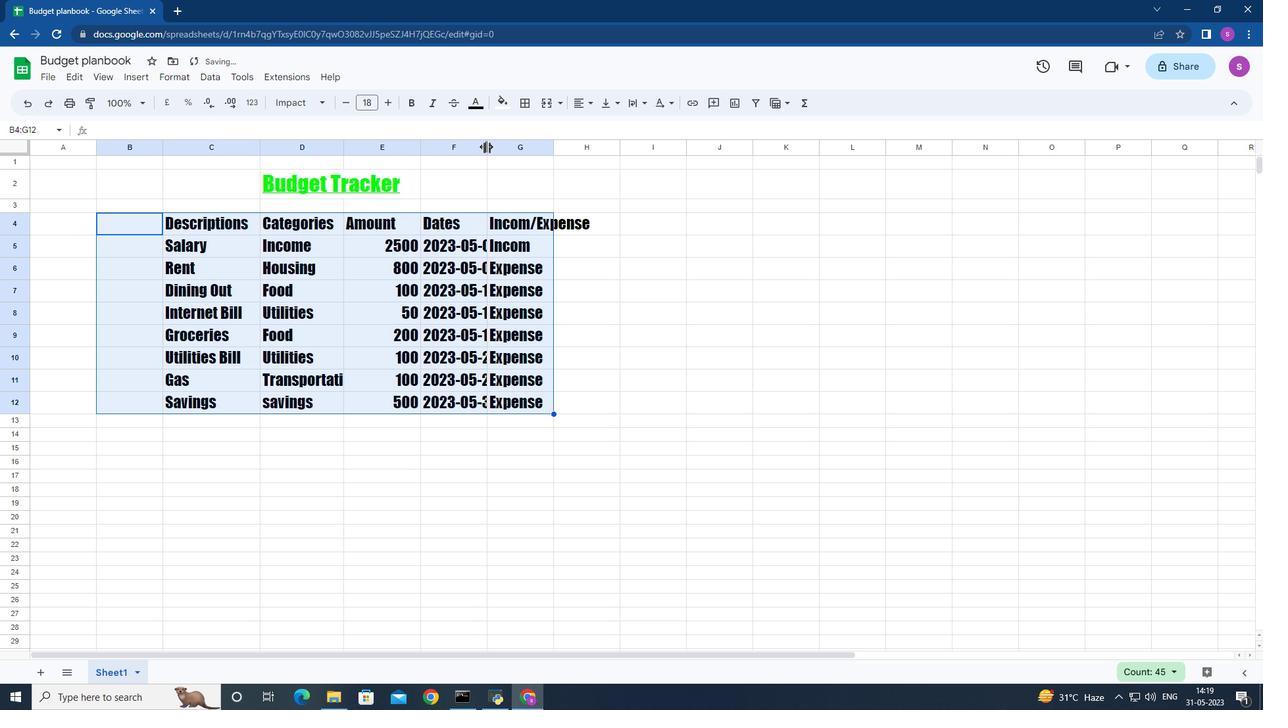 
Action: Mouse pressed left at (486, 146)
Screenshot: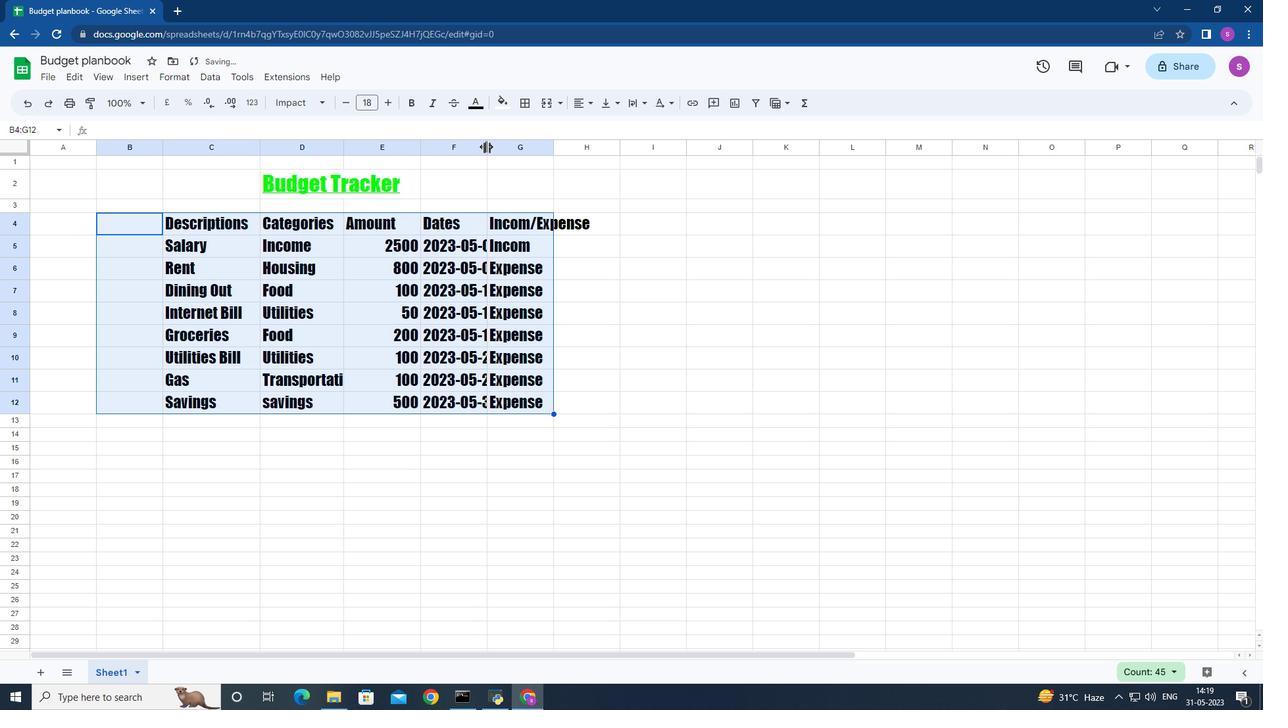 
Action: Mouse moved to (590, 102)
Screenshot: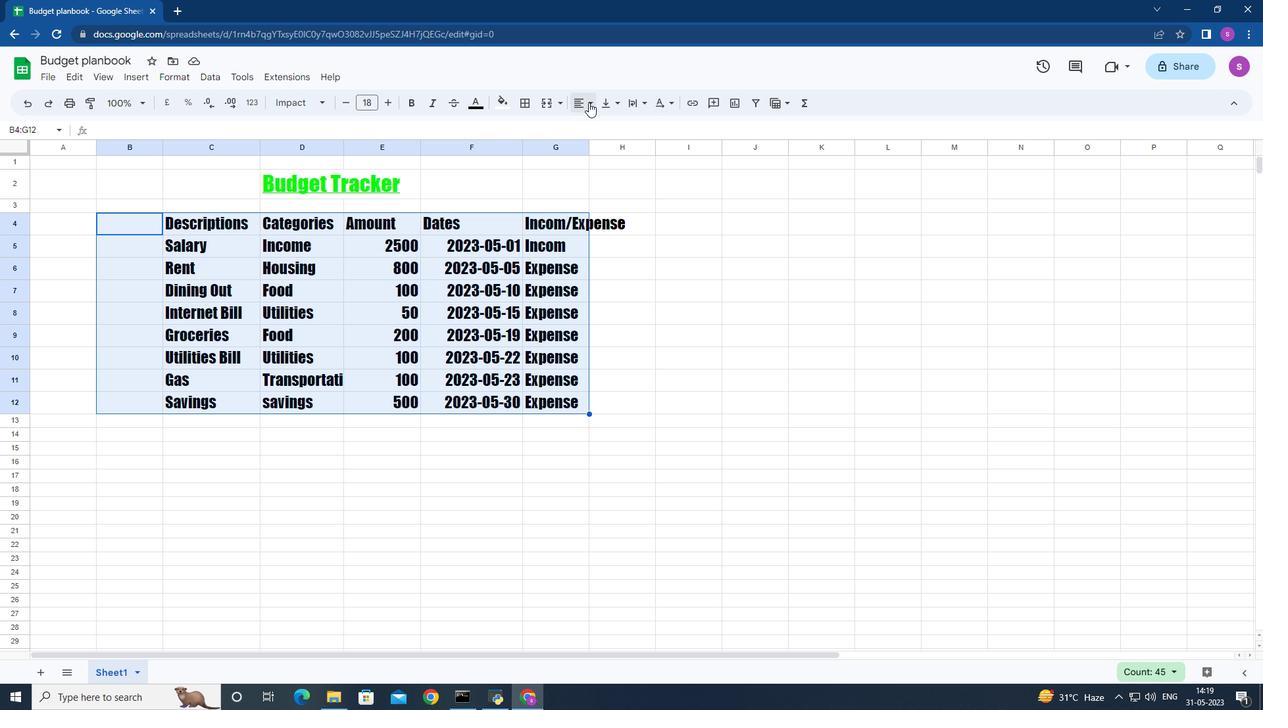 
Action: Mouse pressed left at (590, 102)
Screenshot: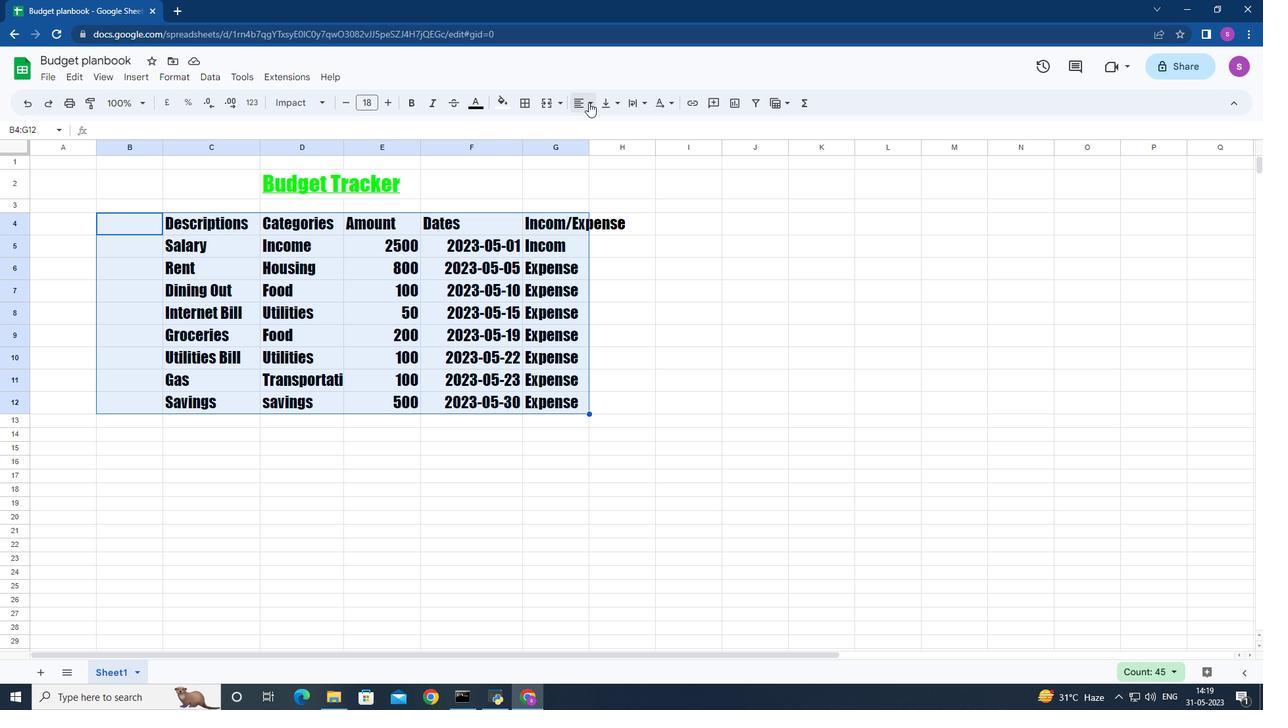 
Action: Mouse moved to (582, 129)
Screenshot: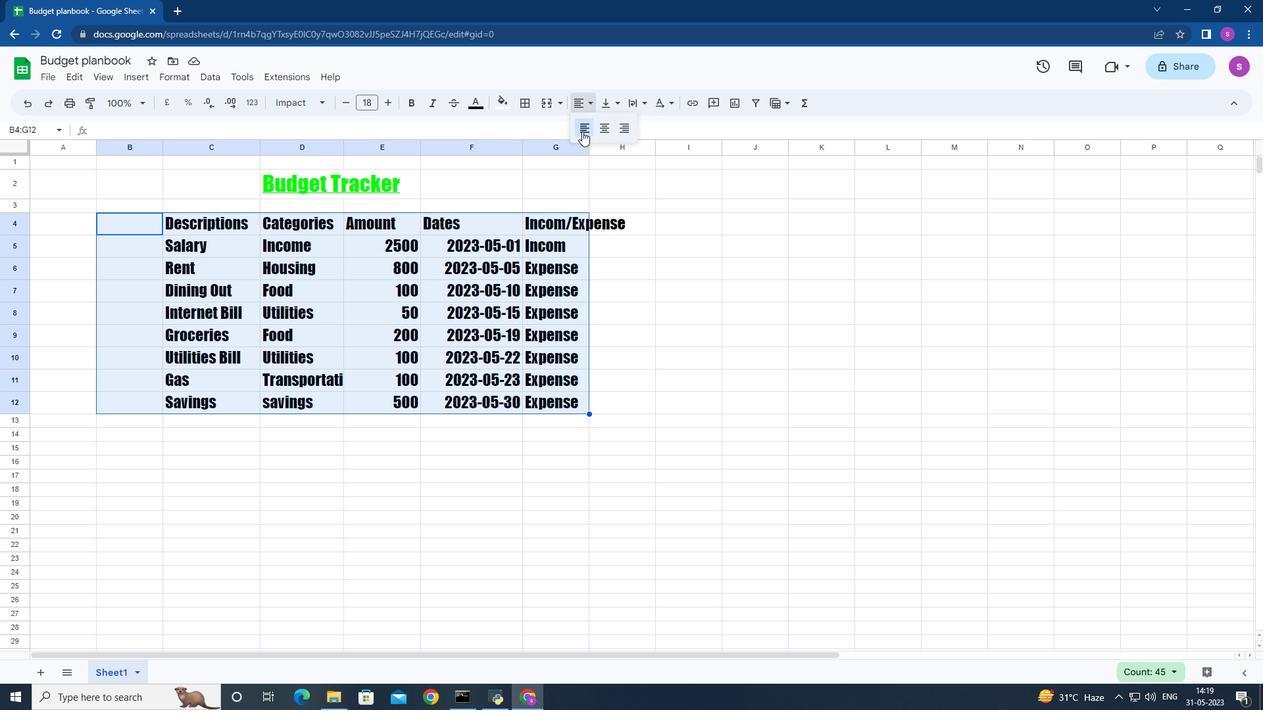 
Action: Mouse pressed left at (582, 129)
Screenshot: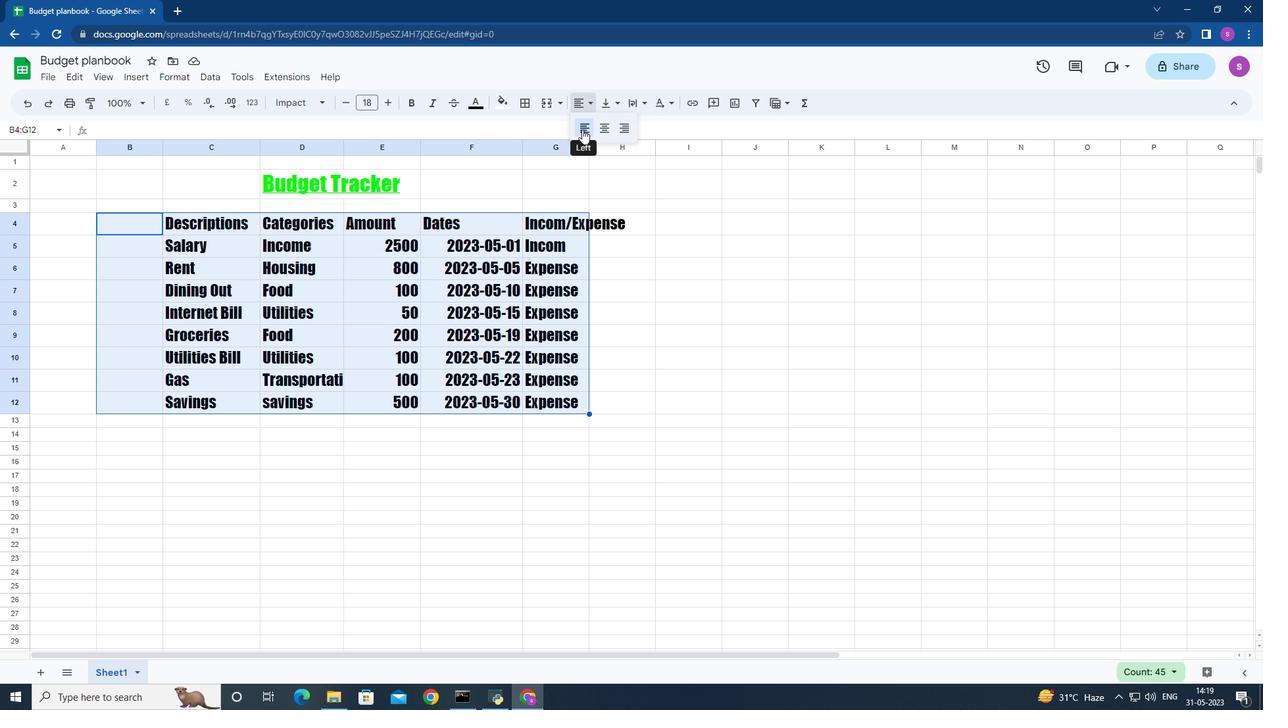 
Action: Mouse moved to (233, 171)
Screenshot: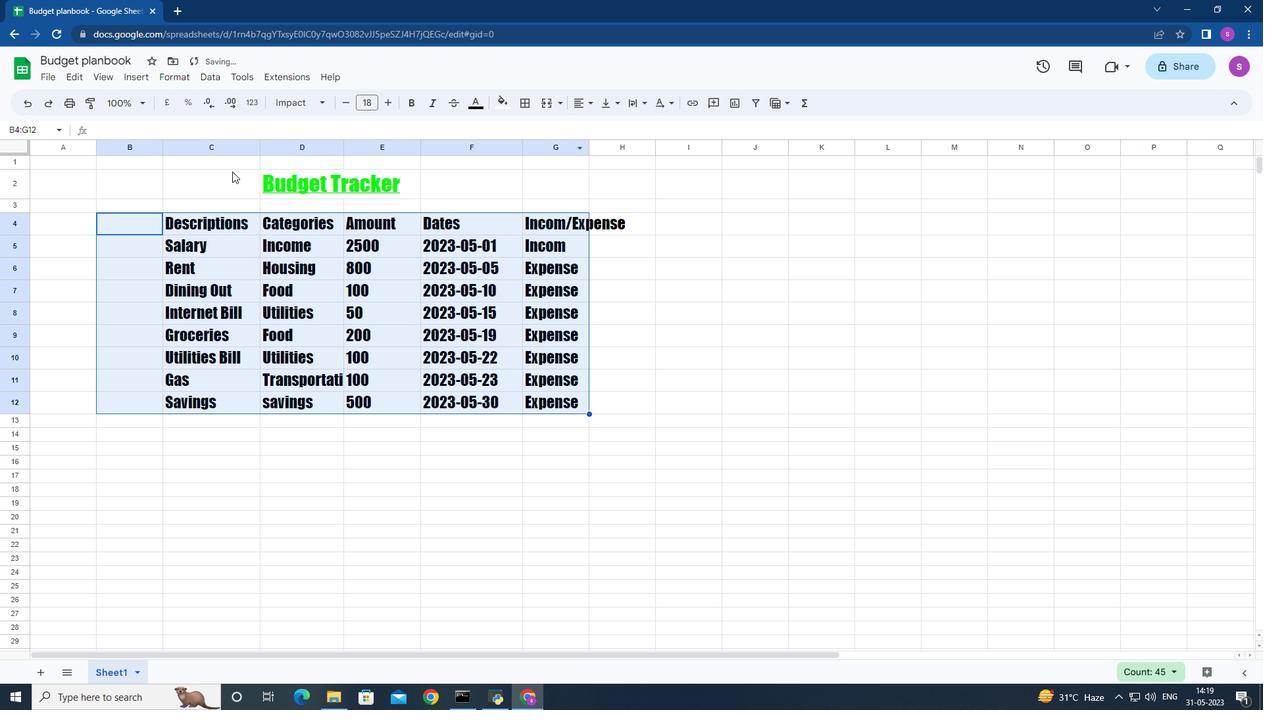 
Action: Mouse pressed left at (233, 171)
Screenshot: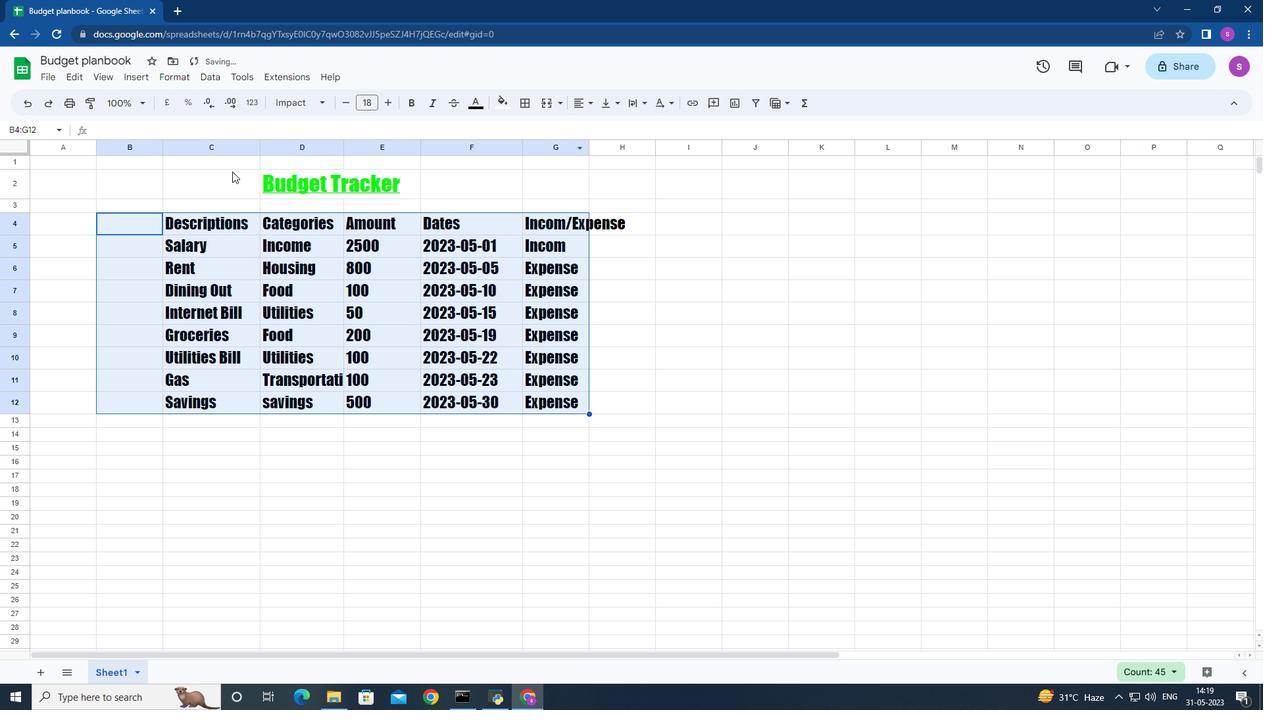 
Action: Mouse moved to (589, 105)
Screenshot: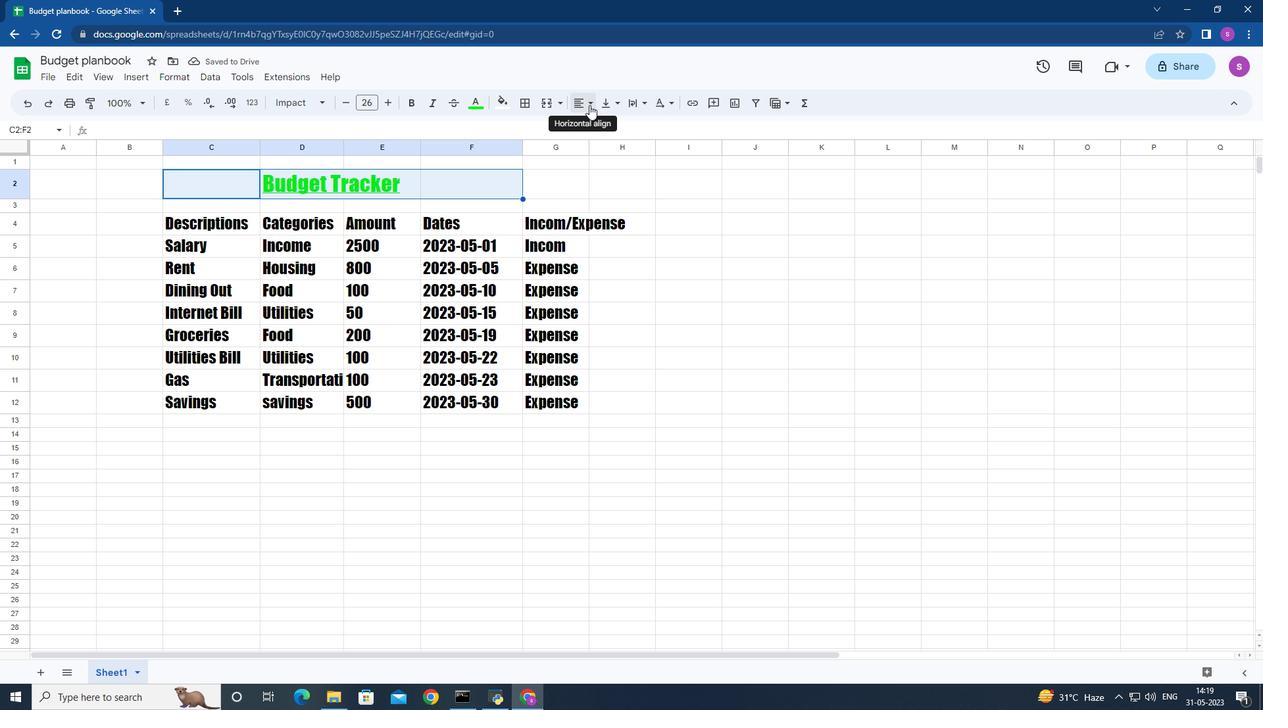 
Action: Mouse pressed left at (589, 105)
Screenshot: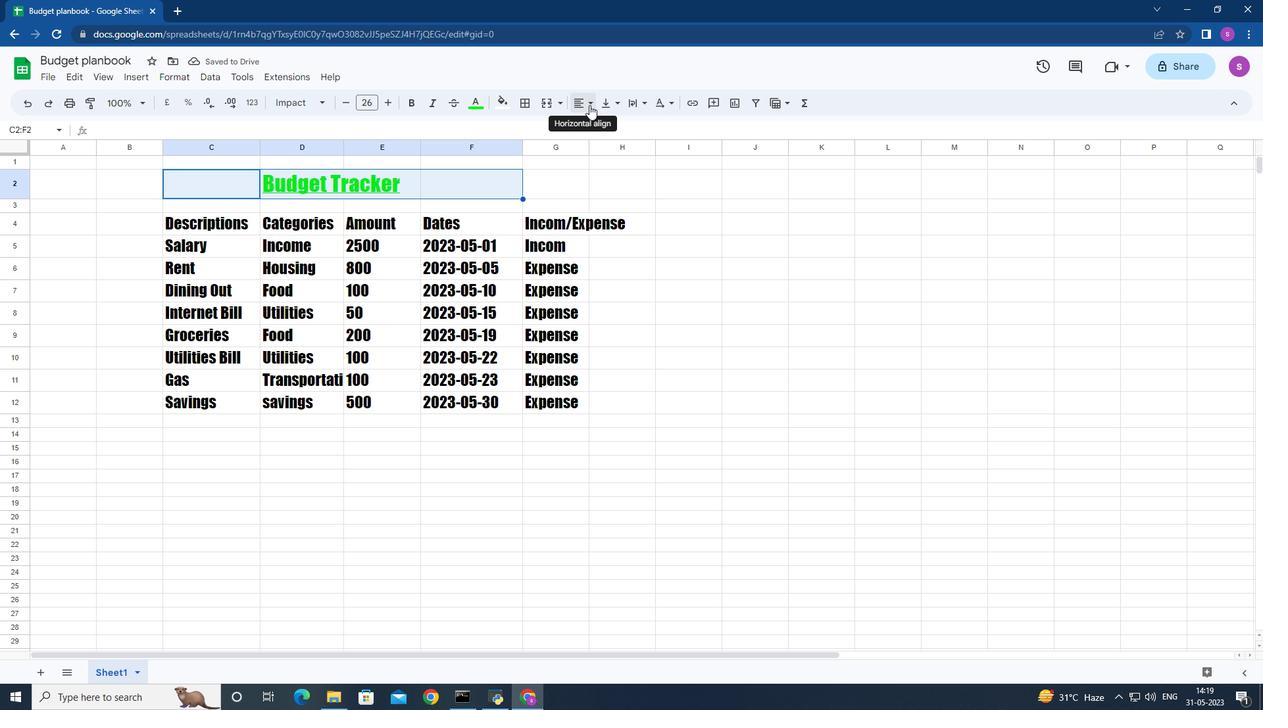 
Action: Mouse moved to (582, 130)
Screenshot: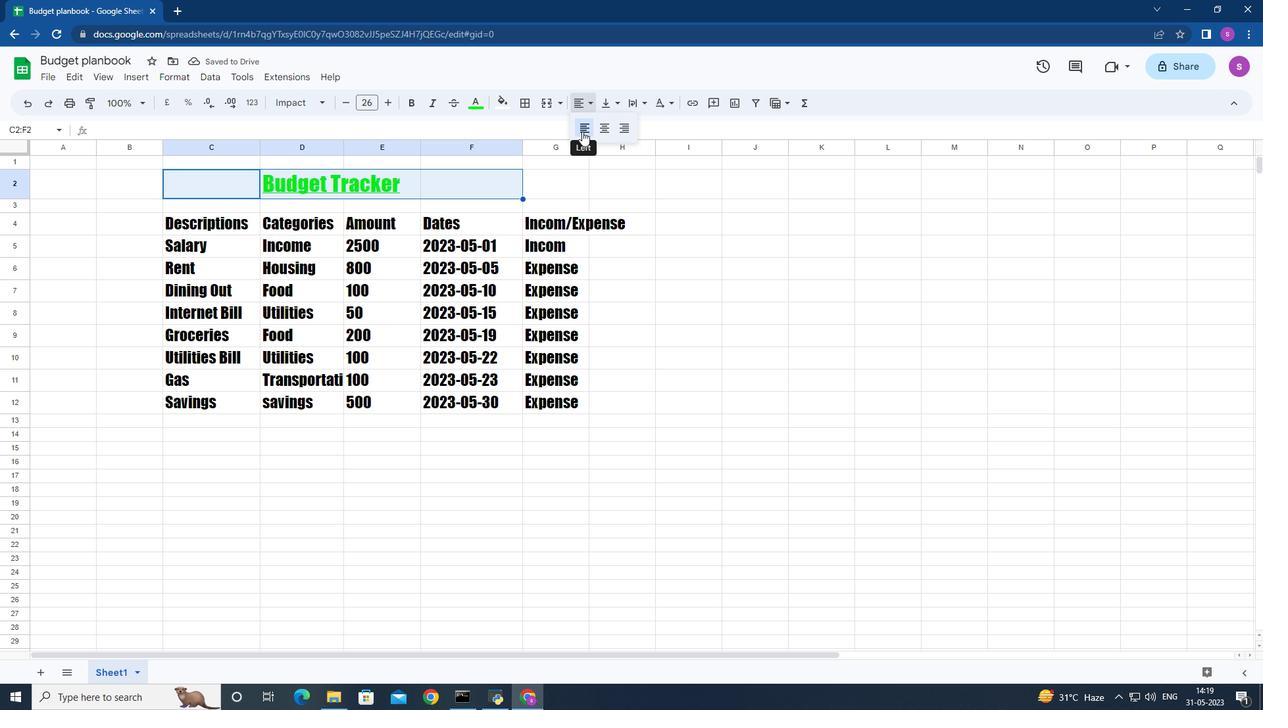 
Action: Mouse pressed left at (582, 130)
Screenshot: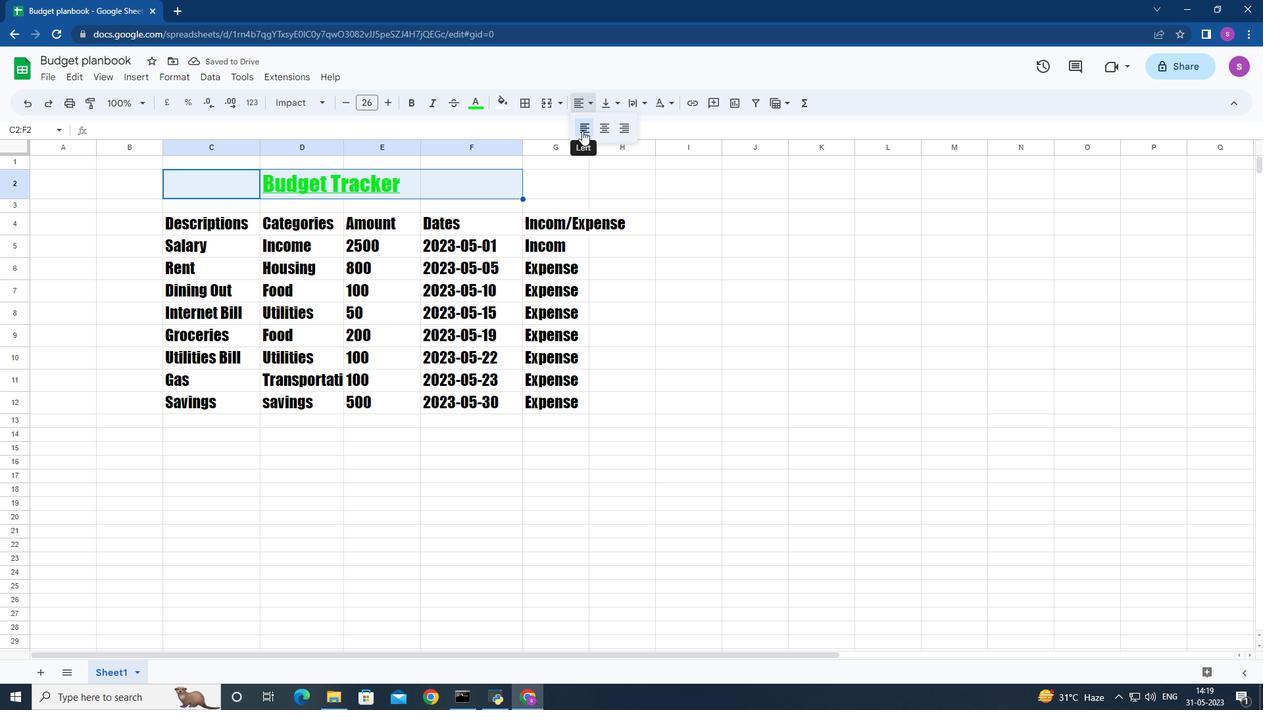 
Action: Mouse moved to (630, 381)
Screenshot: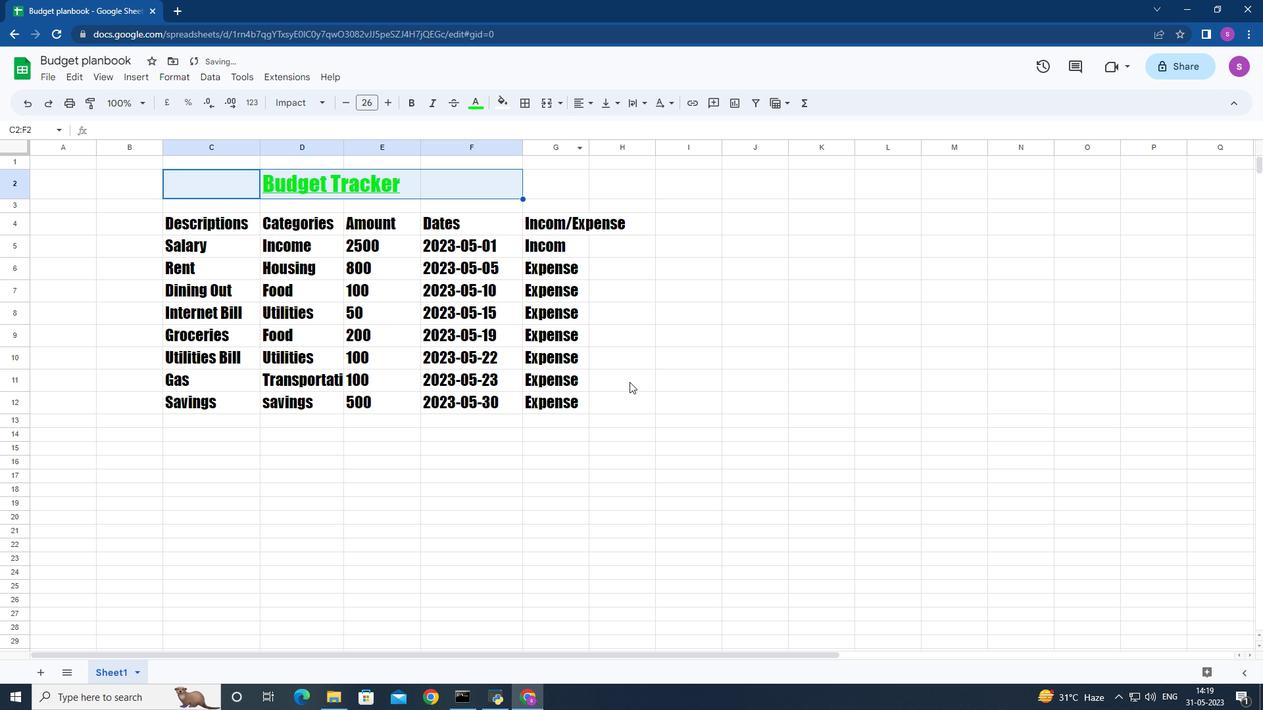 
Action: Mouse scrolled (630, 381) with delta (0, 0)
Screenshot: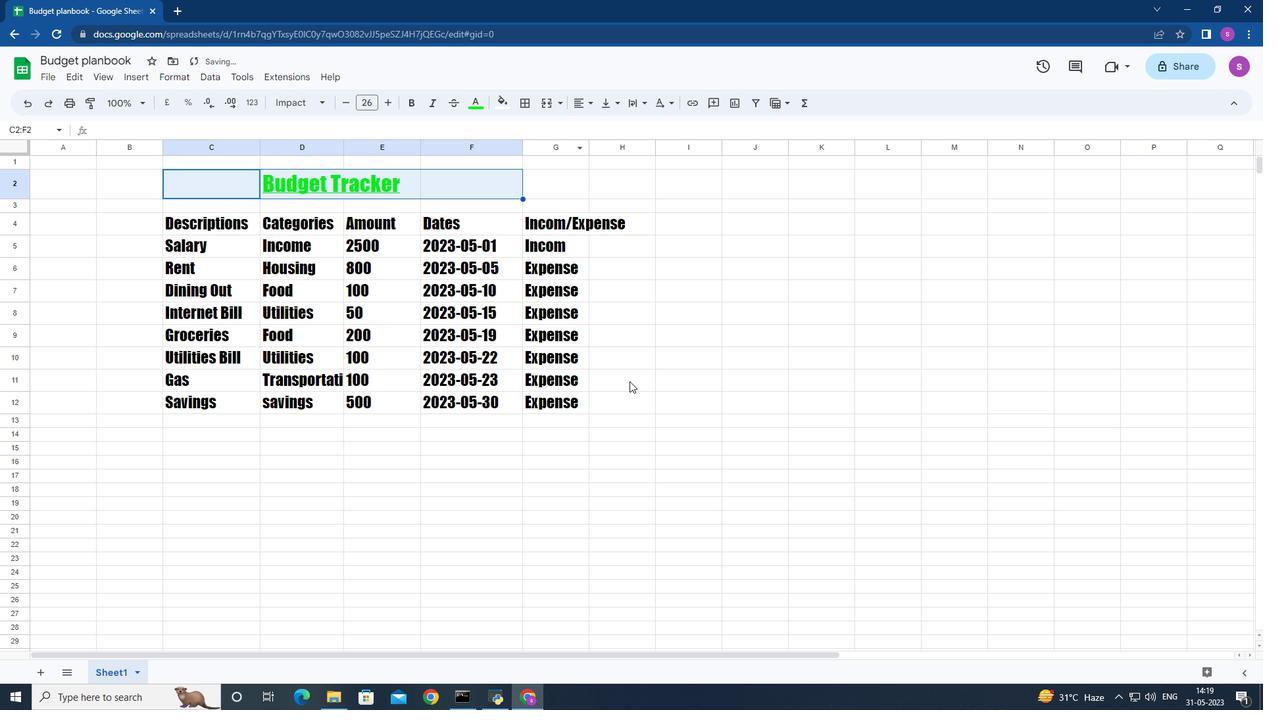 
Action: Mouse scrolled (630, 382) with delta (0, 0)
Screenshot: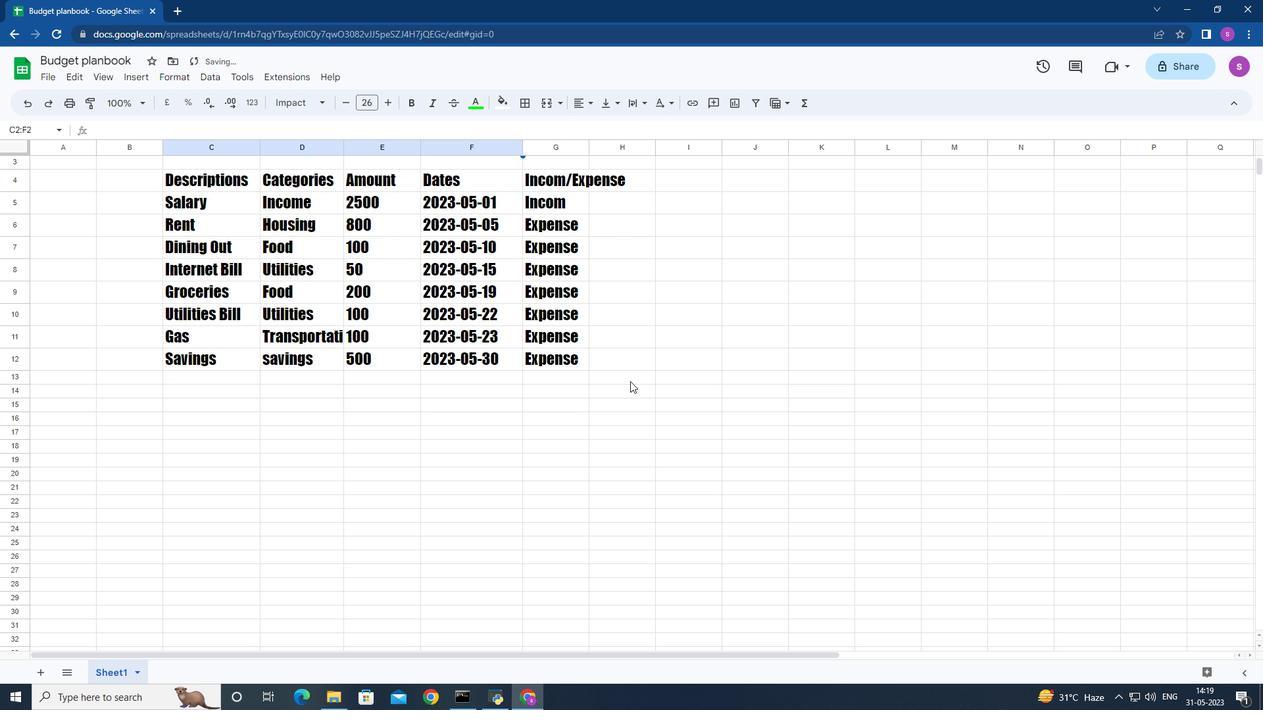 
Action: Mouse scrolled (630, 382) with delta (0, 0)
Screenshot: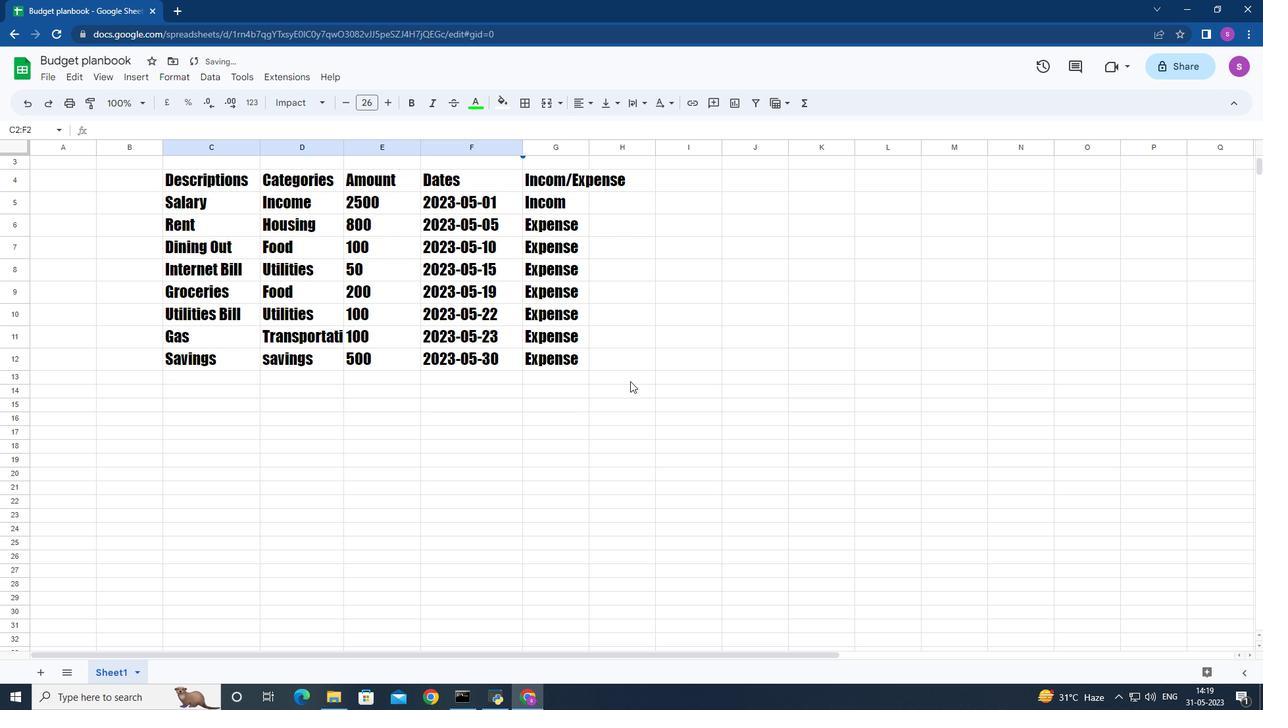 
Action: Mouse scrolled (630, 382) with delta (0, 0)
Screenshot: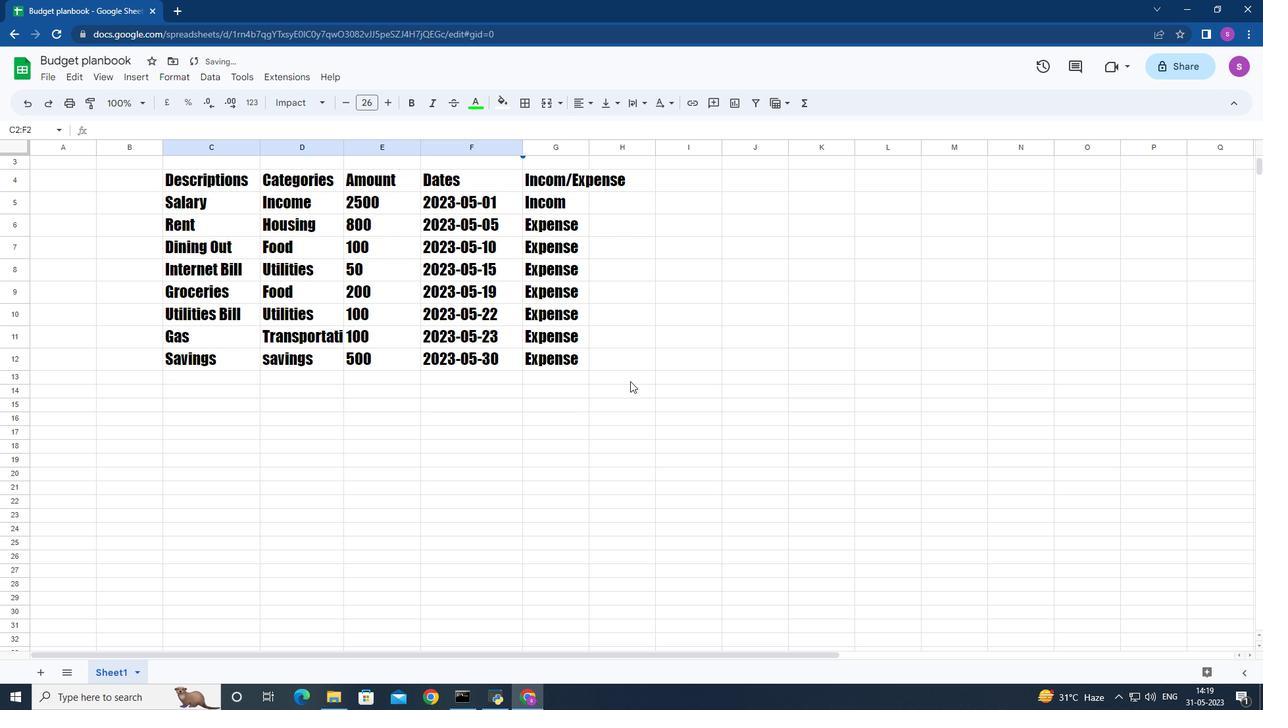 
Action: Mouse scrolled (630, 382) with delta (0, 0)
Screenshot: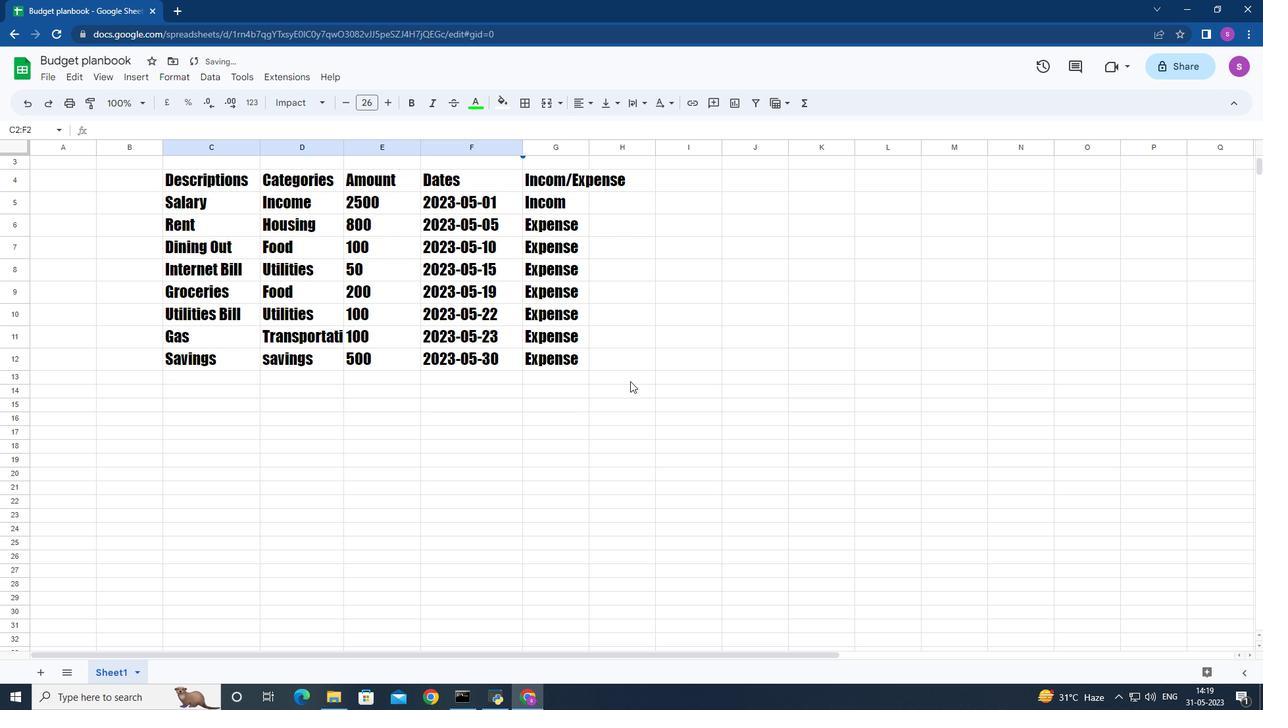 
Action: Mouse moved to (630, 381)
Screenshot: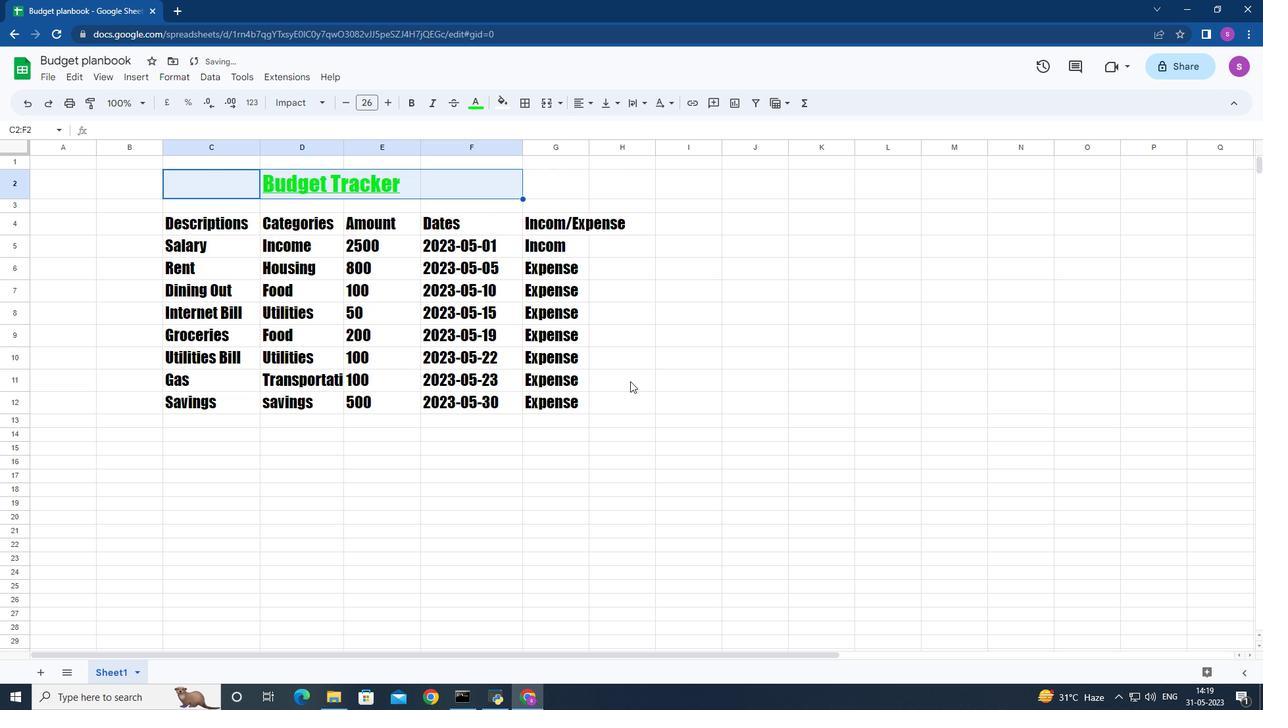 
Action: Mouse scrolled (630, 382) with delta (0, 0)
Screenshot: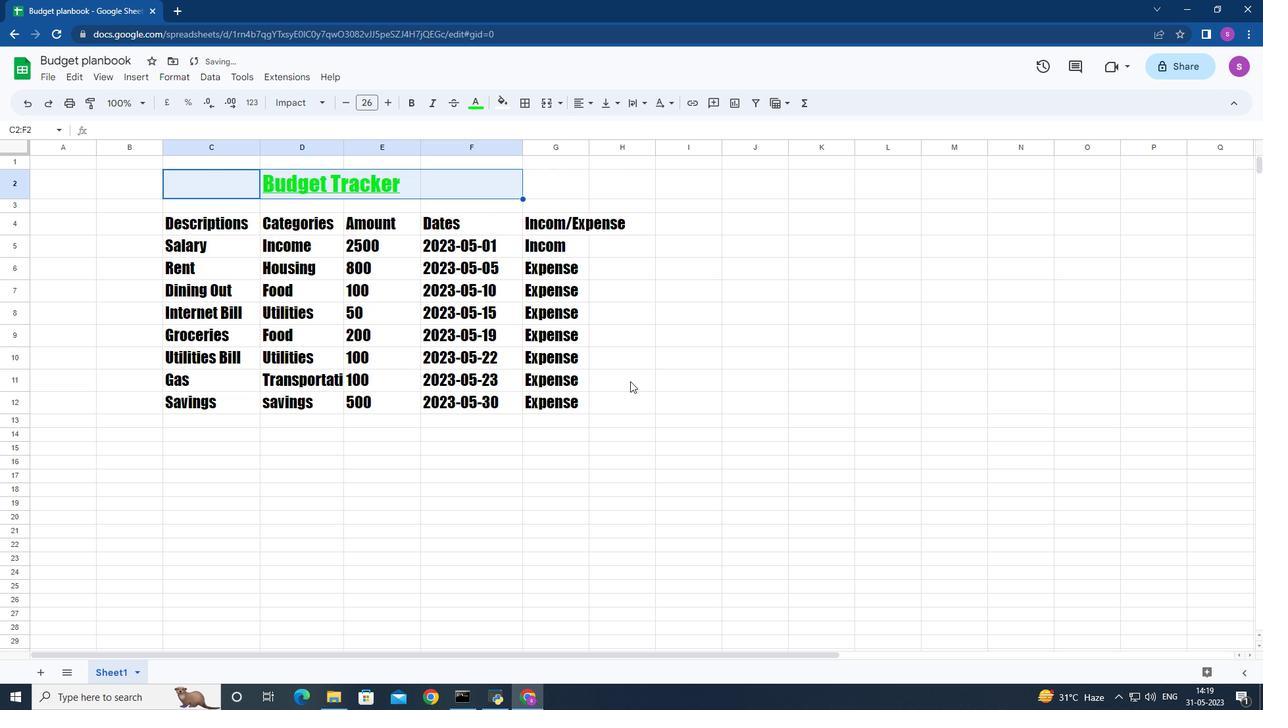 
Action: Mouse moved to (677, 225)
Screenshot: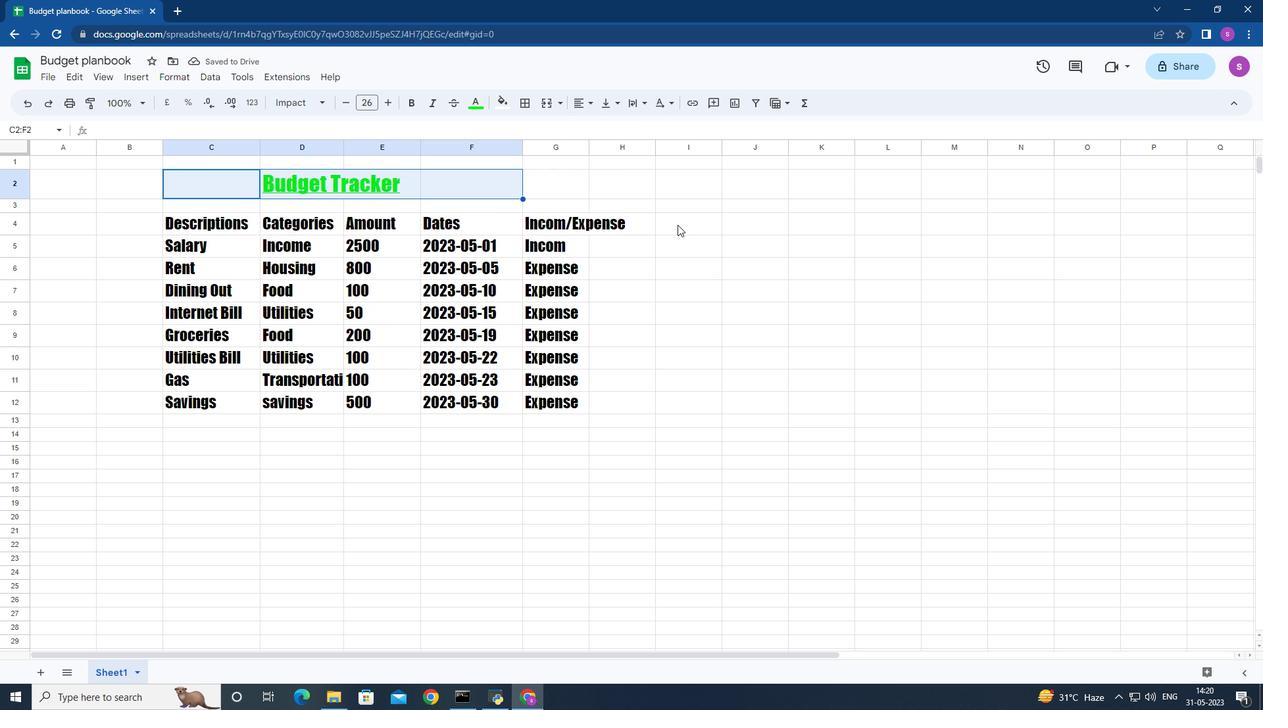 
Action: Mouse pressed left at (677, 225)
Screenshot: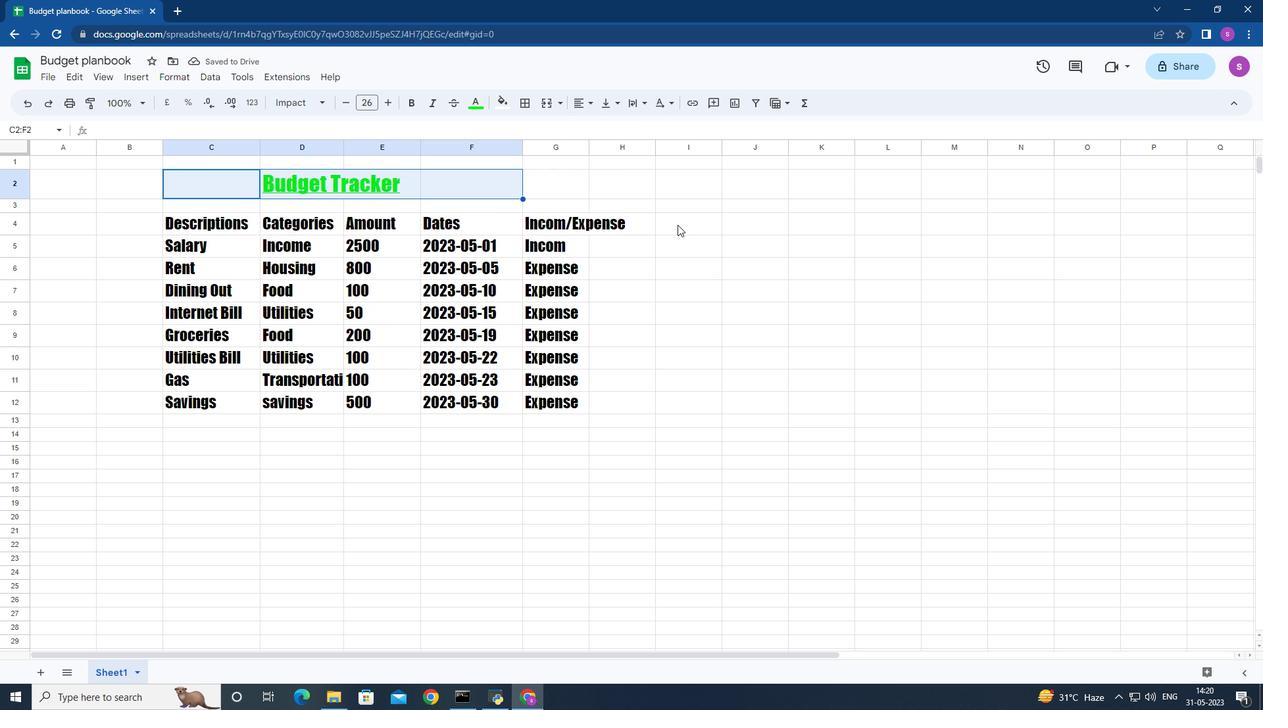 
Action: Mouse moved to (629, 319)
Screenshot: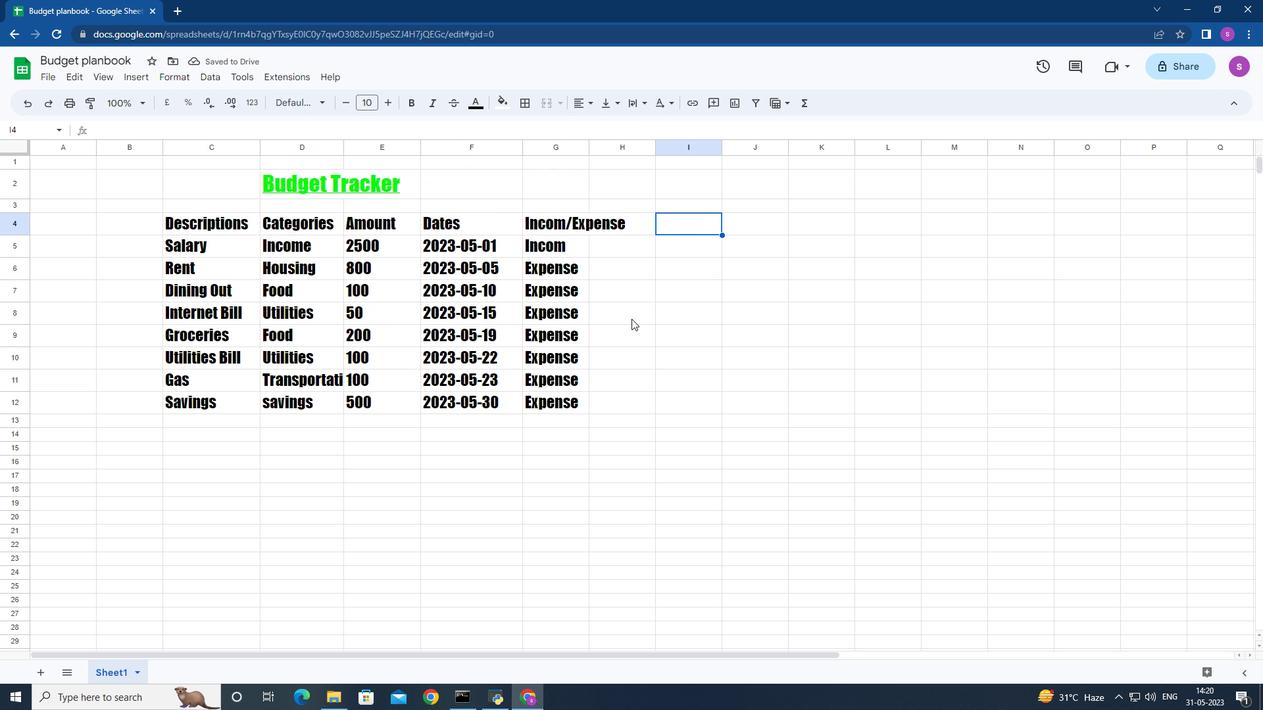 
